 Task: Look for space in Bridgeport, United States from 10th August, 2023 to 20th August, 2023 for 12 adults in price range Rs.10000 to Rs.14000. Place can be entire place or shared room with 6 bedrooms having 12 beds and 6 bathrooms. Property type can be house, flat, guest house. Amenities needed are: wifi, TV, free parkinig on premises, gym, breakfast. Booking option can be shelf check-in. Required host language is English.
Action: Mouse moved to (464, 101)
Screenshot: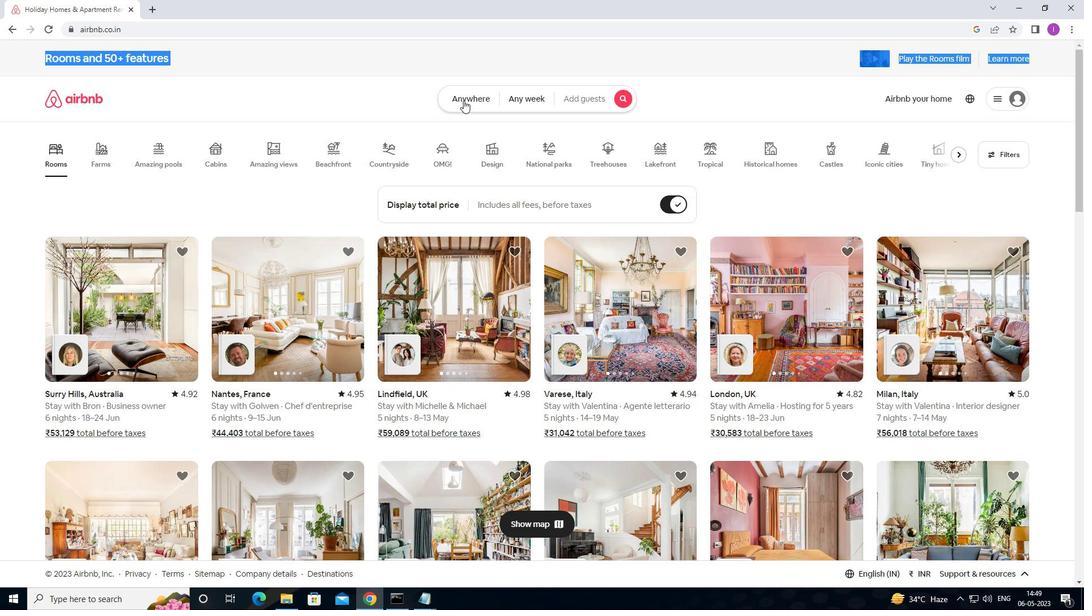 
Action: Mouse pressed left at (464, 101)
Screenshot: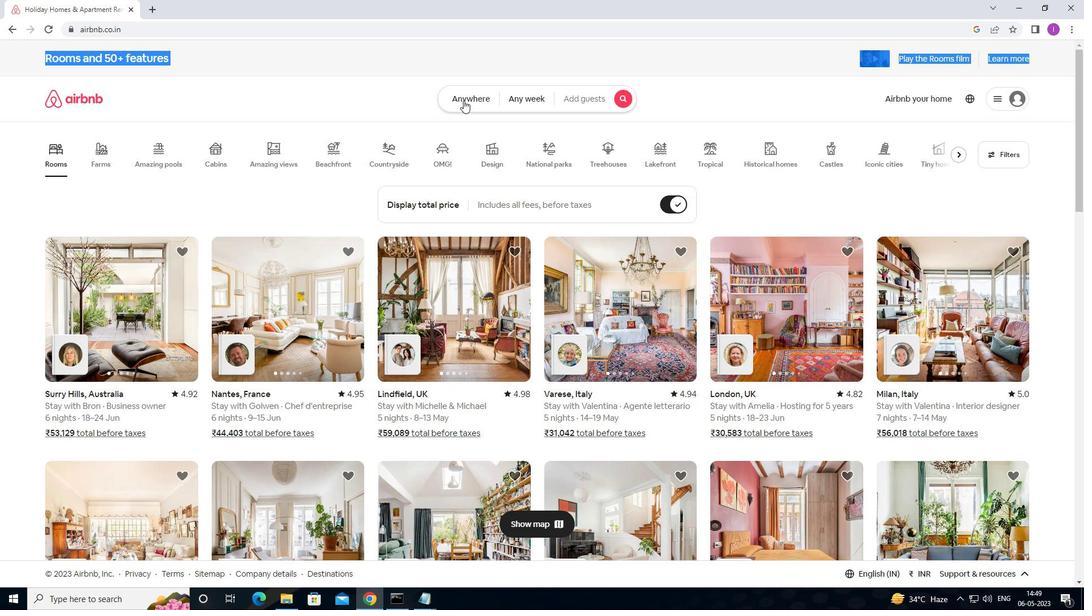 
Action: Mouse moved to (352, 141)
Screenshot: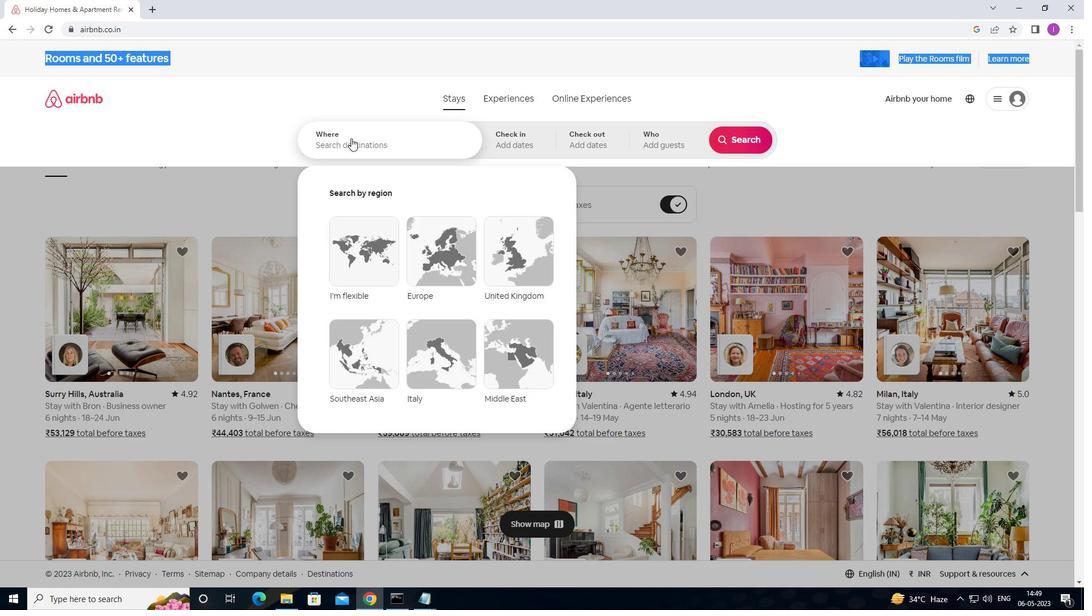 
Action: Mouse pressed left at (352, 141)
Screenshot: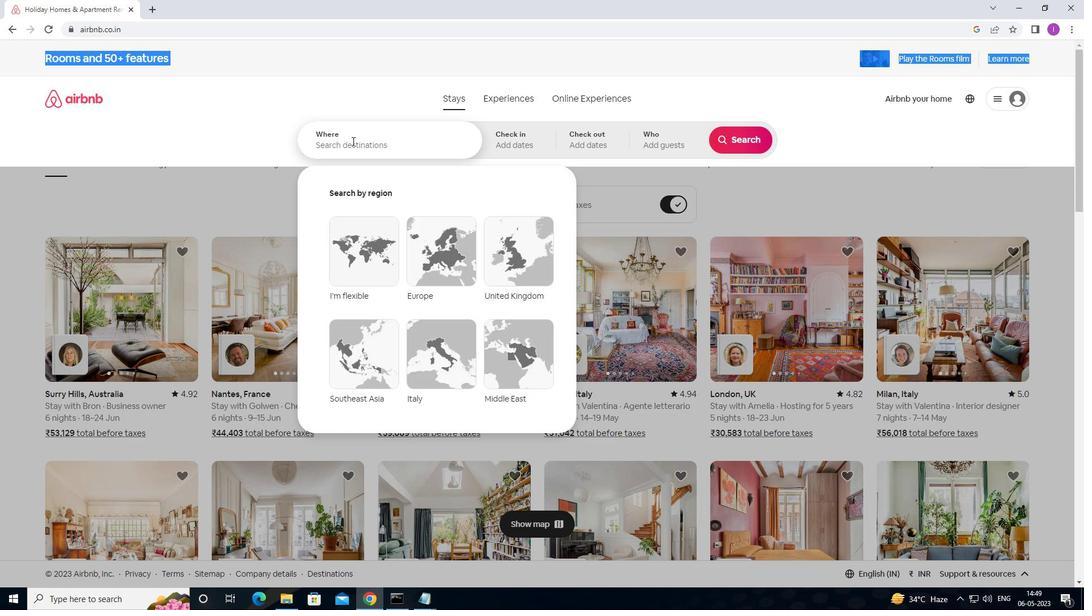 
Action: Mouse moved to (434, 131)
Screenshot: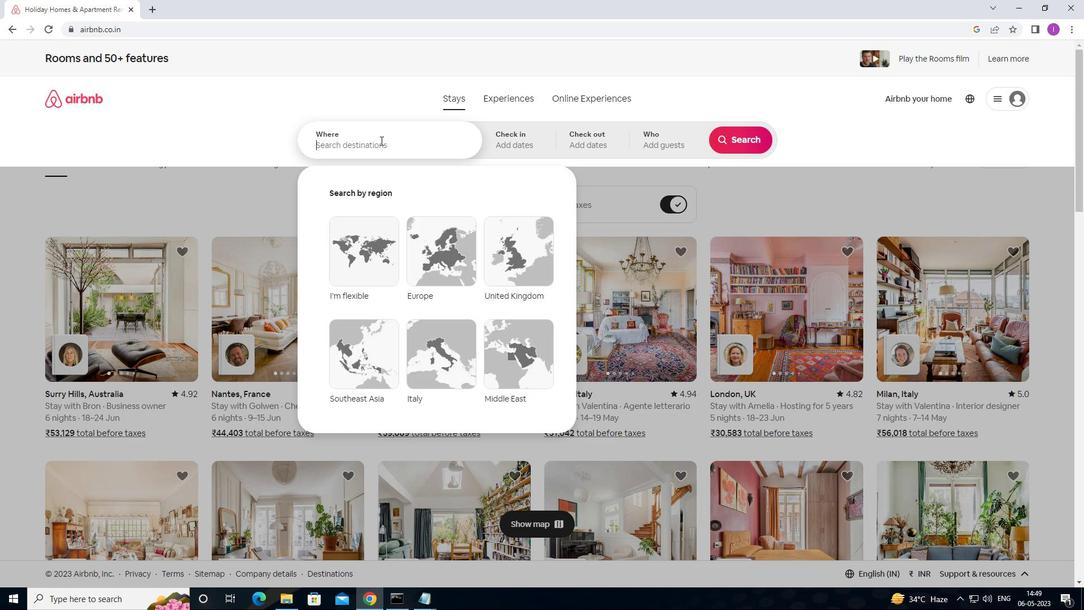 
Action: Key pressed <Key.shift>BRIDGEPORT,<Key.shift>UNITED<Key.space>STATES
Screenshot: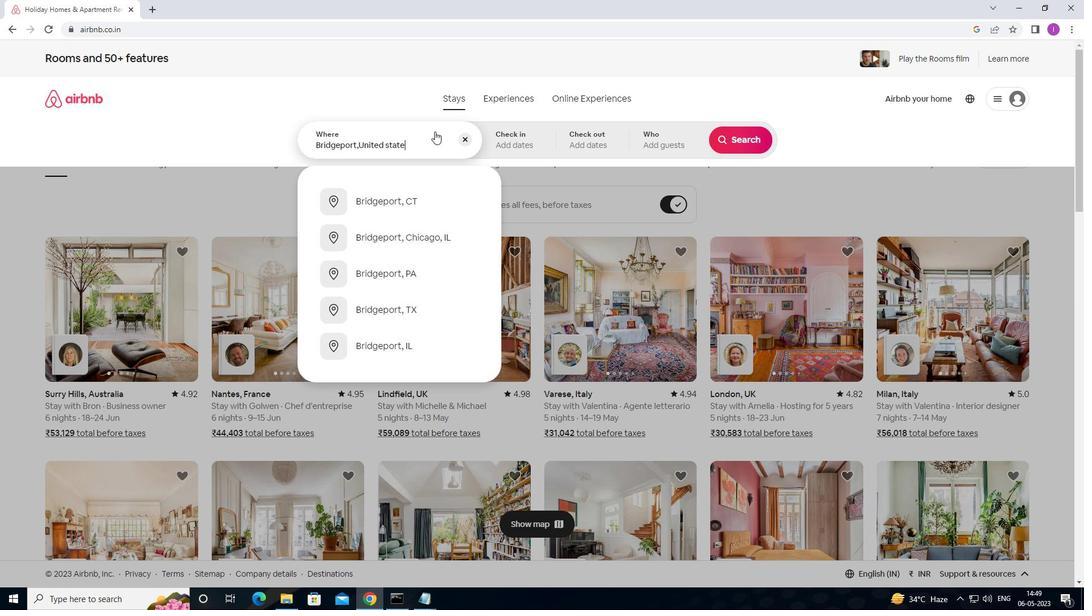 
Action: Mouse moved to (533, 144)
Screenshot: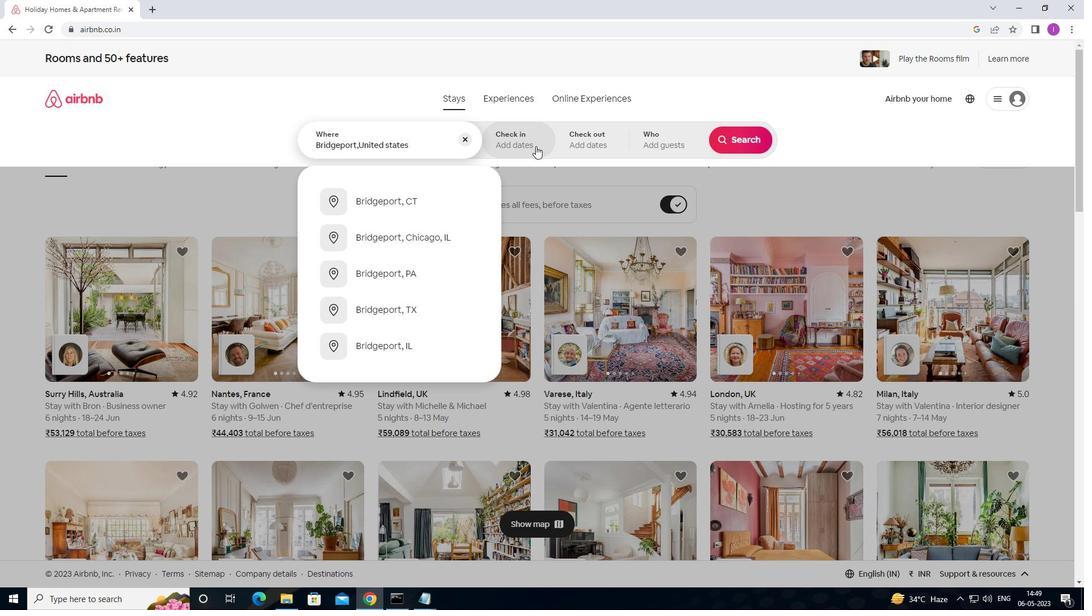 
Action: Mouse pressed left at (533, 144)
Screenshot: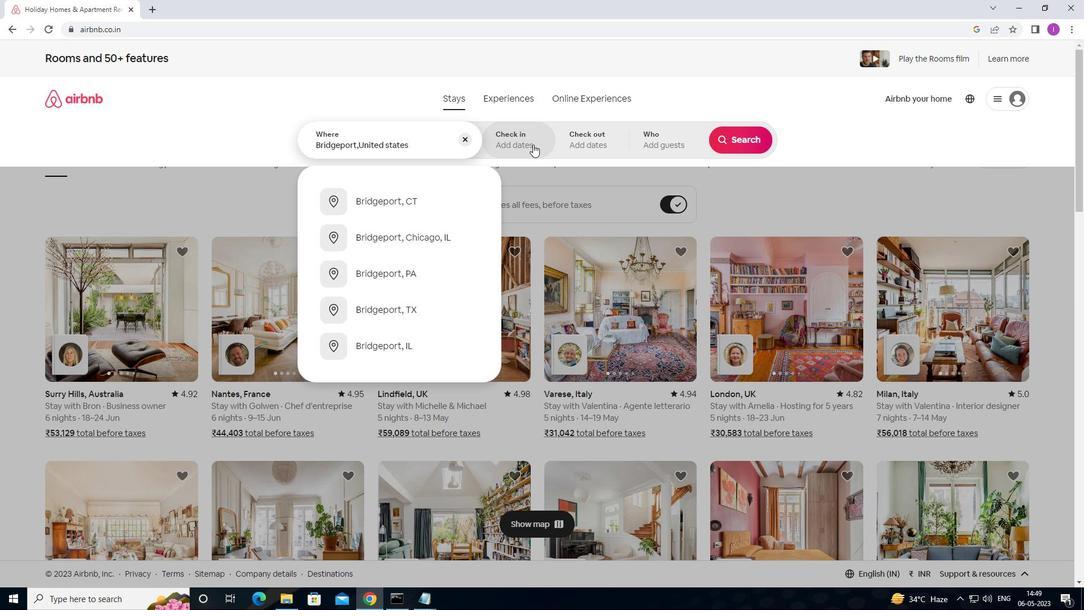 
Action: Mouse moved to (741, 225)
Screenshot: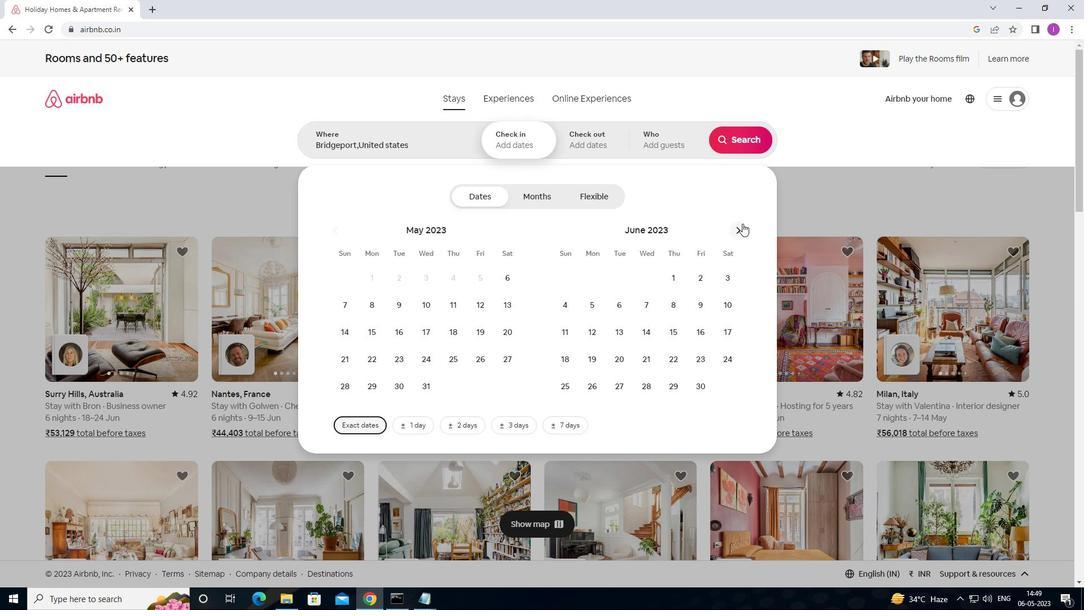 
Action: Mouse pressed left at (741, 225)
Screenshot: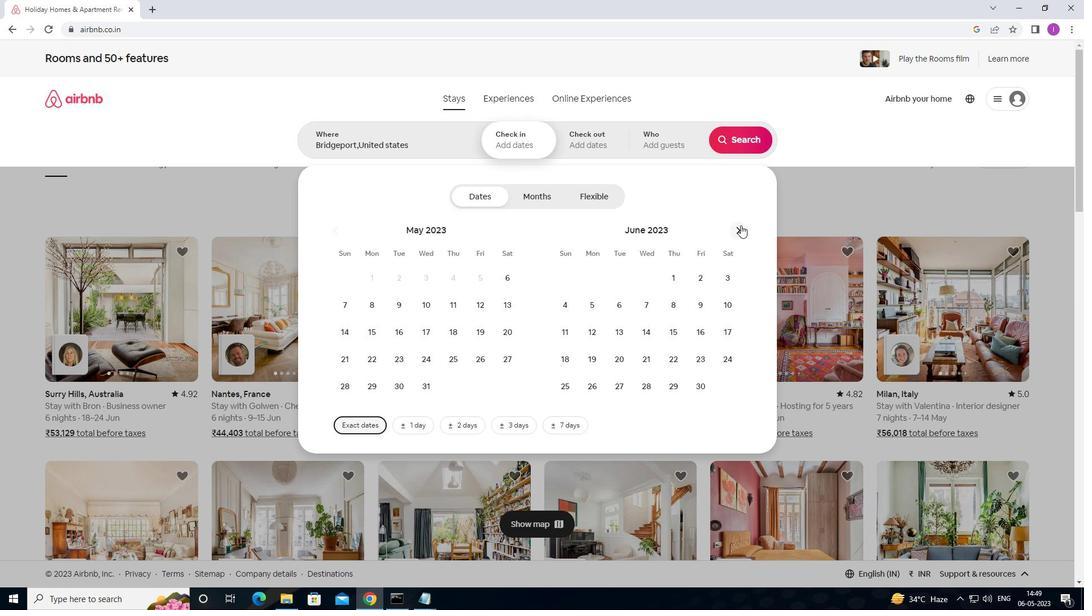 
Action: Mouse moved to (741, 225)
Screenshot: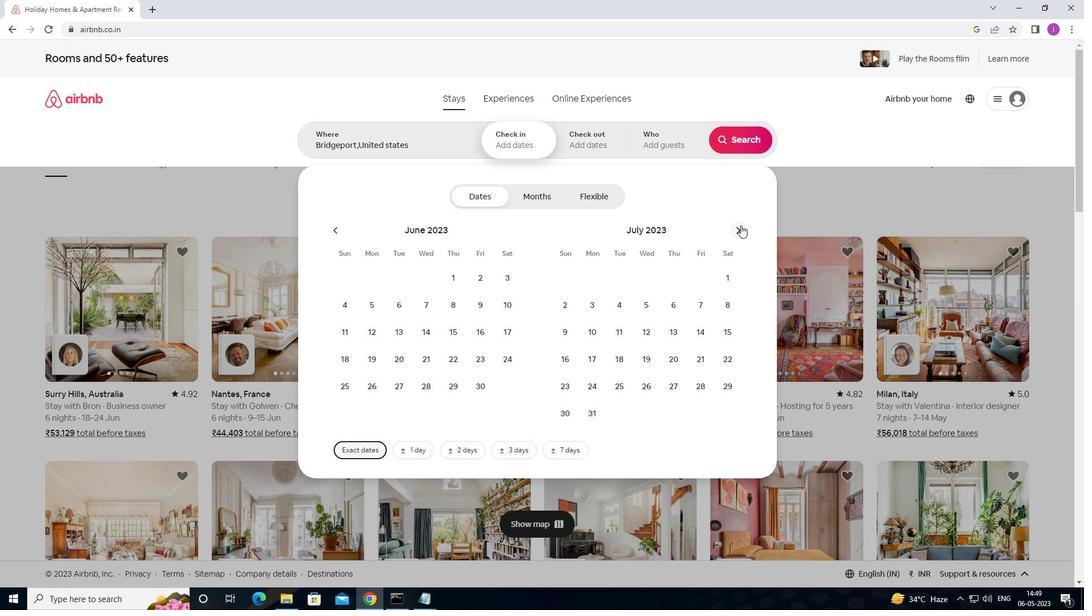 
Action: Mouse pressed left at (741, 225)
Screenshot: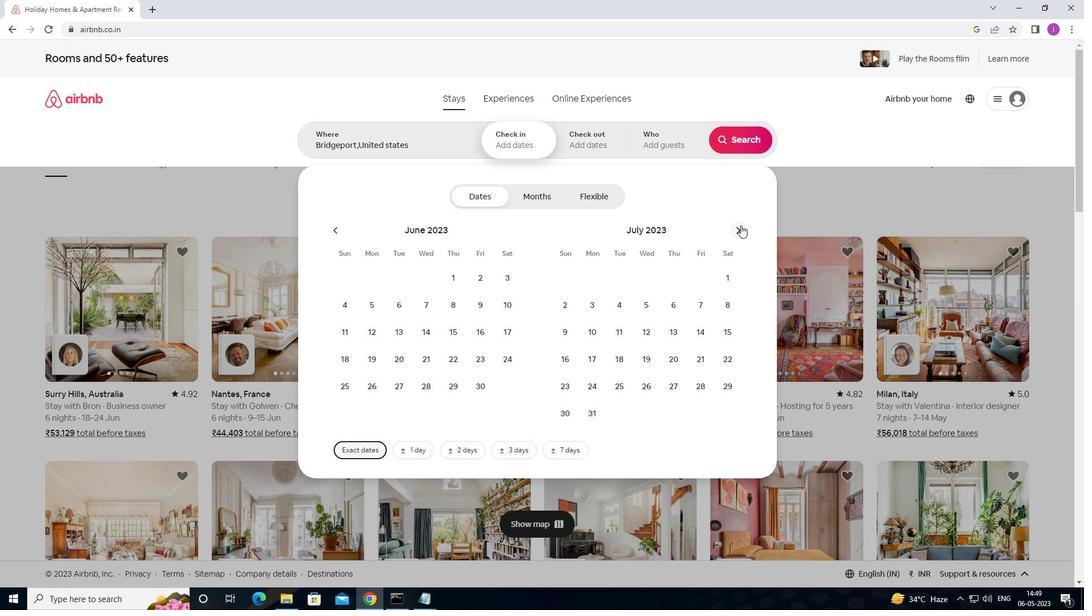 
Action: Mouse moved to (680, 301)
Screenshot: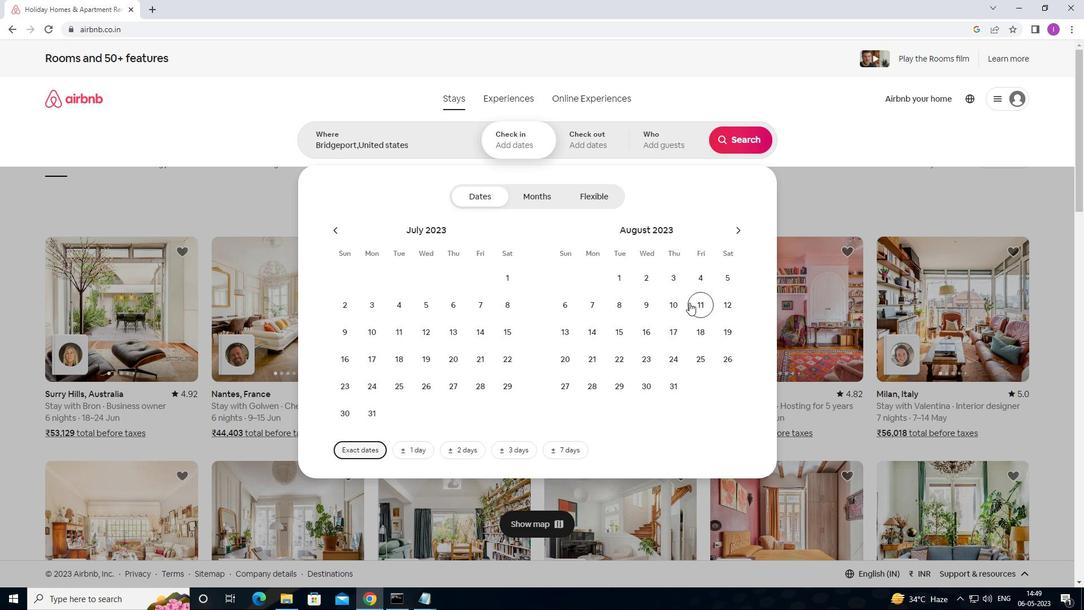 
Action: Mouse pressed left at (680, 301)
Screenshot: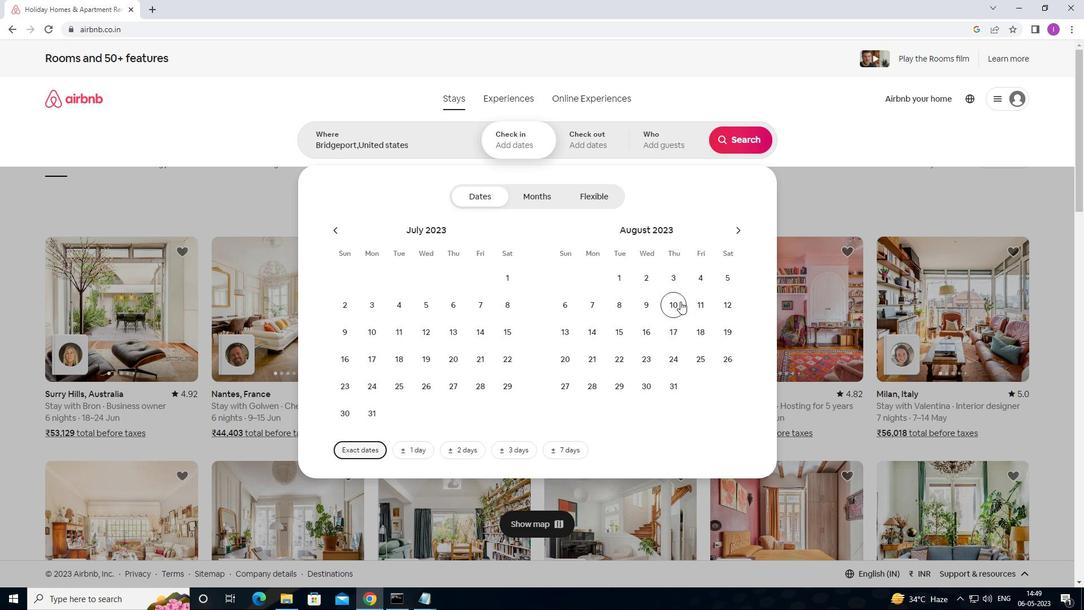 
Action: Mouse moved to (571, 362)
Screenshot: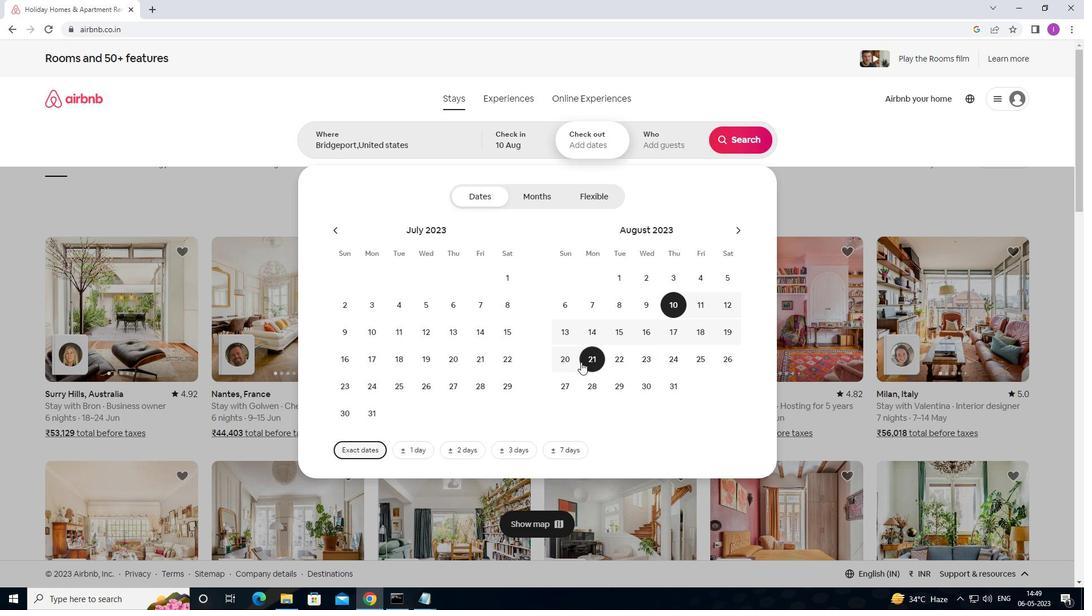 
Action: Mouse pressed left at (571, 362)
Screenshot: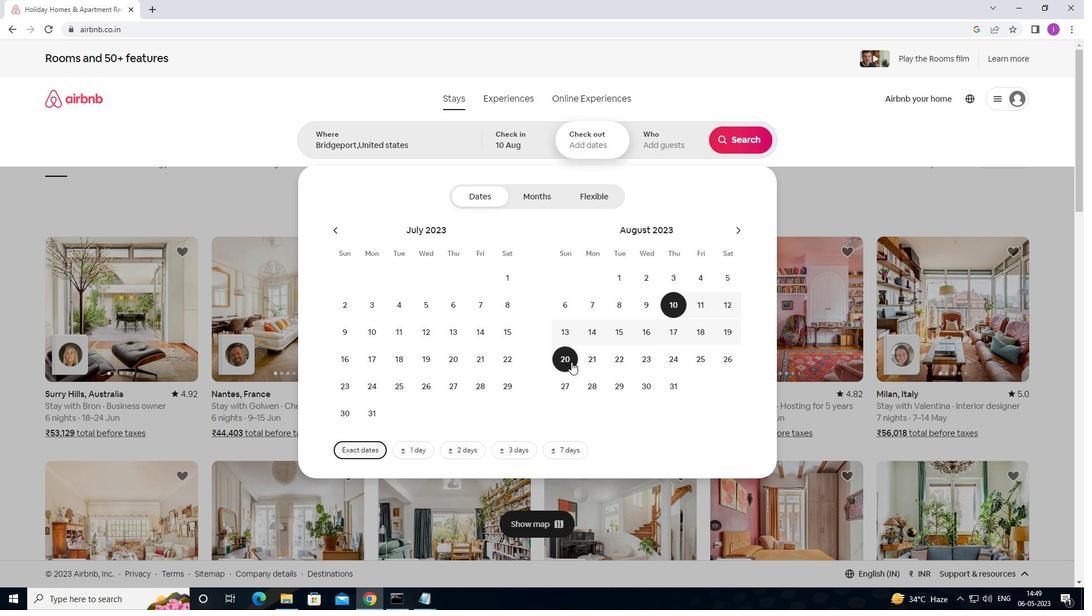 
Action: Mouse moved to (689, 151)
Screenshot: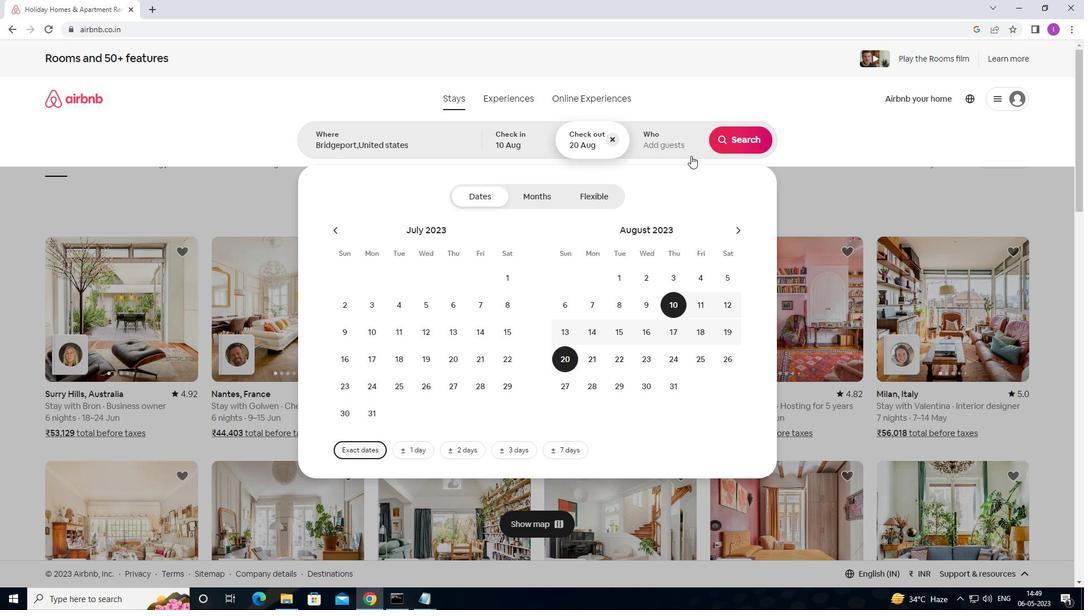 
Action: Mouse pressed left at (689, 151)
Screenshot: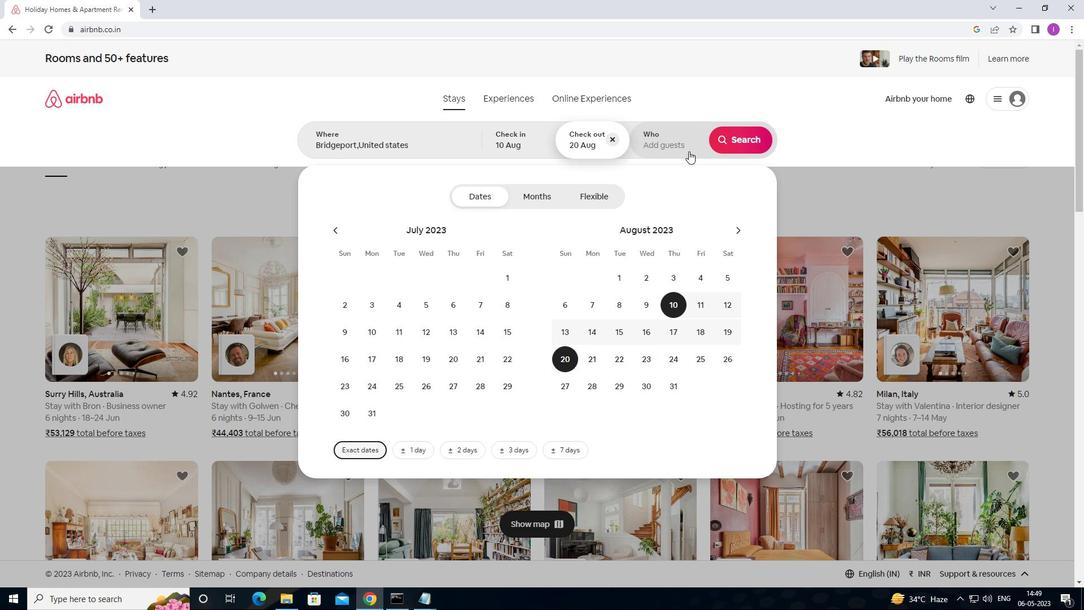 
Action: Mouse moved to (743, 207)
Screenshot: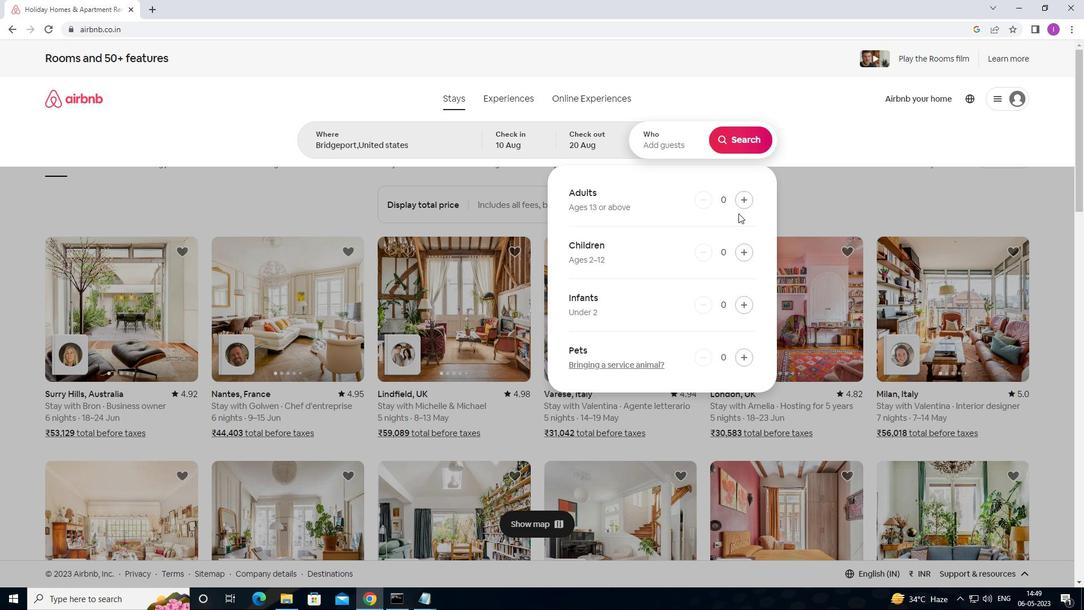 
Action: Mouse pressed left at (743, 207)
Screenshot: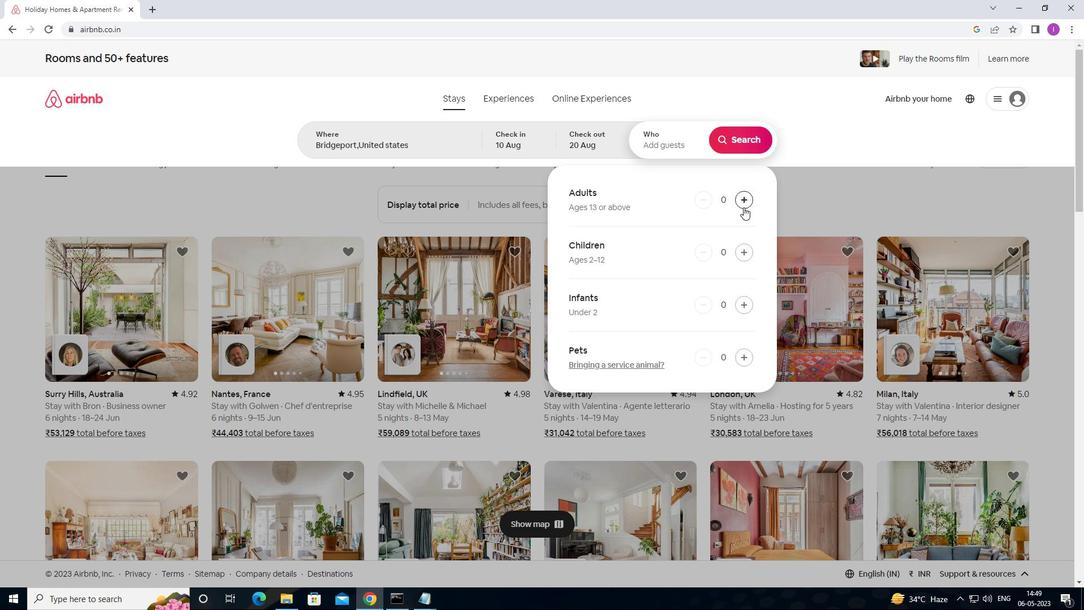 
Action: Mouse pressed left at (743, 207)
Screenshot: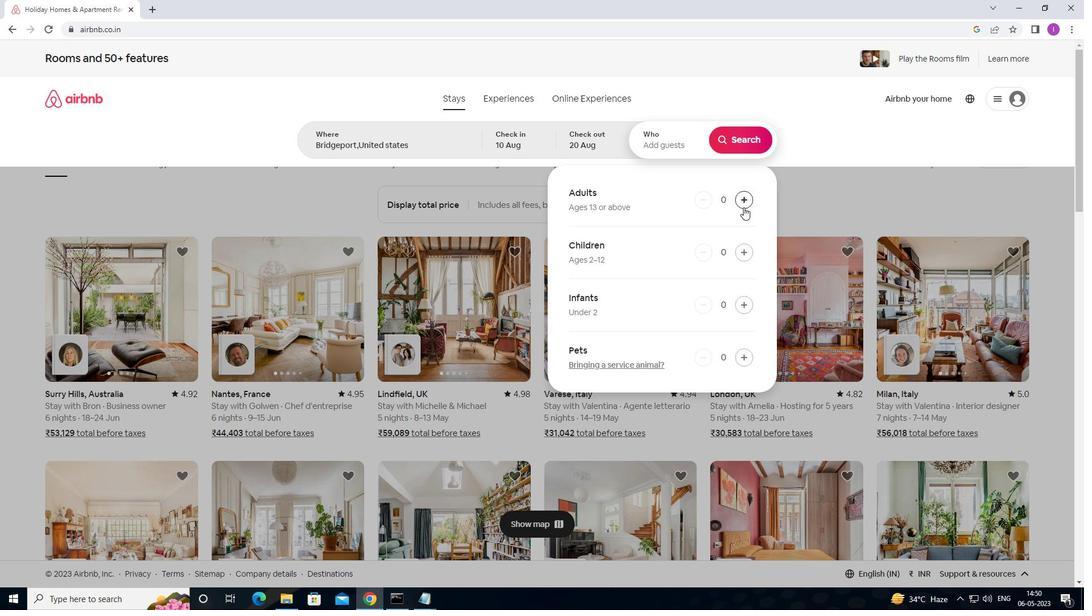 
Action: Mouse pressed left at (743, 207)
Screenshot: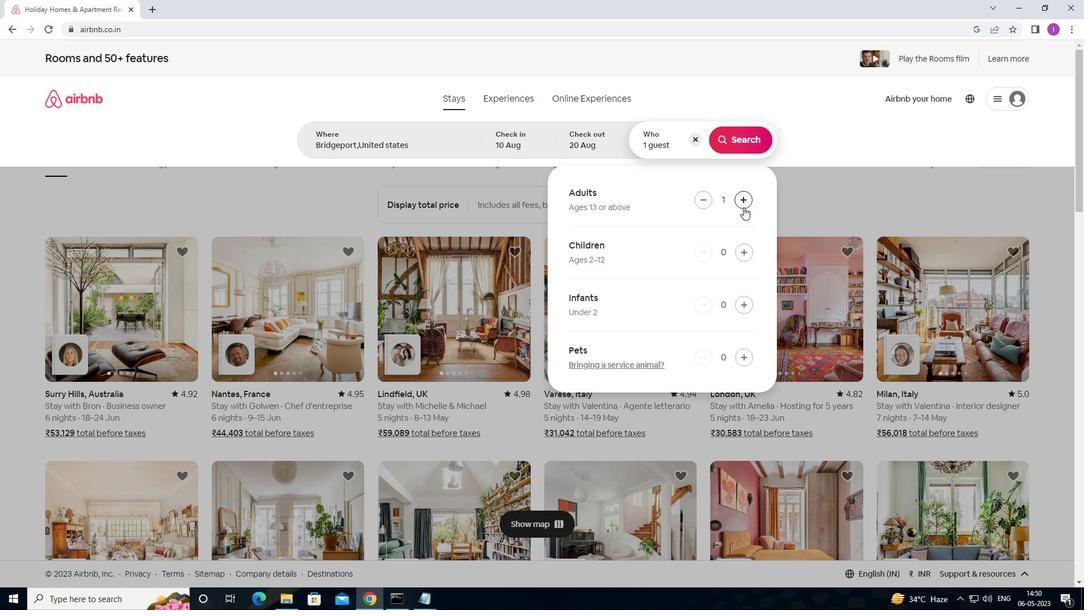 
Action: Mouse pressed left at (743, 207)
Screenshot: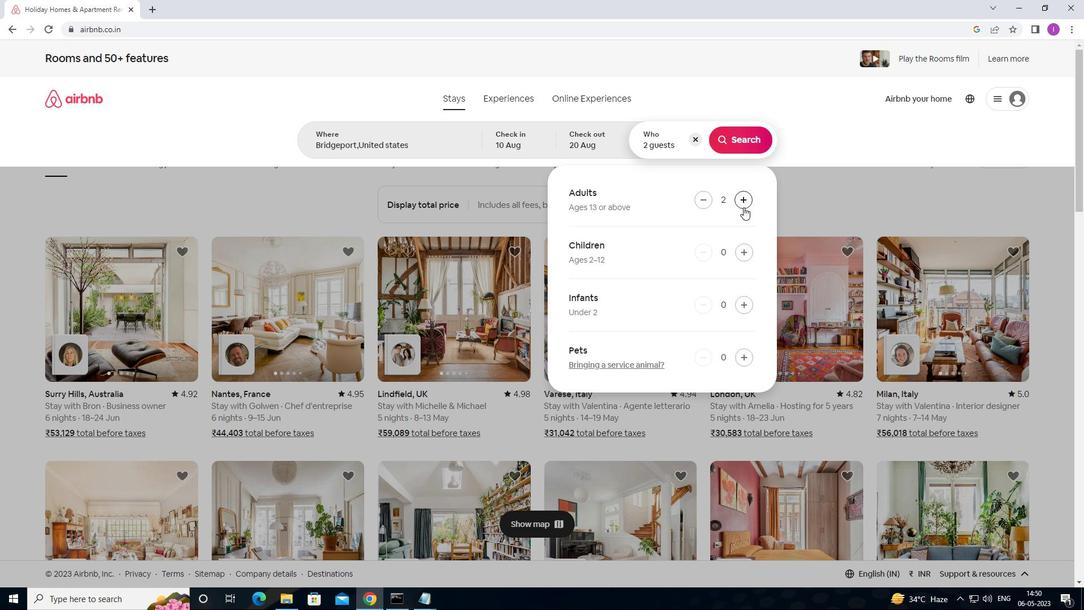 
Action: Mouse pressed left at (743, 207)
Screenshot: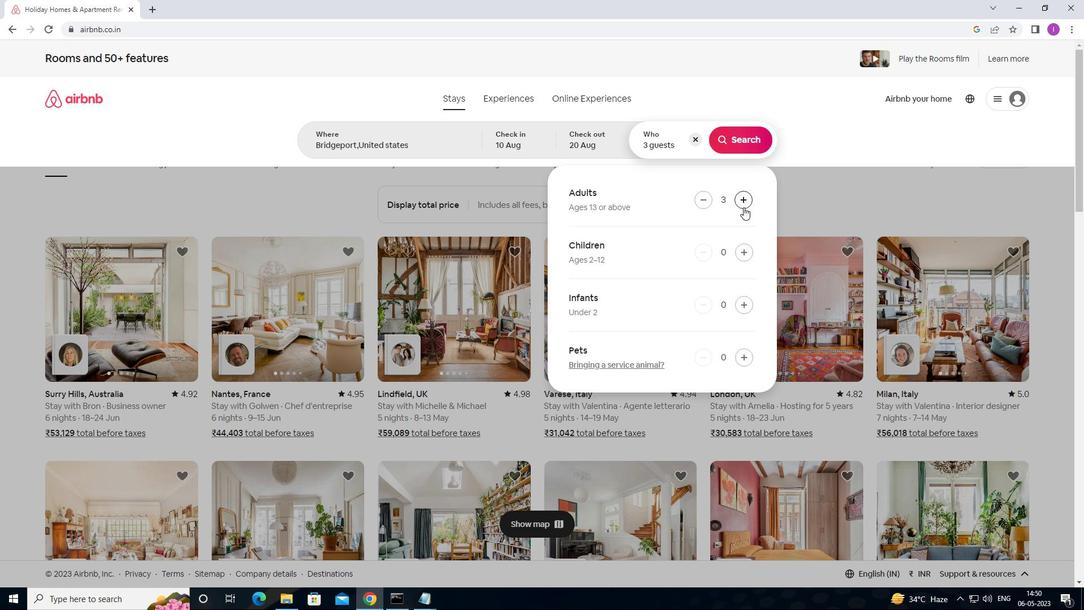 
Action: Mouse pressed left at (743, 207)
Screenshot: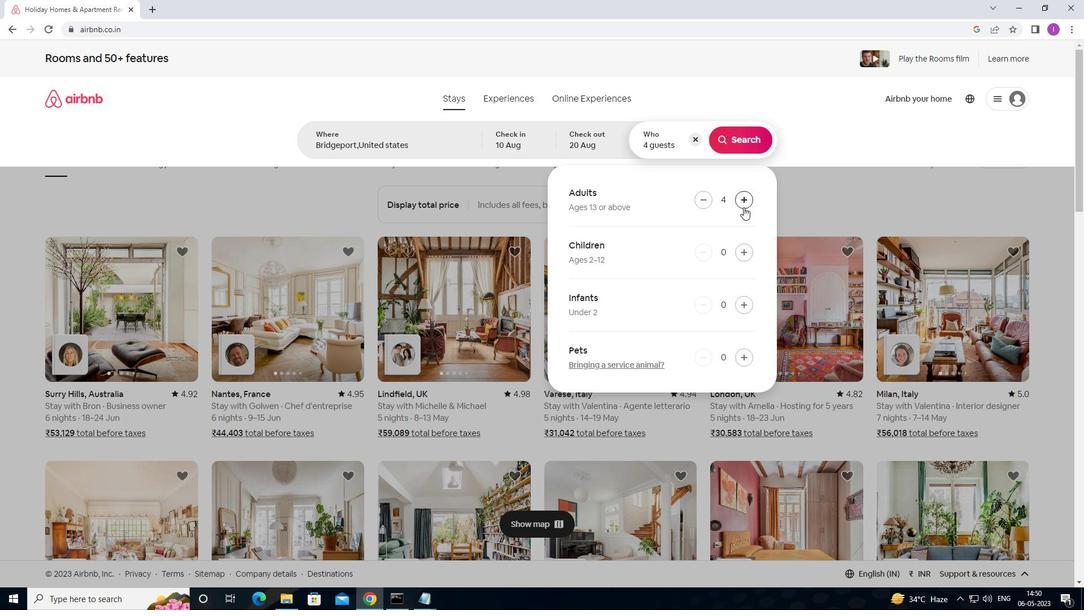 
Action: Mouse pressed left at (743, 207)
Screenshot: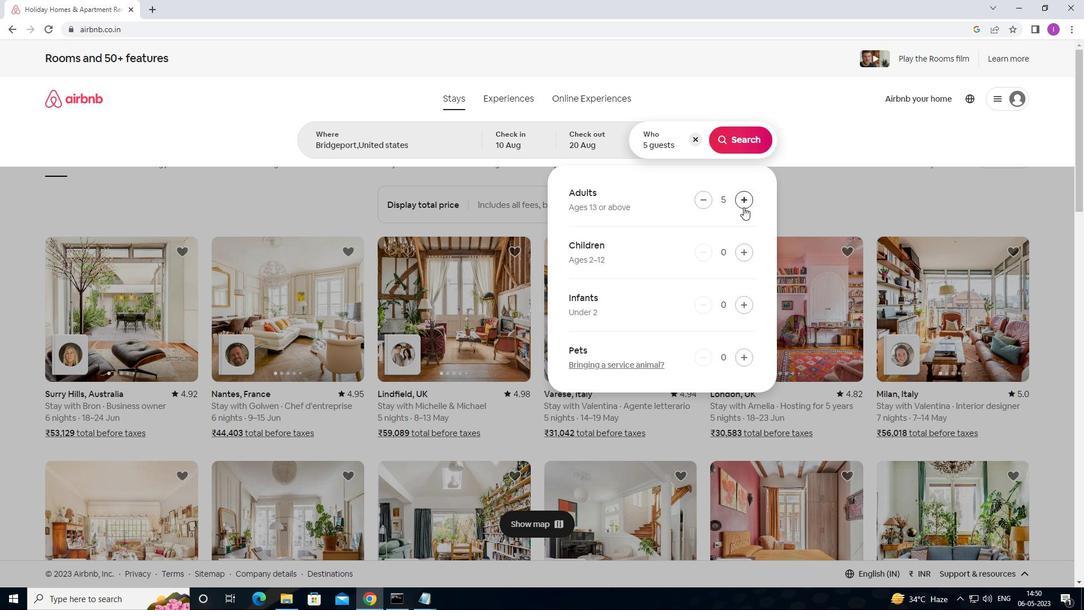 
Action: Mouse pressed left at (743, 207)
Screenshot: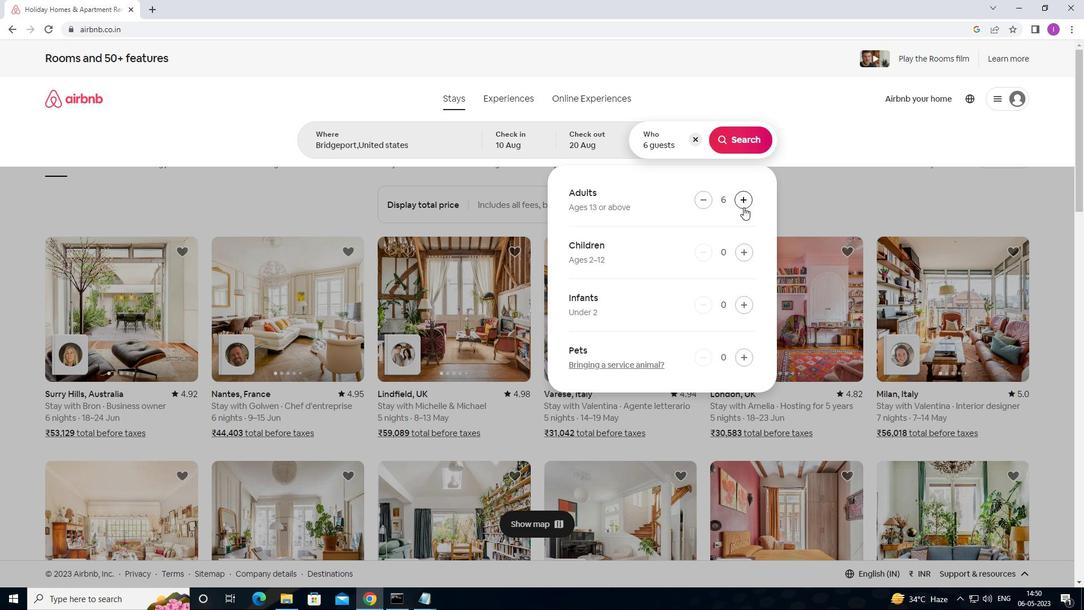 
Action: Mouse pressed left at (743, 207)
Screenshot: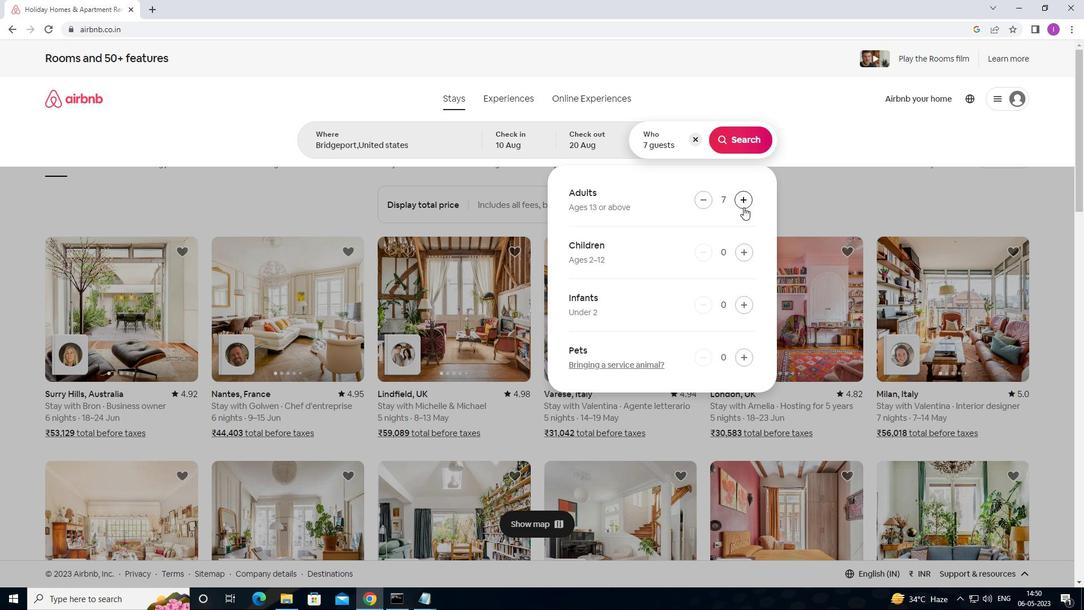 
Action: Mouse pressed left at (743, 207)
Screenshot: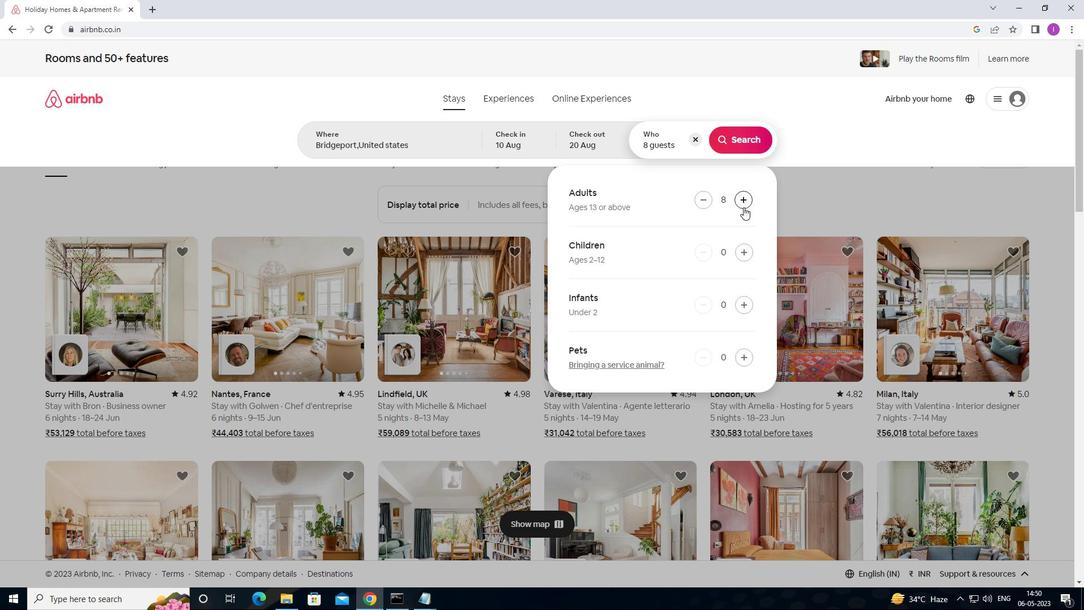 
Action: Mouse pressed left at (743, 207)
Screenshot: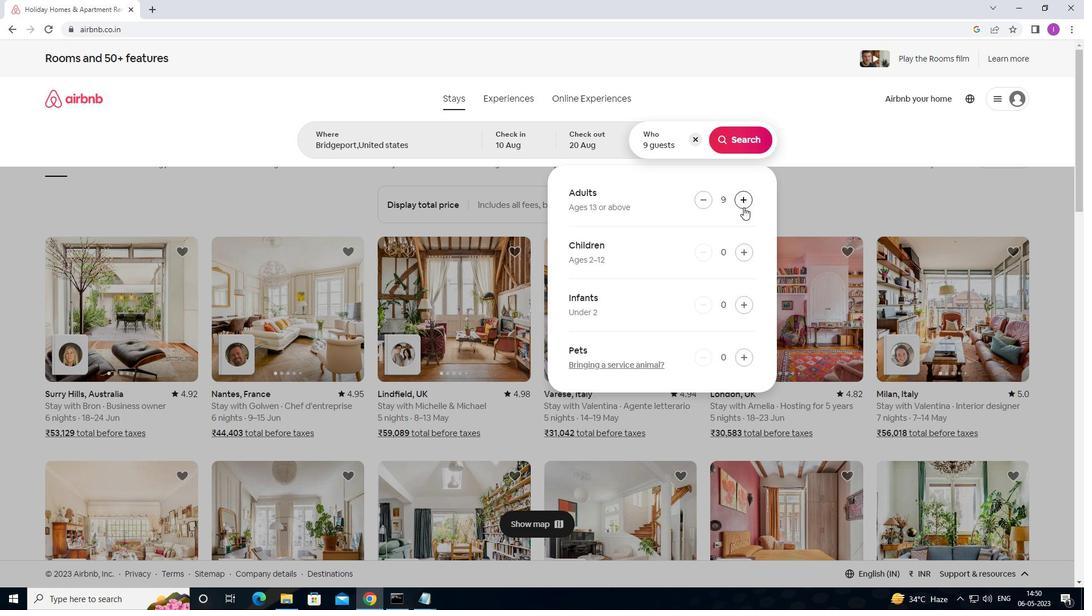 
Action: Mouse pressed left at (743, 207)
Screenshot: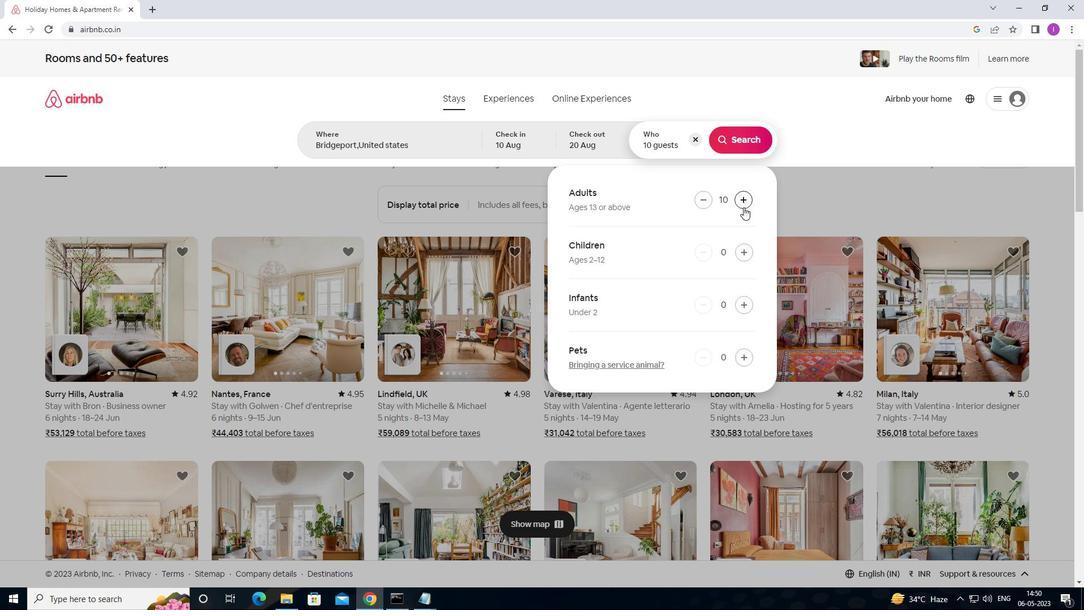 
Action: Mouse moved to (733, 140)
Screenshot: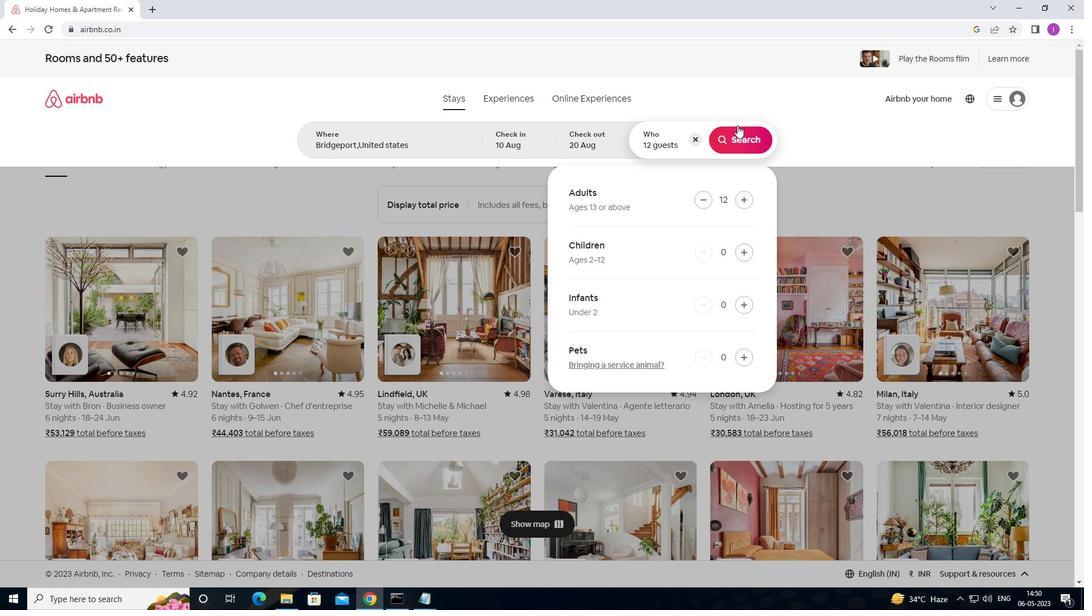 
Action: Mouse pressed left at (733, 140)
Screenshot: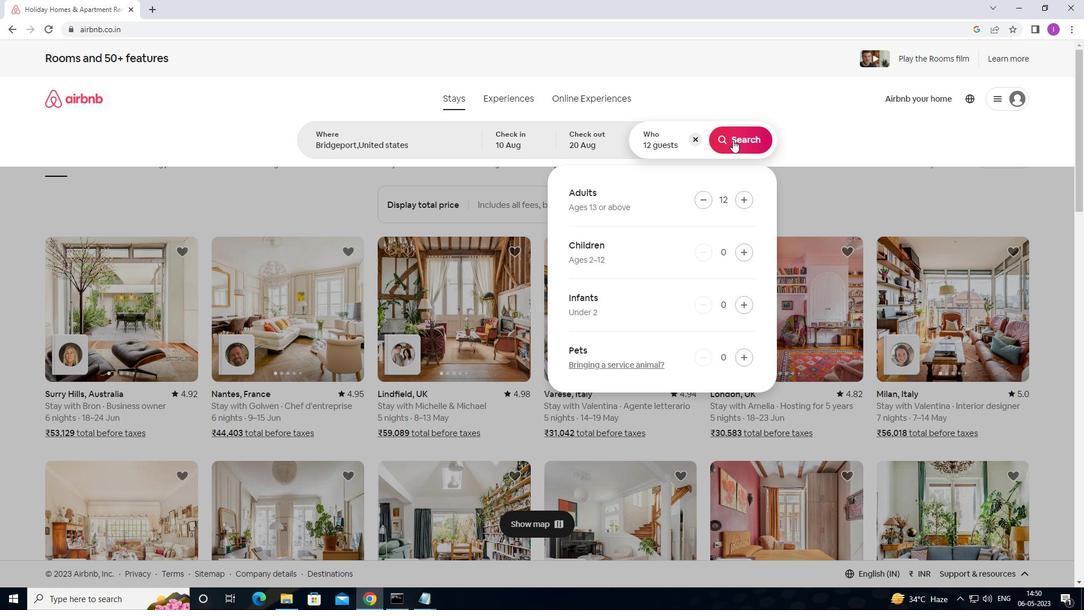 
Action: Mouse moved to (1048, 107)
Screenshot: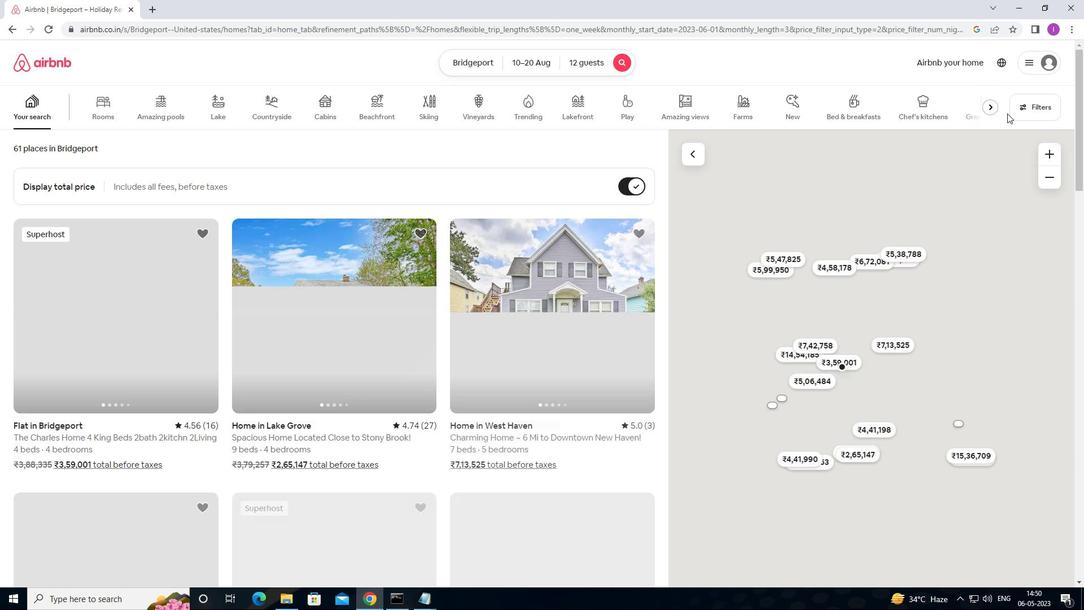 
Action: Mouse pressed left at (1048, 107)
Screenshot: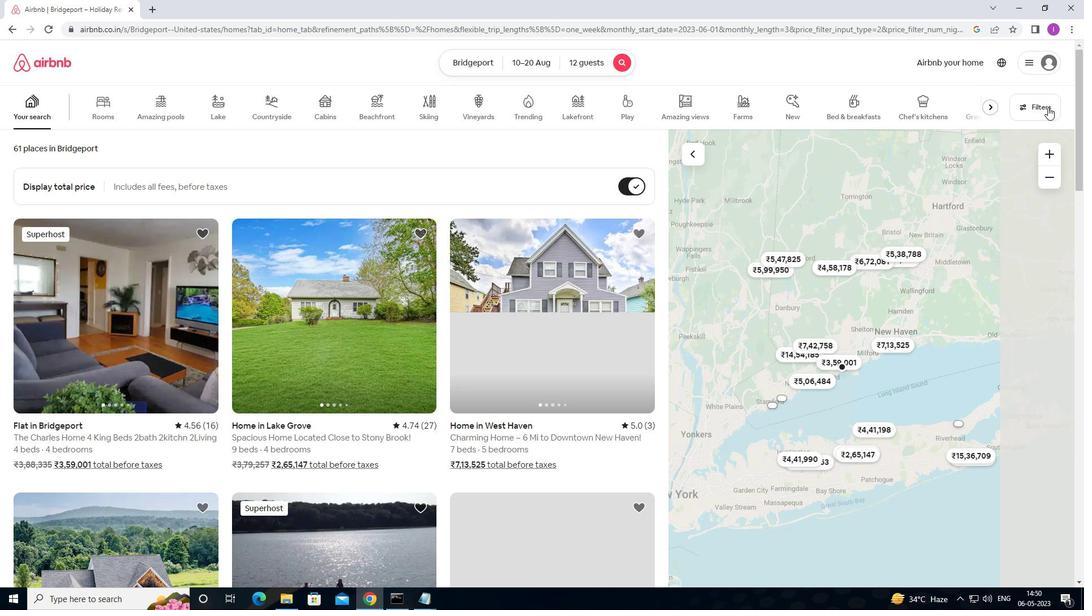 
Action: Mouse moved to (440, 390)
Screenshot: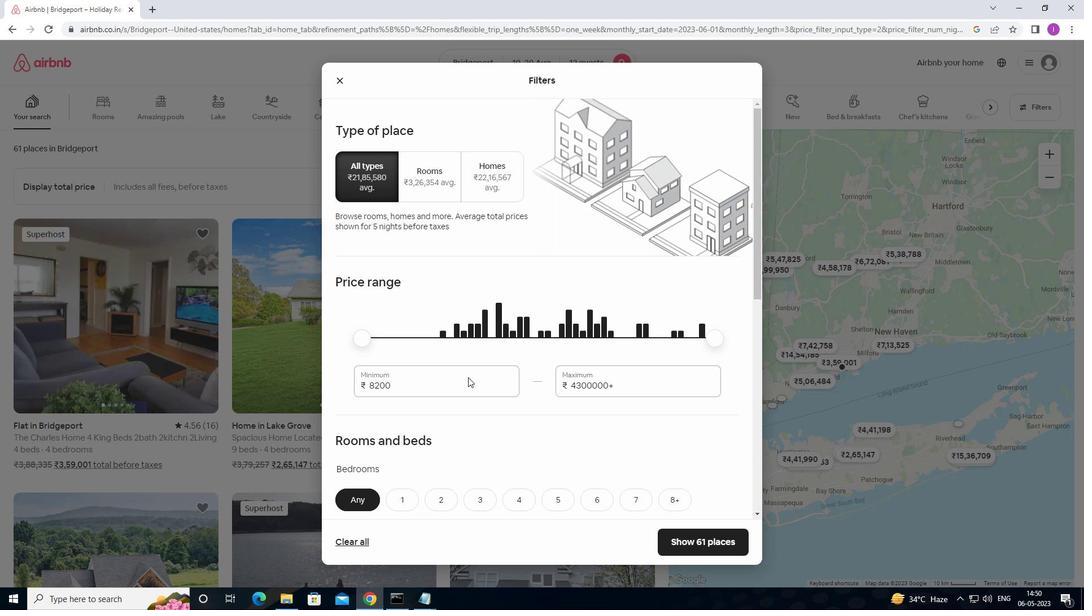
Action: Mouse pressed left at (440, 390)
Screenshot: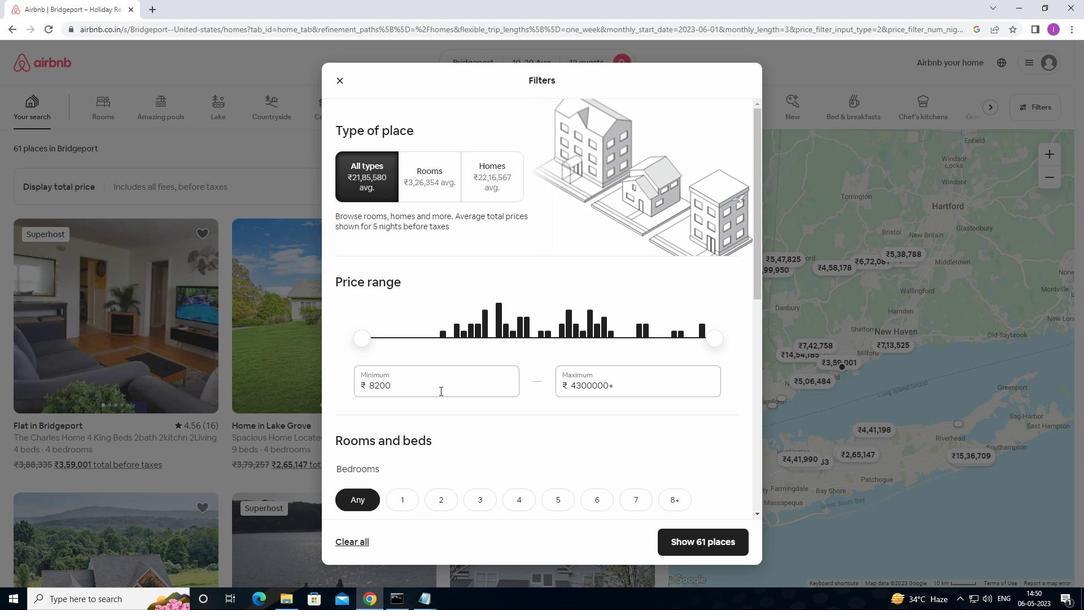 
Action: Mouse moved to (385, 377)
Screenshot: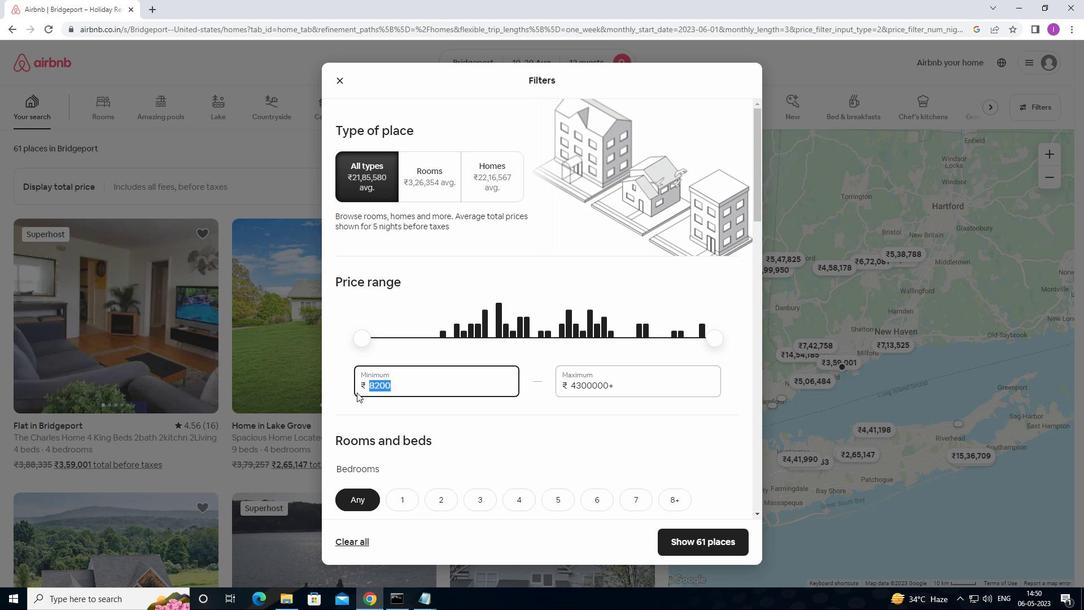 
Action: Key pressed 100
Screenshot: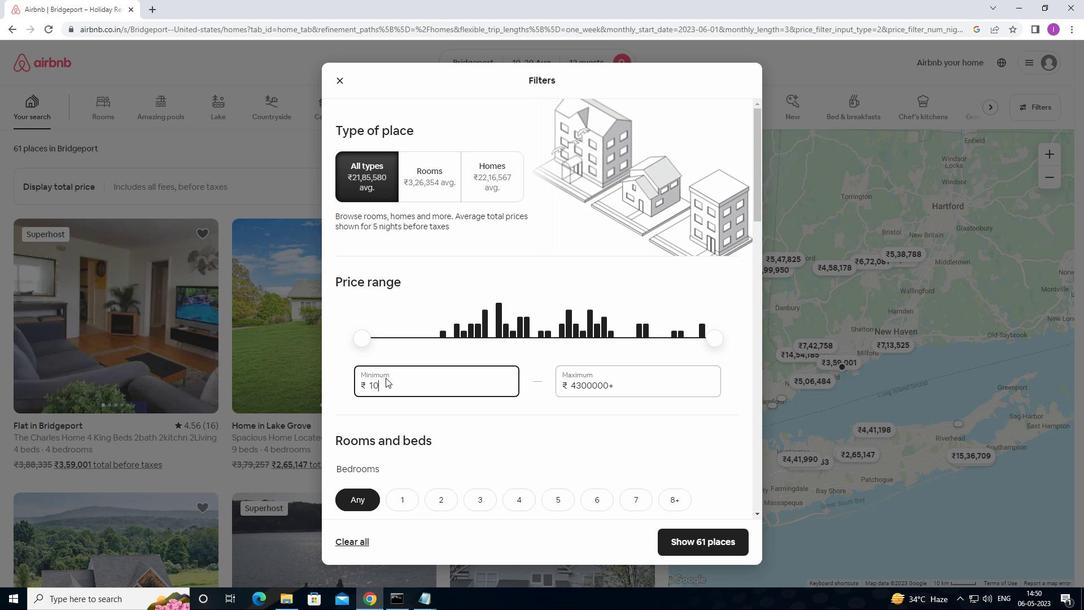 
Action: Mouse moved to (386, 375)
Screenshot: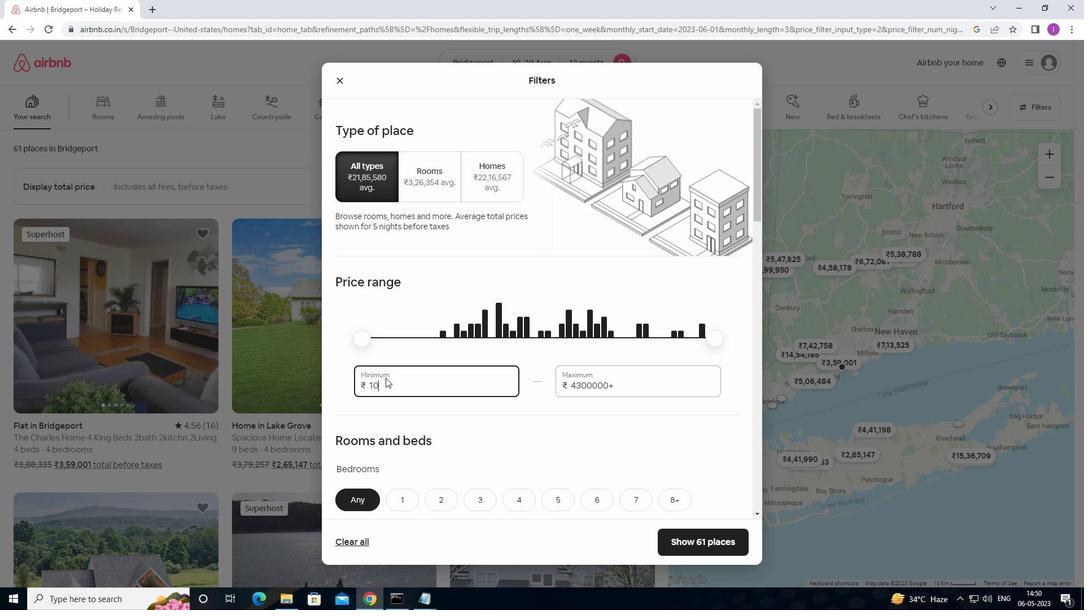
Action: Key pressed 0
Screenshot: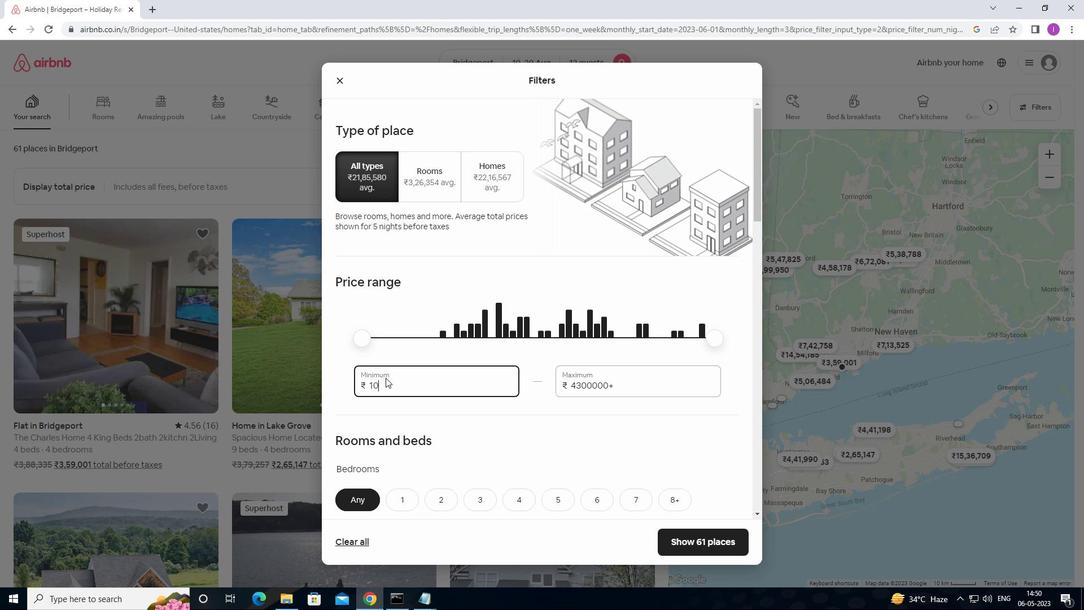 
Action: Mouse moved to (387, 375)
Screenshot: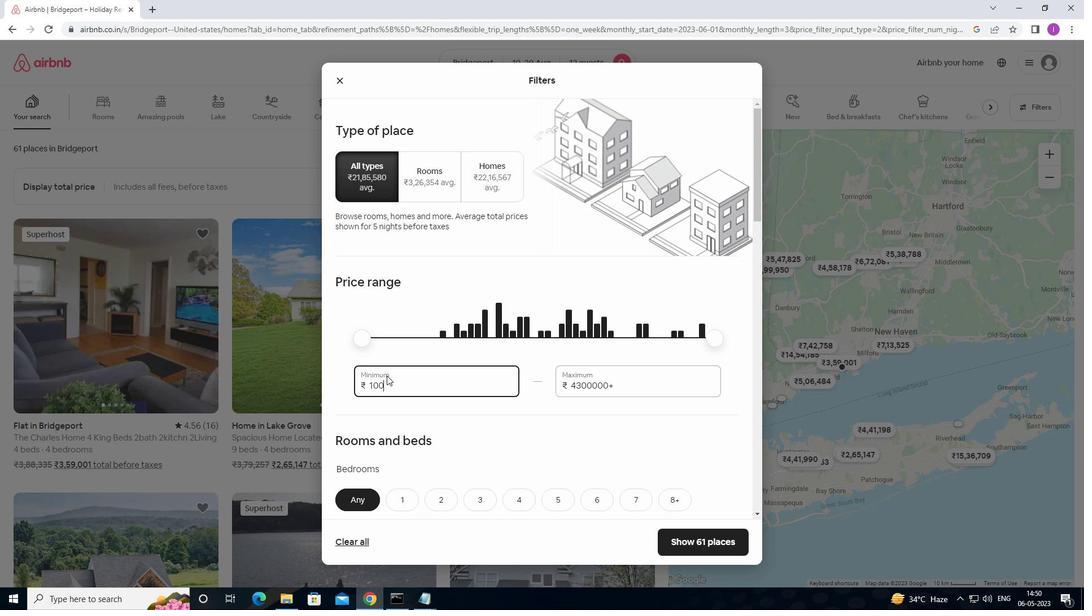 
Action: Key pressed 0
Screenshot: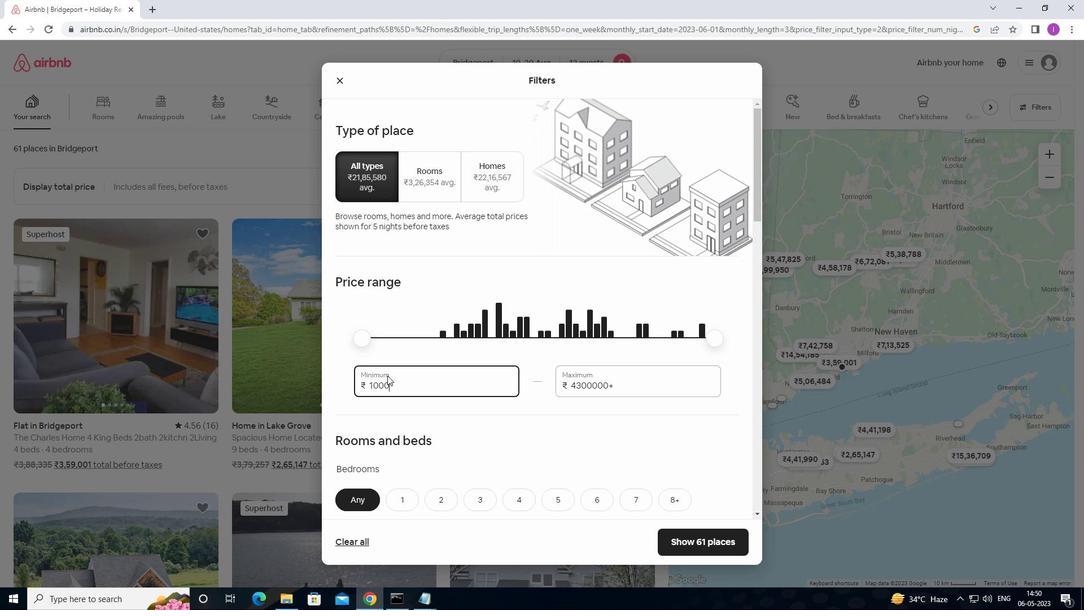 
Action: Mouse moved to (620, 388)
Screenshot: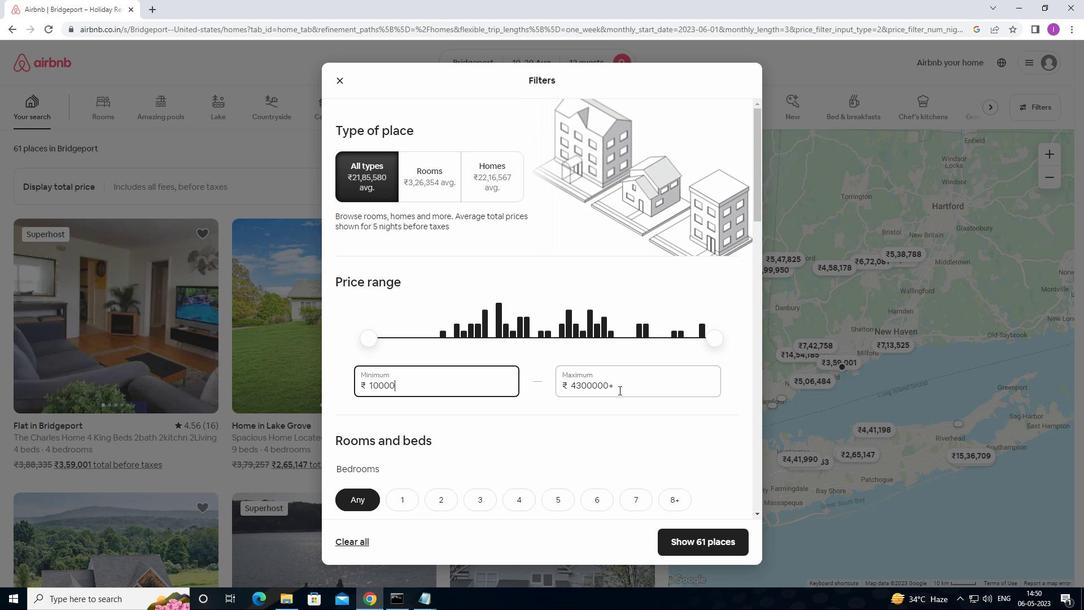 
Action: Mouse pressed left at (620, 388)
Screenshot: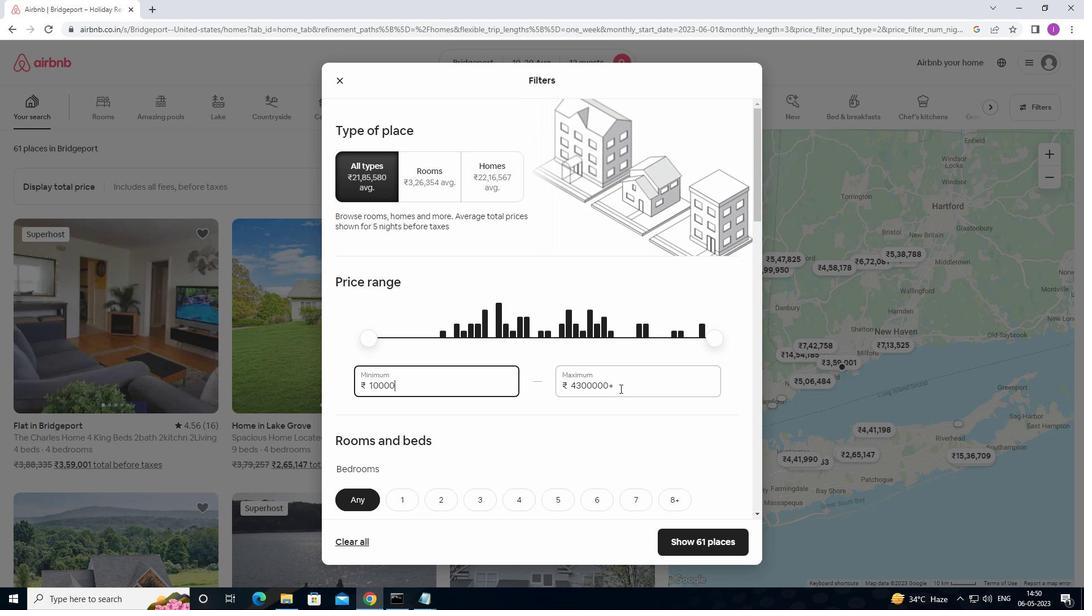 
Action: Mouse moved to (558, 386)
Screenshot: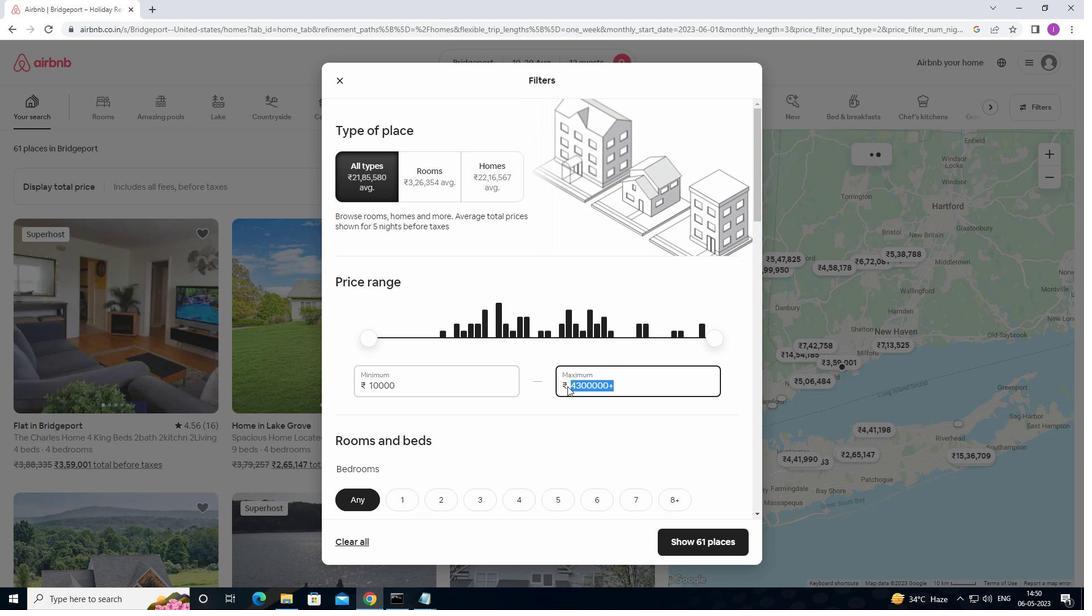 
Action: Mouse pressed left at (558, 386)
Screenshot: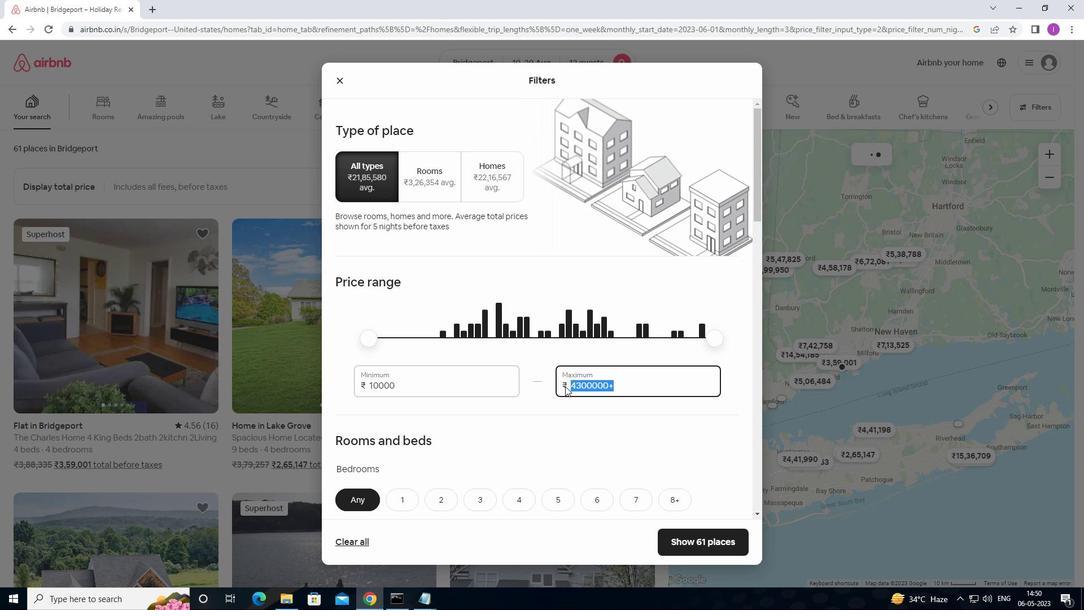 
Action: Mouse moved to (584, 401)
Screenshot: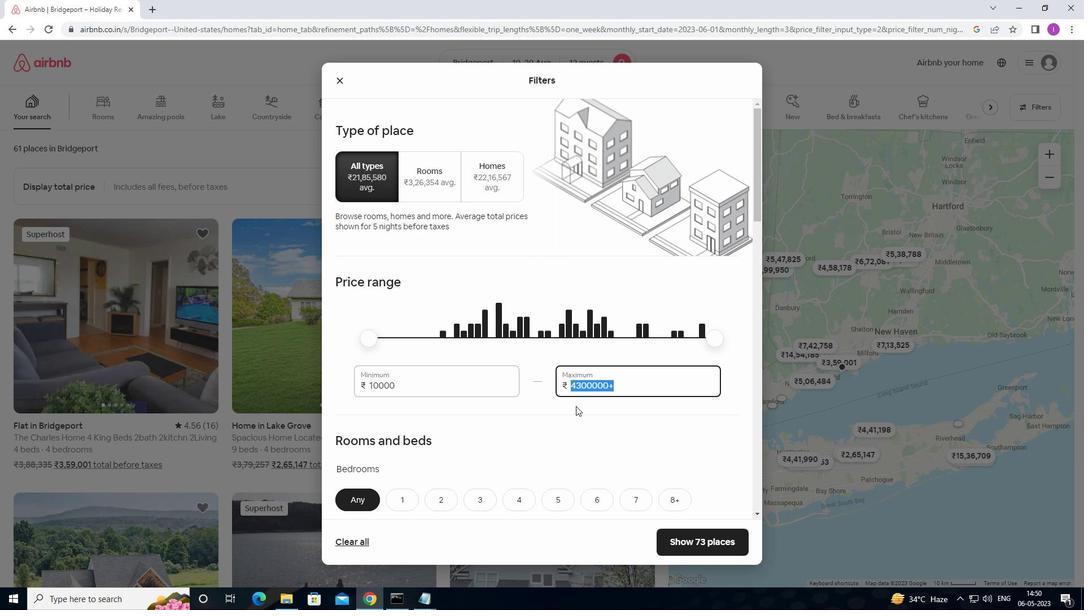 
Action: Key pressed 14000
Screenshot: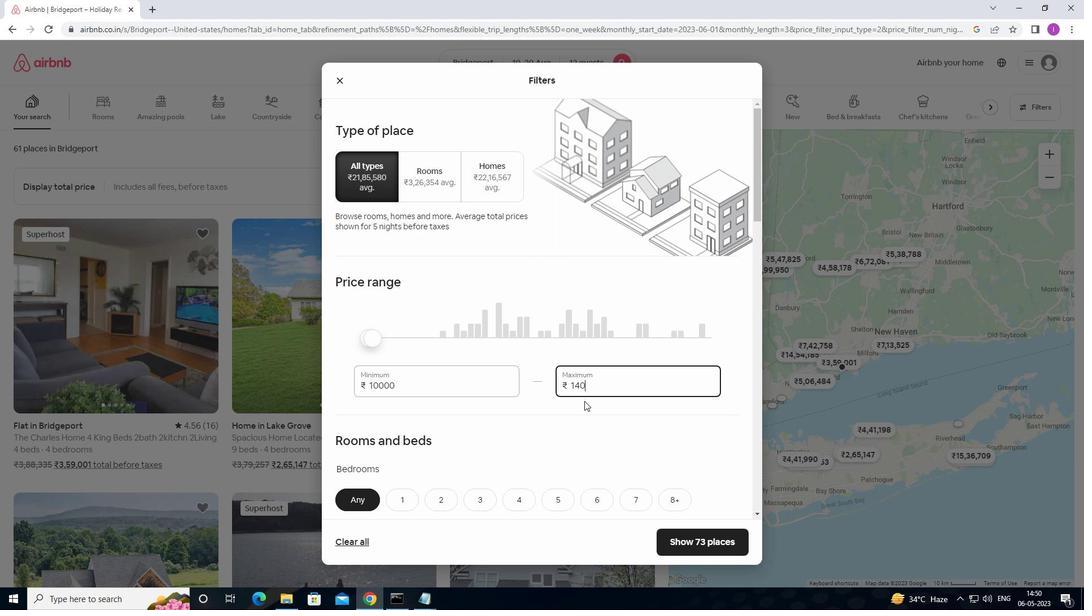 
Action: Mouse moved to (676, 370)
Screenshot: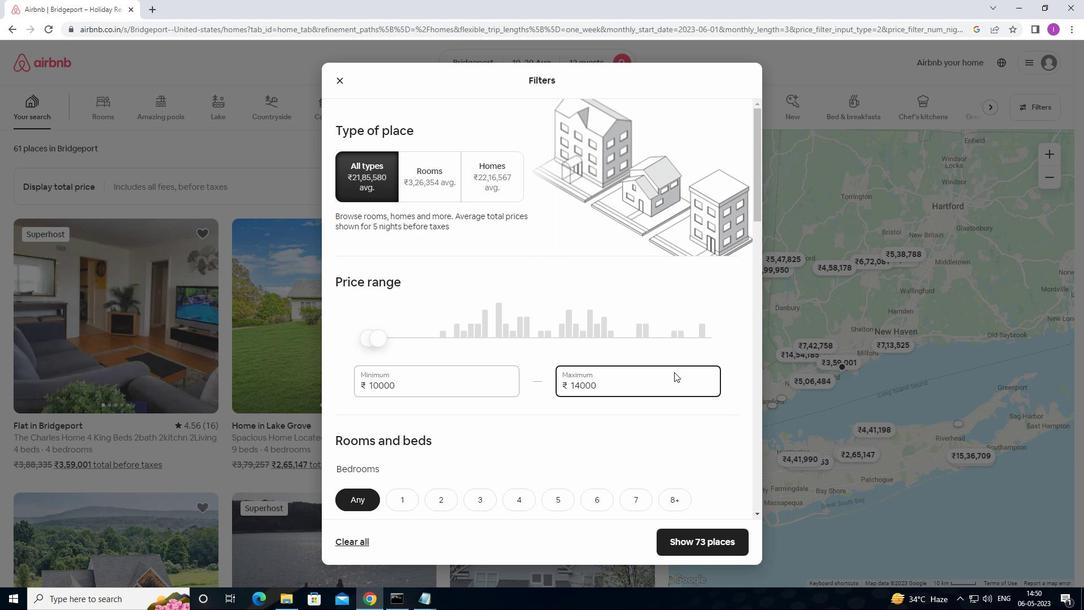 
Action: Mouse scrolled (676, 369) with delta (0, 0)
Screenshot: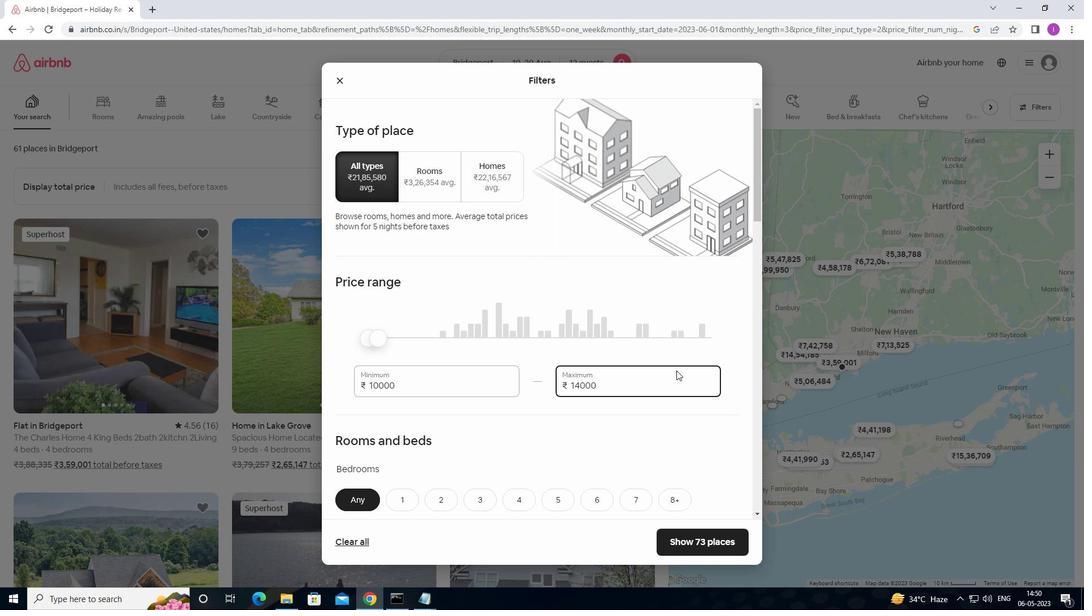 
Action: Mouse moved to (446, 436)
Screenshot: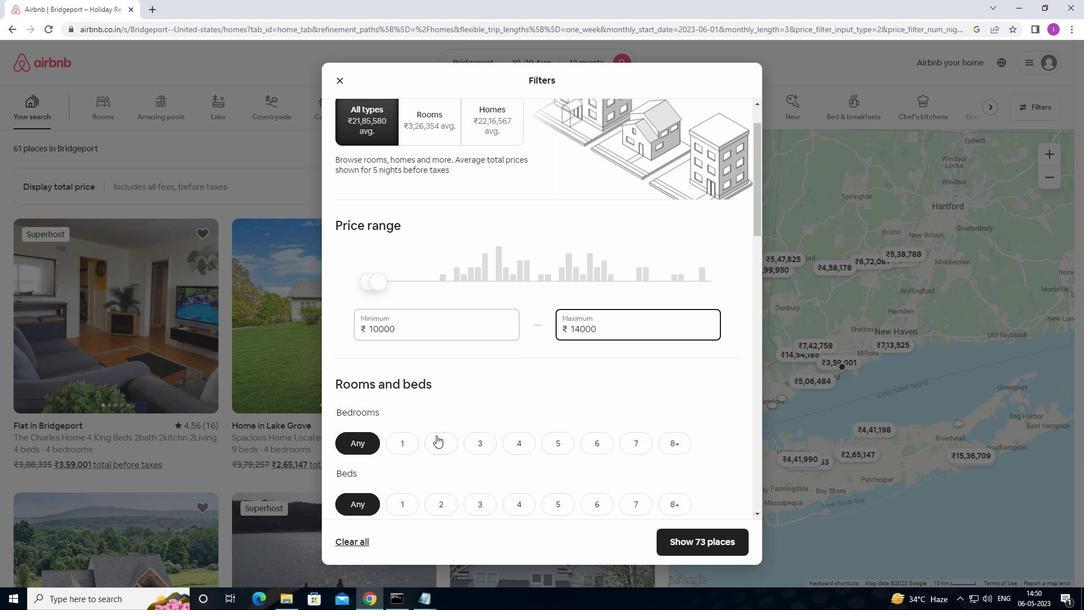 
Action: Mouse scrolled (446, 435) with delta (0, 0)
Screenshot: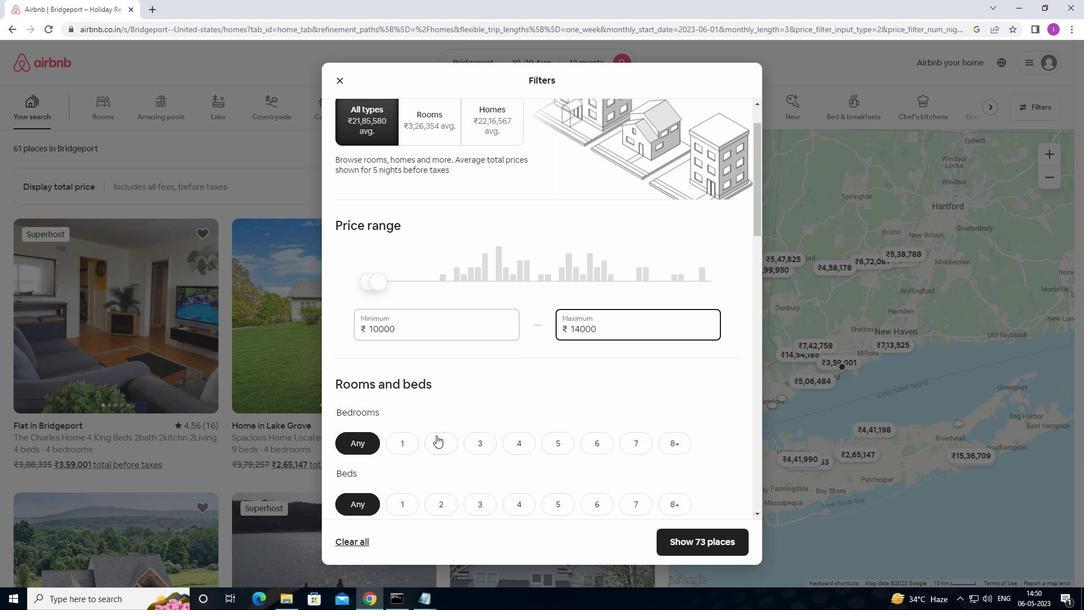 
Action: Mouse moved to (446, 437)
Screenshot: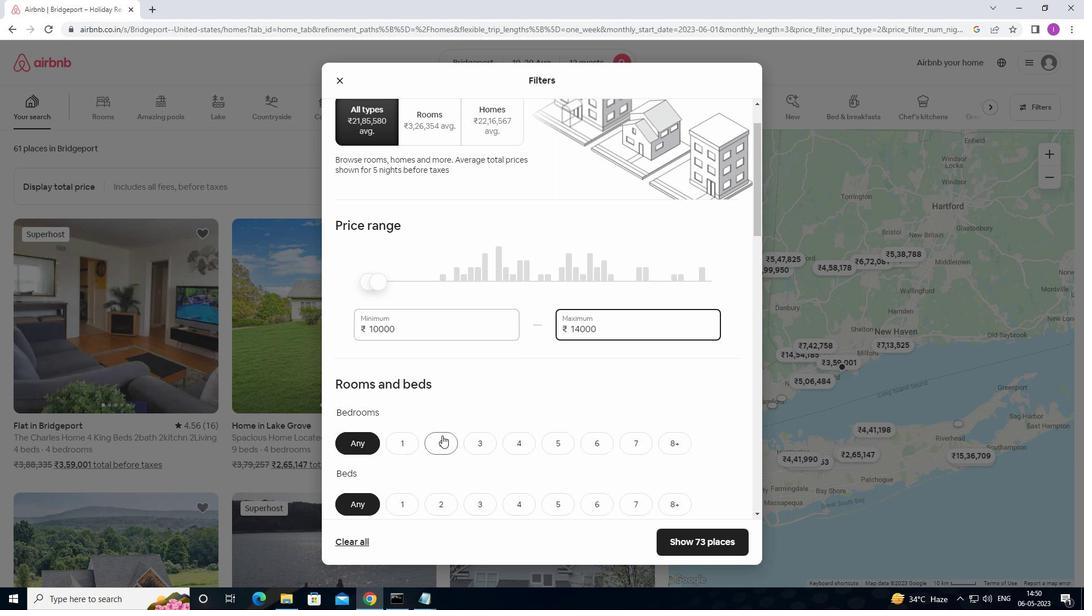 
Action: Mouse scrolled (446, 436) with delta (0, 0)
Screenshot: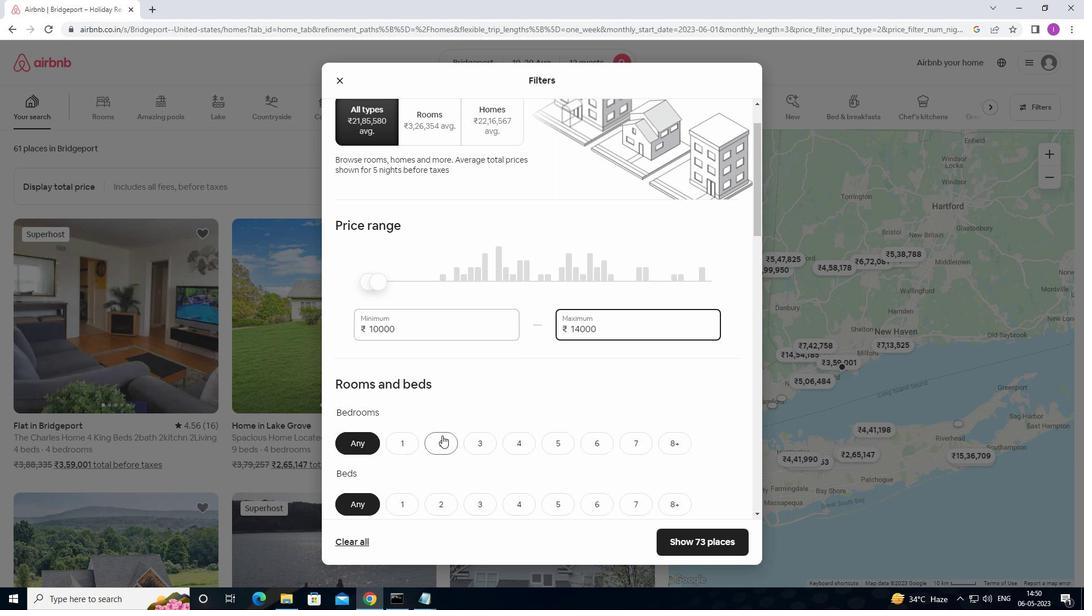 
Action: Mouse moved to (600, 329)
Screenshot: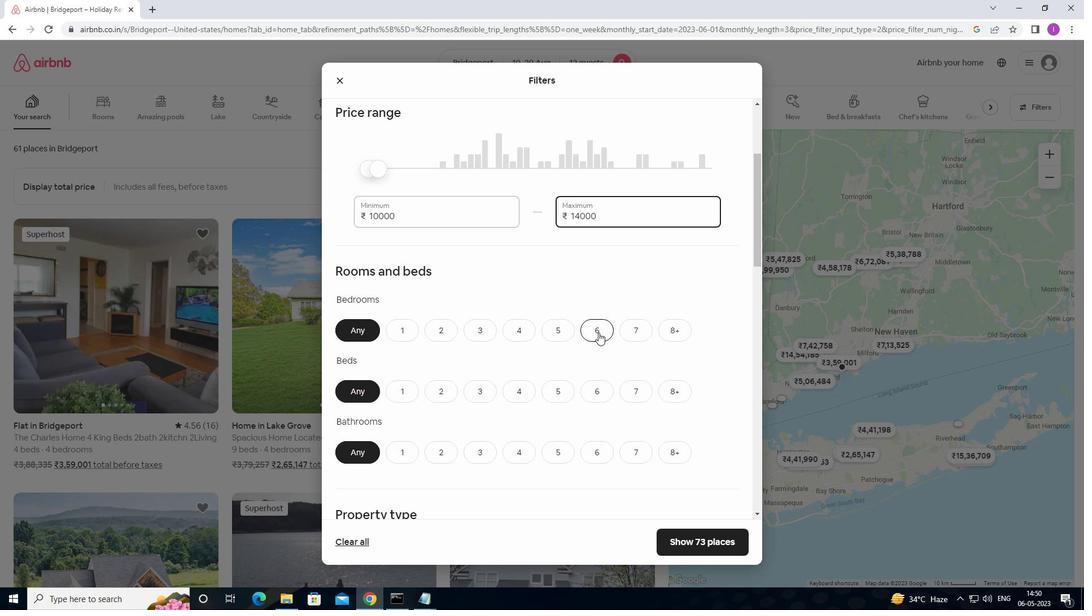 
Action: Mouse pressed left at (600, 329)
Screenshot: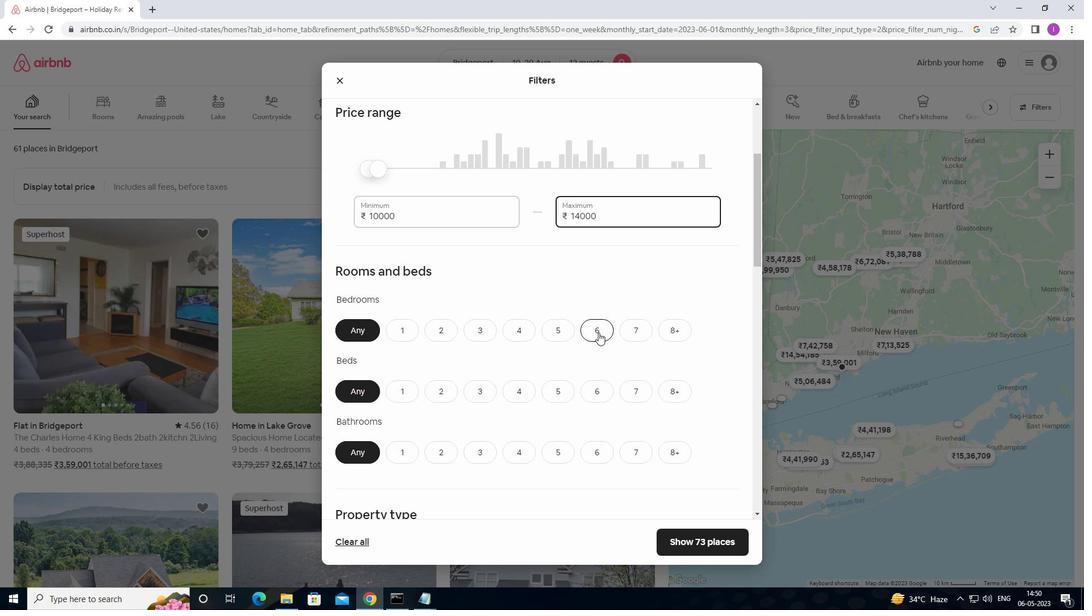 
Action: Mouse moved to (680, 389)
Screenshot: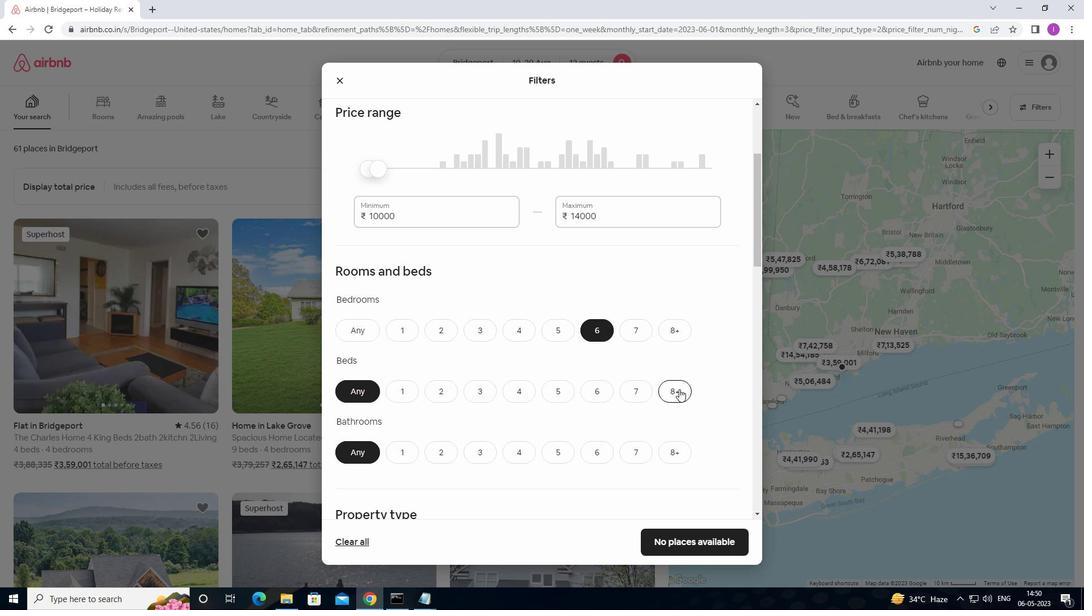 
Action: Mouse pressed left at (680, 389)
Screenshot: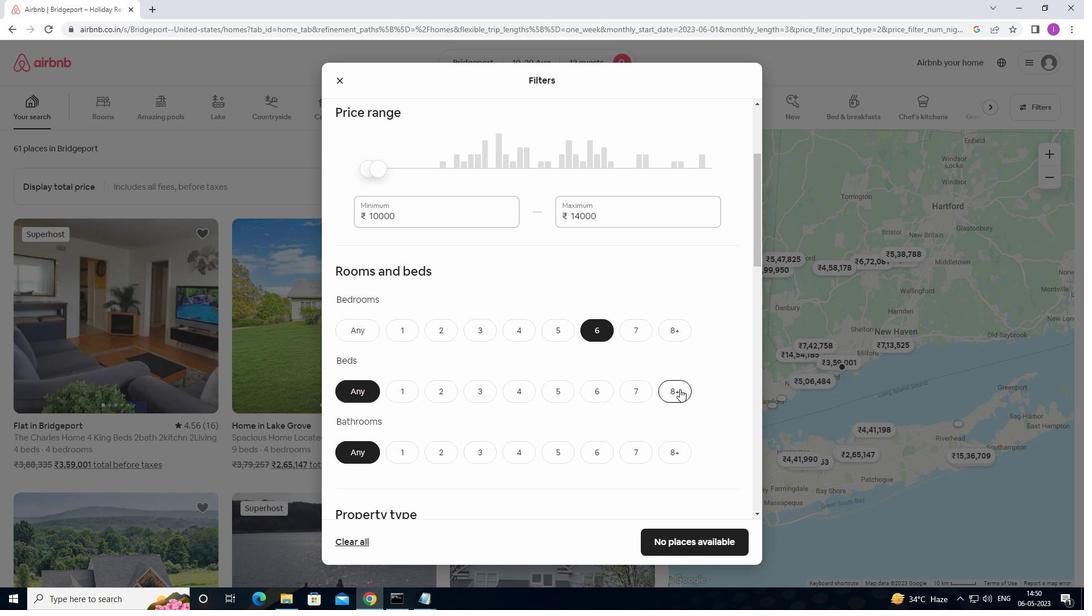
Action: Mouse moved to (600, 451)
Screenshot: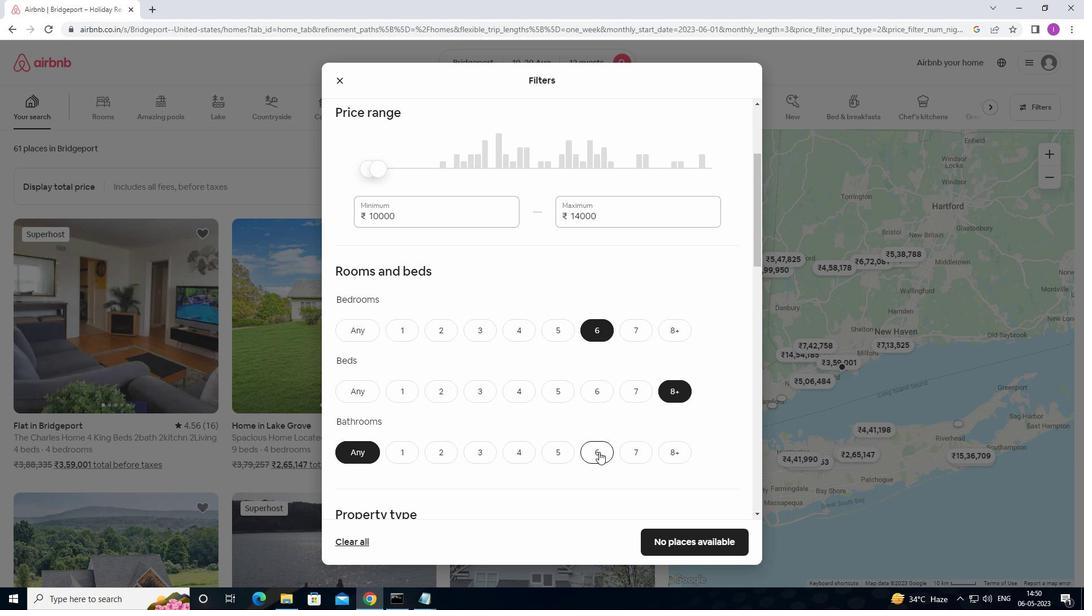 
Action: Mouse pressed left at (600, 451)
Screenshot: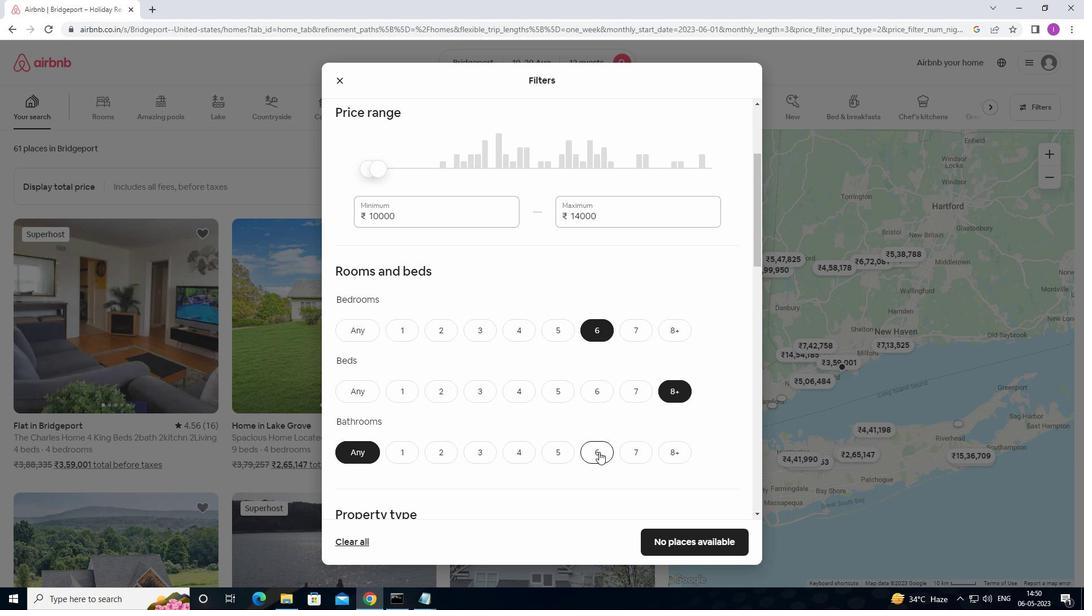 
Action: Mouse moved to (598, 308)
Screenshot: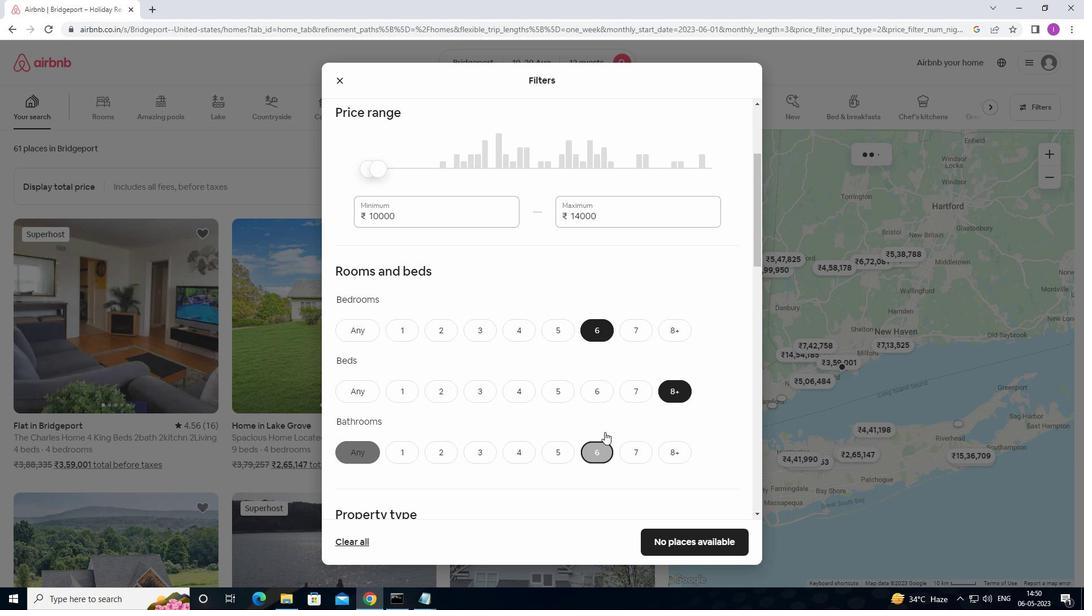 
Action: Mouse scrolled (598, 308) with delta (0, 0)
Screenshot: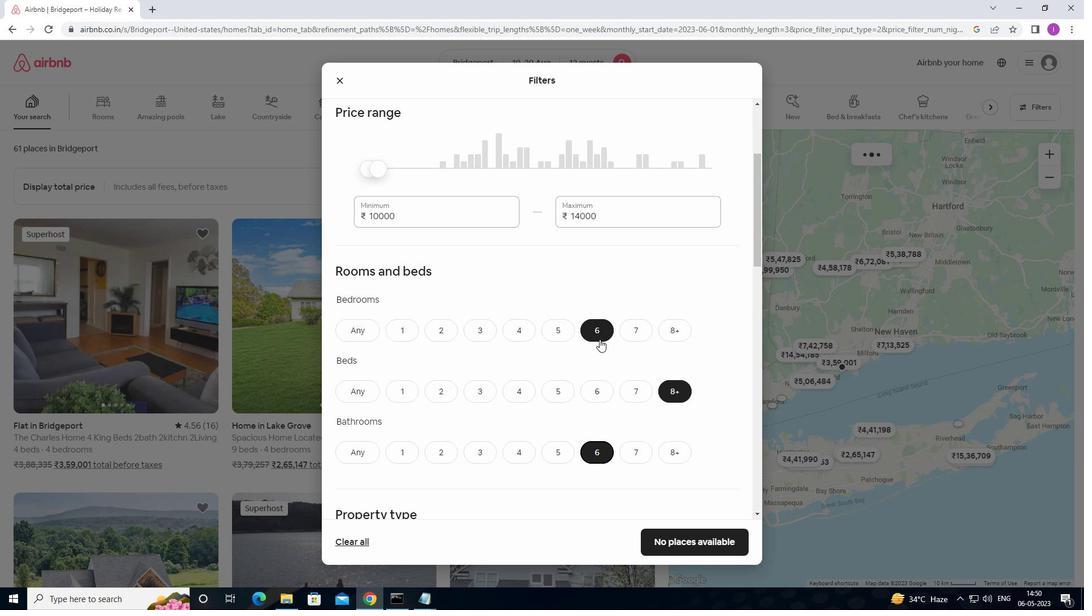 
Action: Mouse scrolled (598, 308) with delta (0, 0)
Screenshot: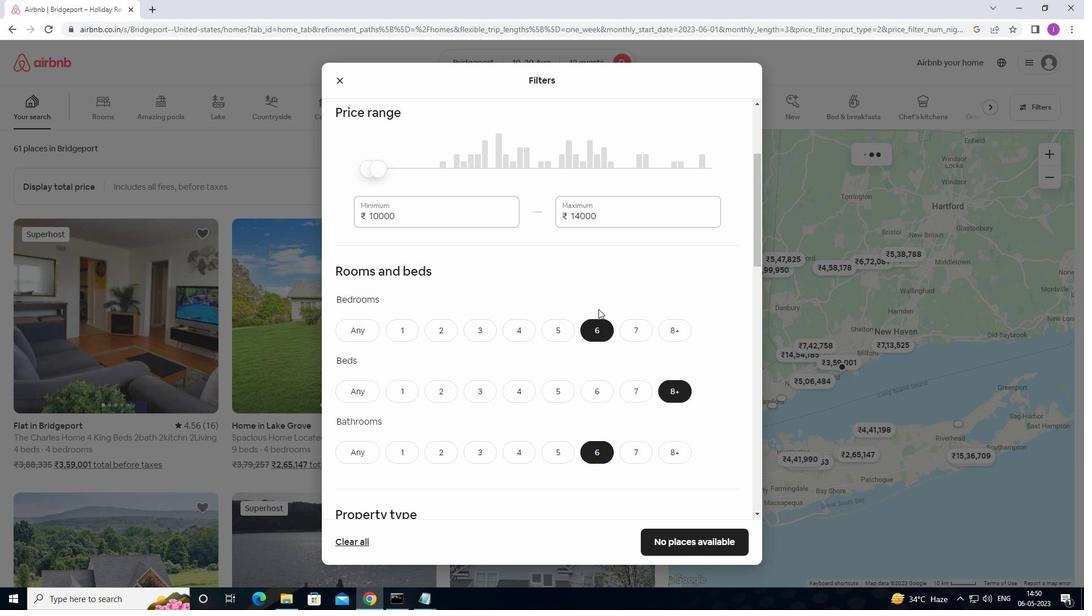 
Action: Mouse moved to (598, 308)
Screenshot: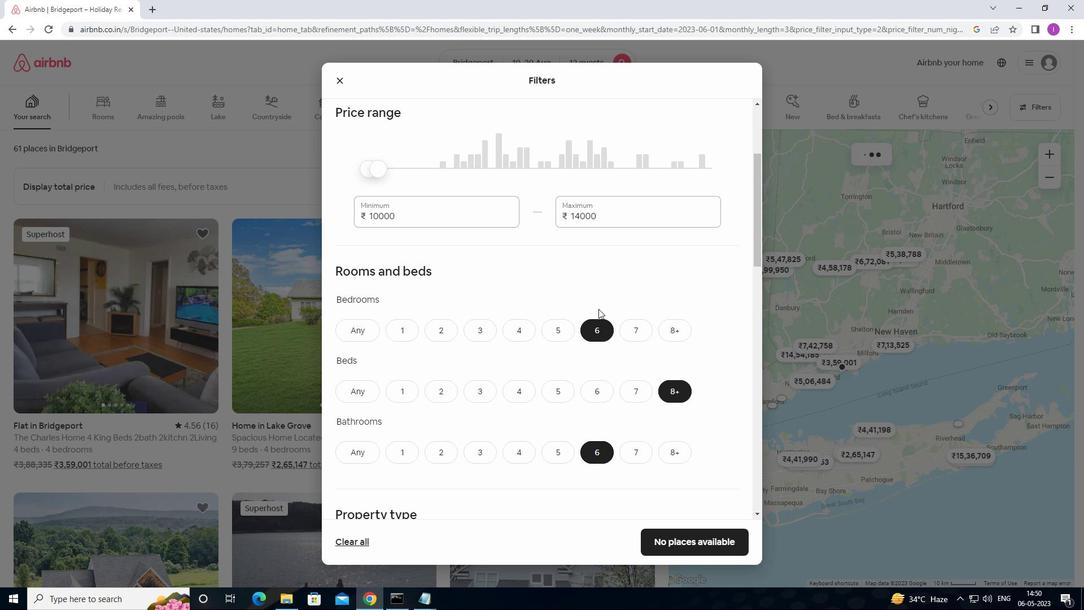 
Action: Mouse scrolled (598, 307) with delta (0, 0)
Screenshot: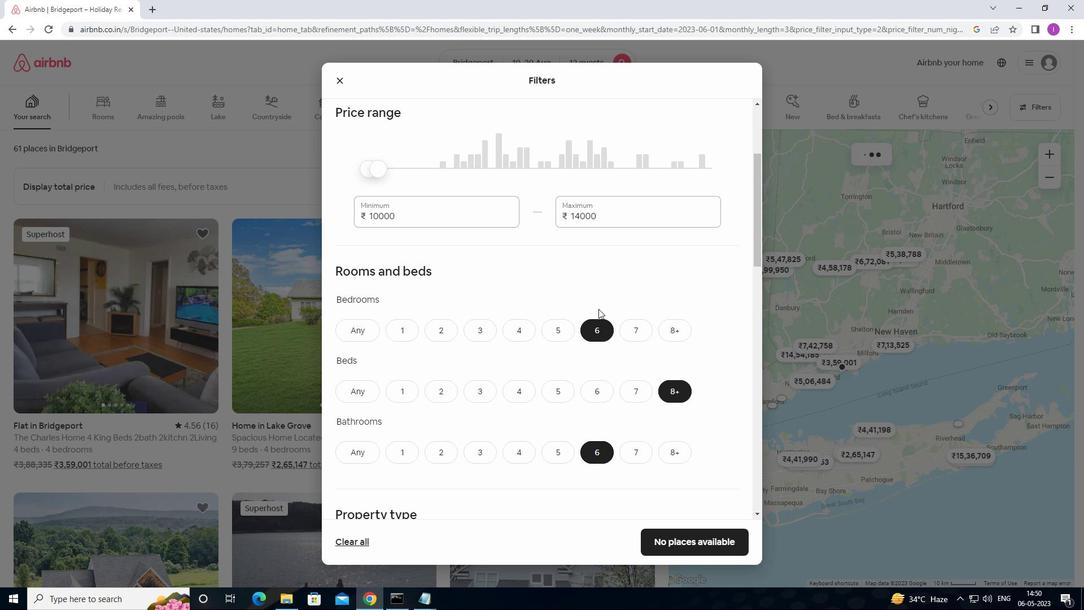 
Action: Mouse moved to (351, 408)
Screenshot: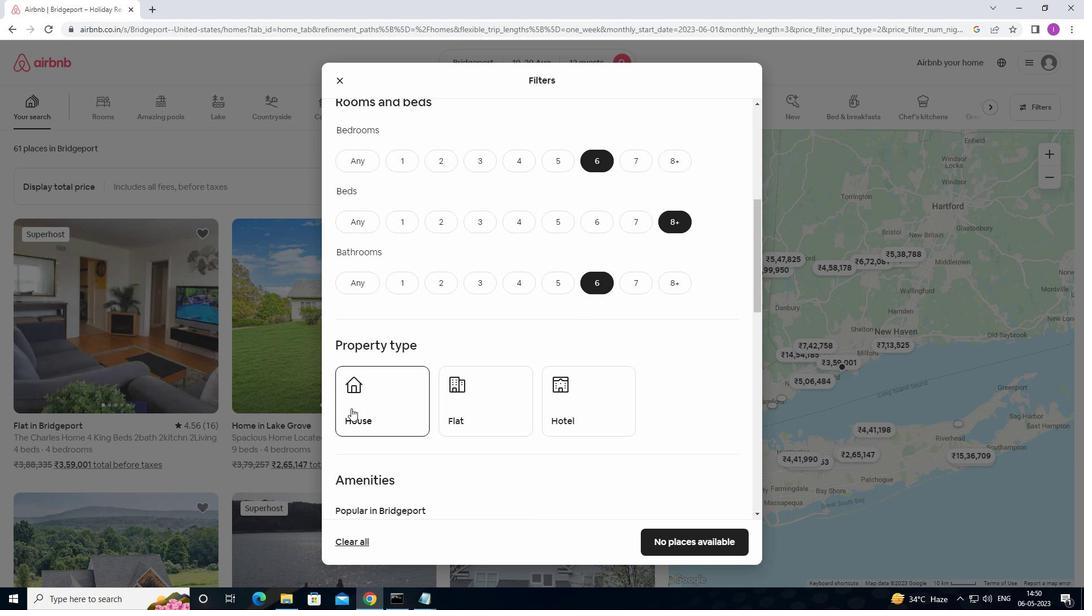 
Action: Mouse pressed left at (351, 408)
Screenshot: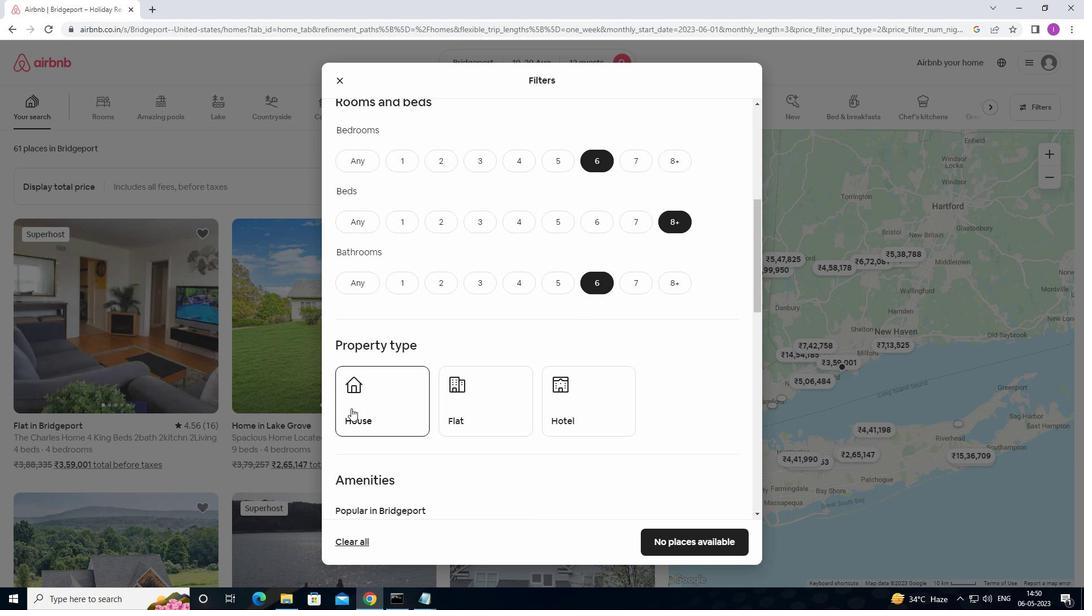 
Action: Mouse moved to (506, 416)
Screenshot: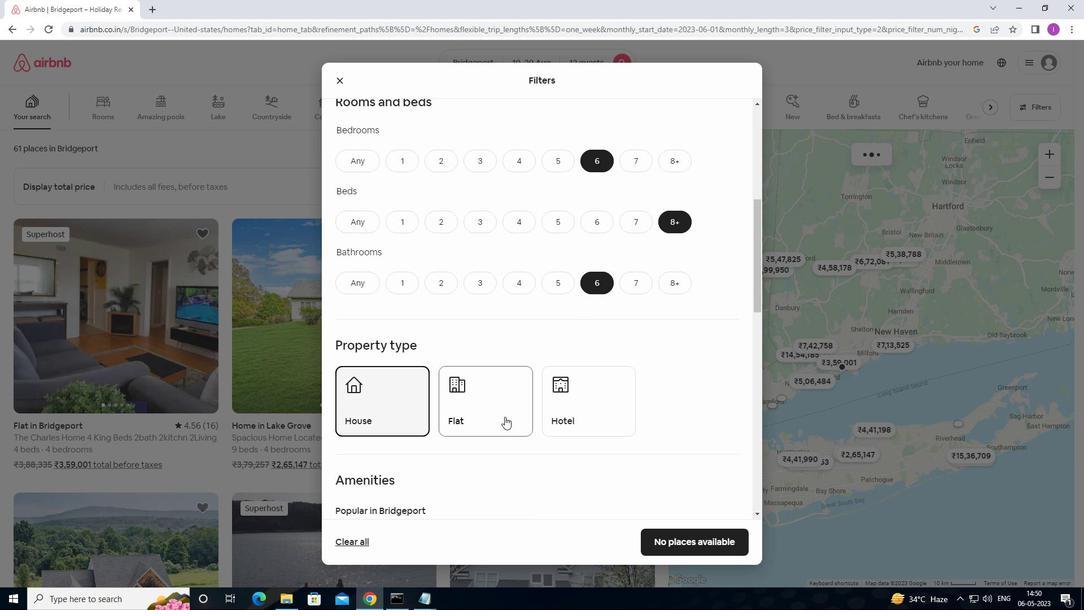 
Action: Mouse pressed left at (506, 416)
Screenshot: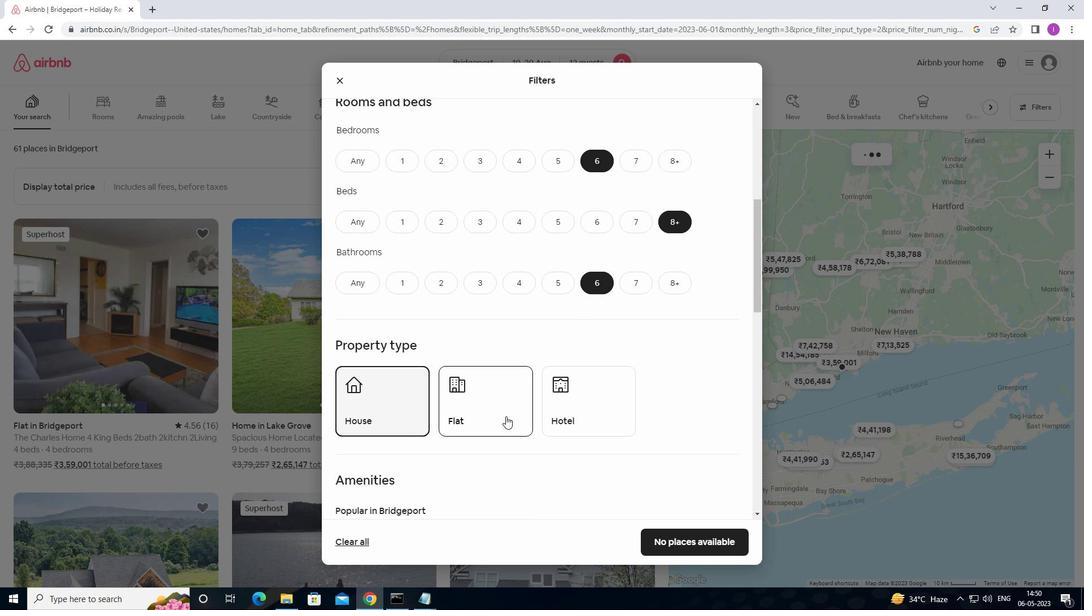 
Action: Mouse moved to (465, 423)
Screenshot: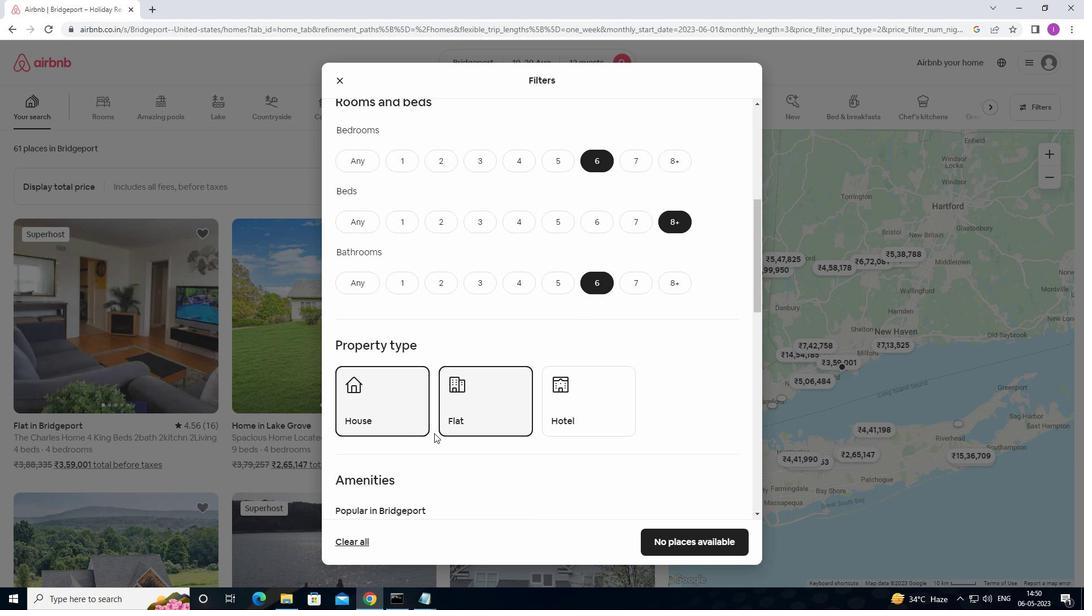 
Action: Mouse scrolled (465, 422) with delta (0, 0)
Screenshot: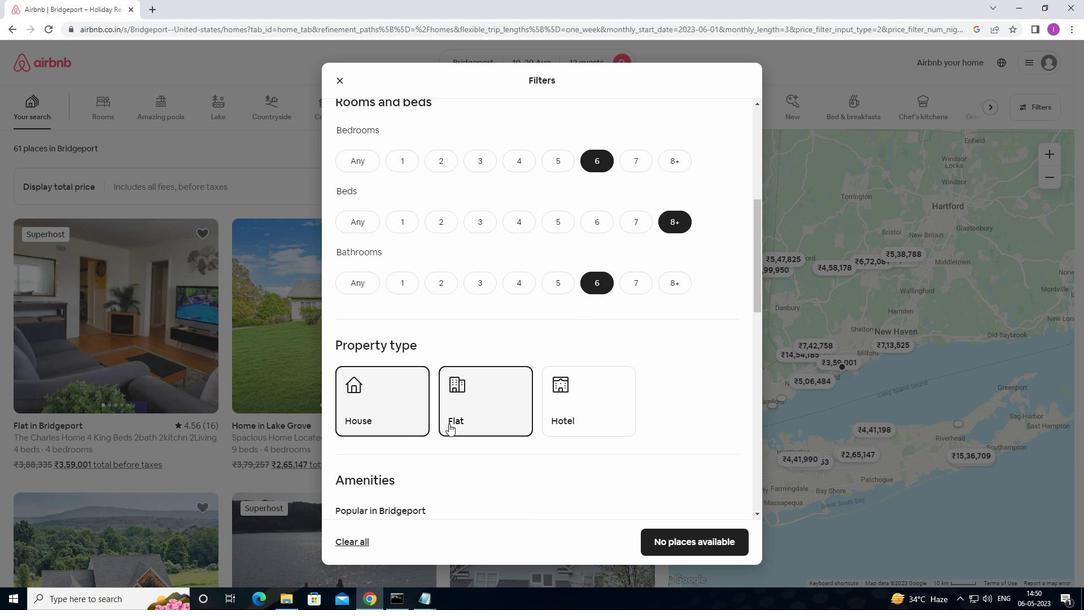 
Action: Mouse moved to (466, 424)
Screenshot: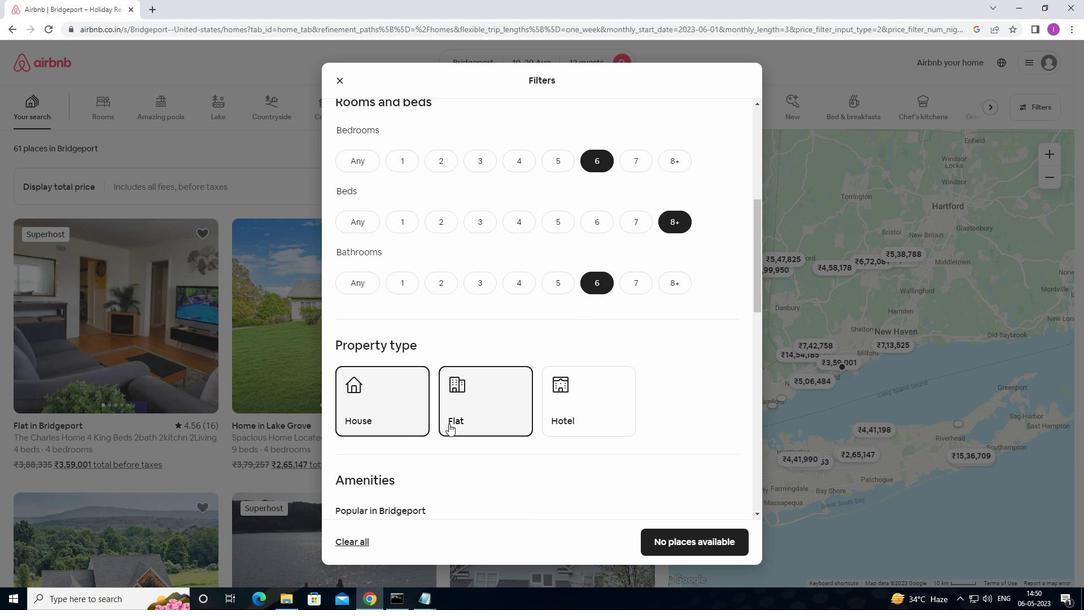 
Action: Mouse scrolled (466, 424) with delta (0, 0)
Screenshot: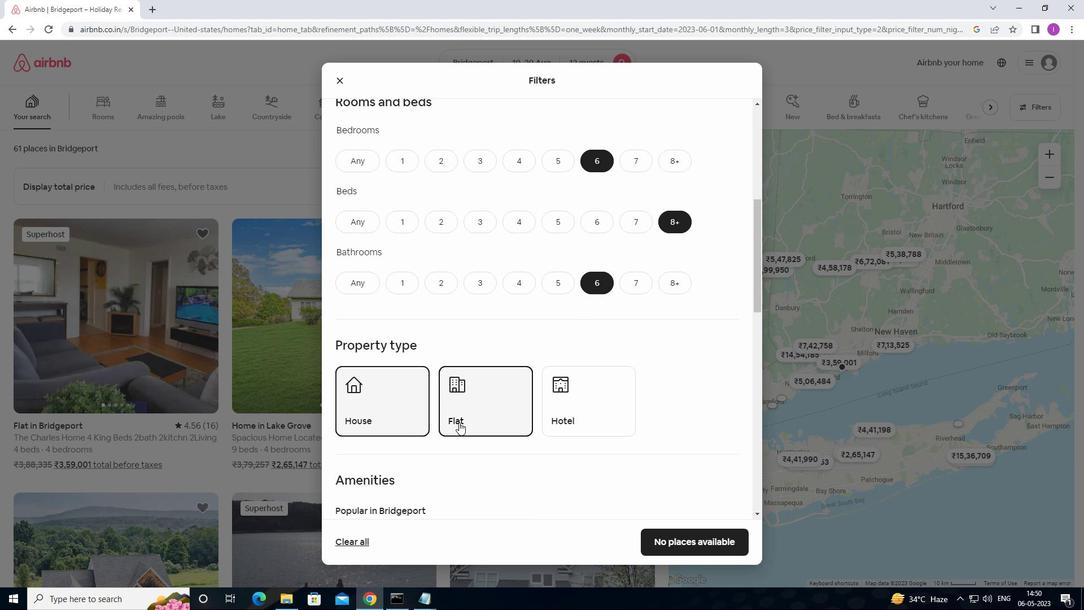 
Action: Mouse scrolled (466, 424) with delta (0, 0)
Screenshot: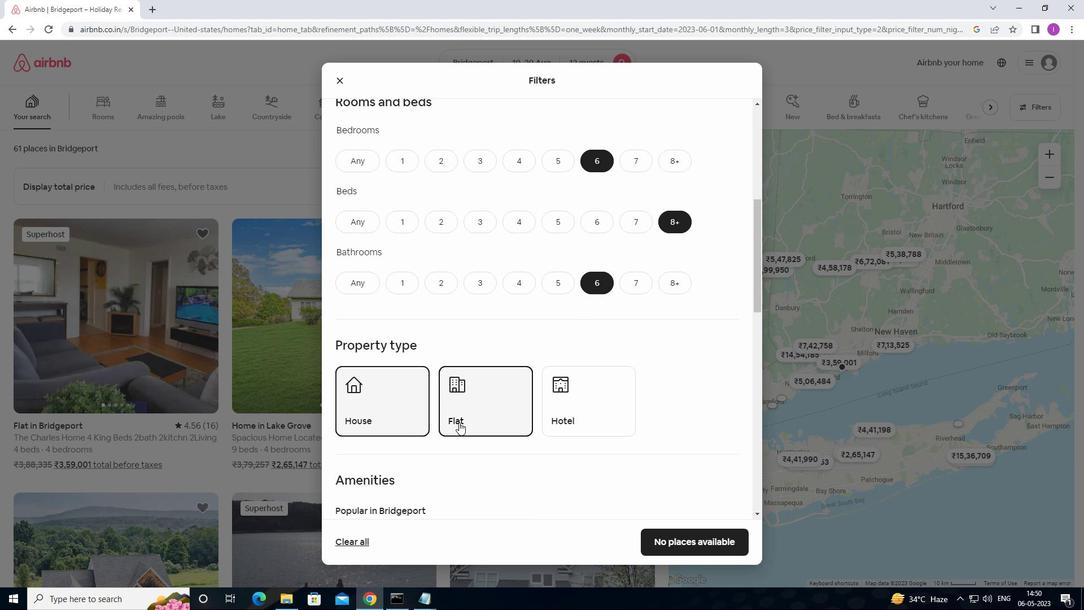 
Action: Mouse scrolled (466, 424) with delta (0, 0)
Screenshot: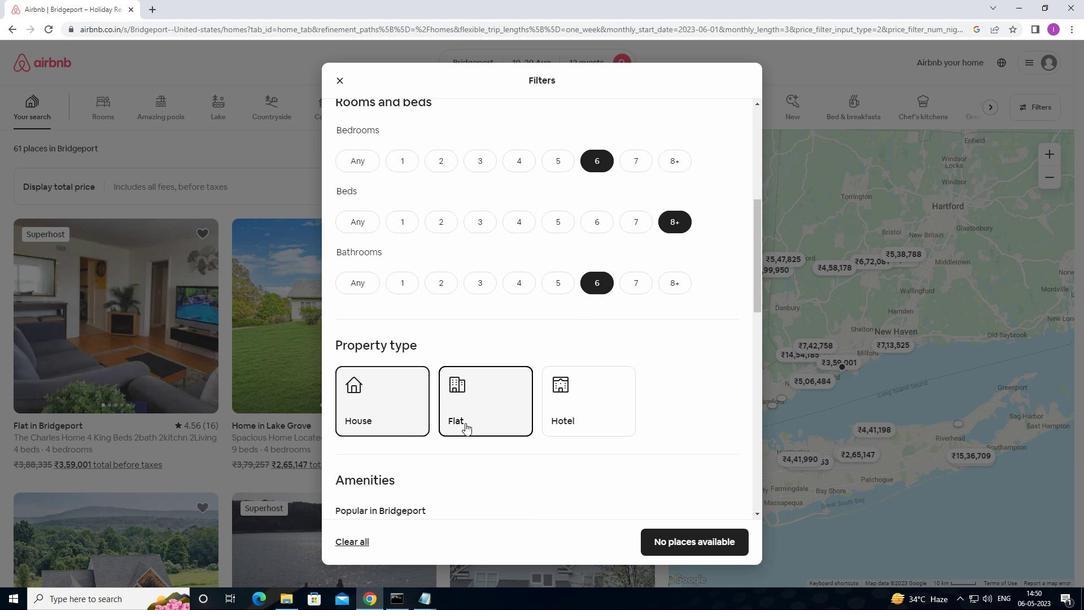 
Action: Mouse moved to (468, 424)
Screenshot: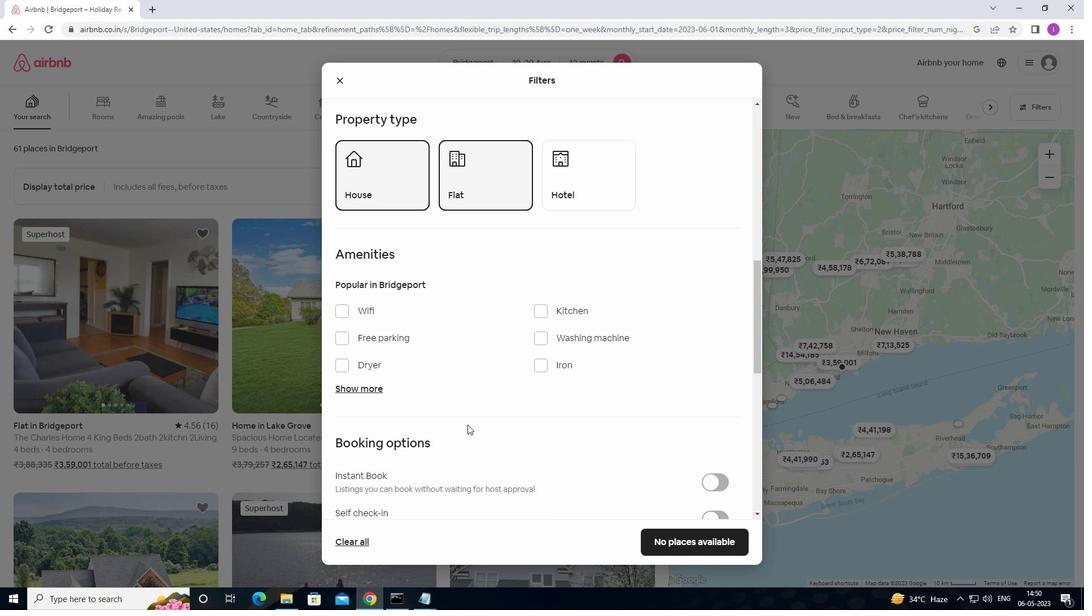 
Action: Mouse scrolled (468, 423) with delta (0, 0)
Screenshot: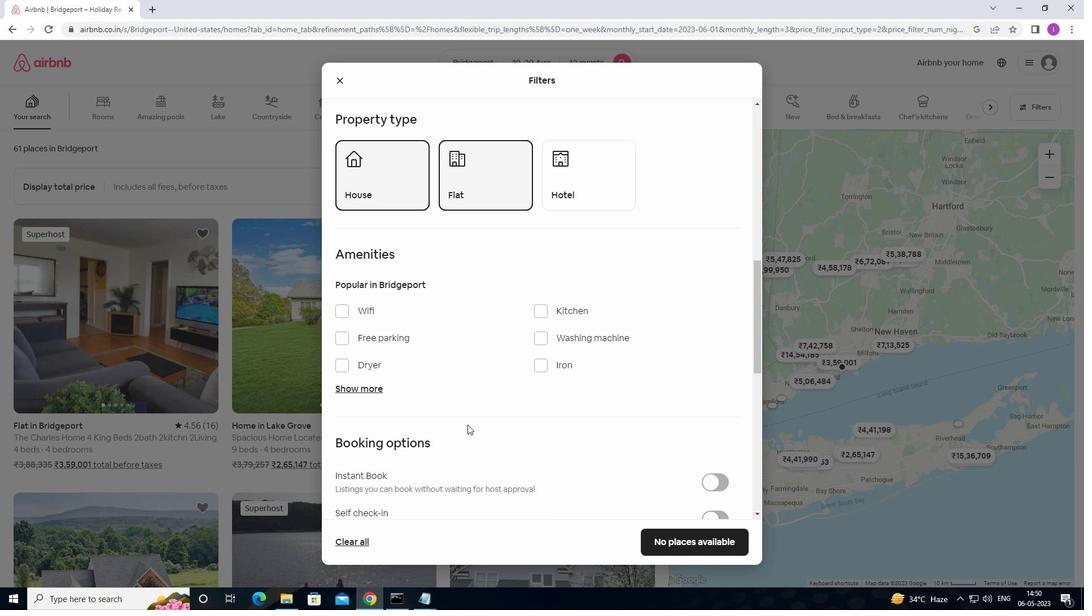 
Action: Mouse moved to (339, 255)
Screenshot: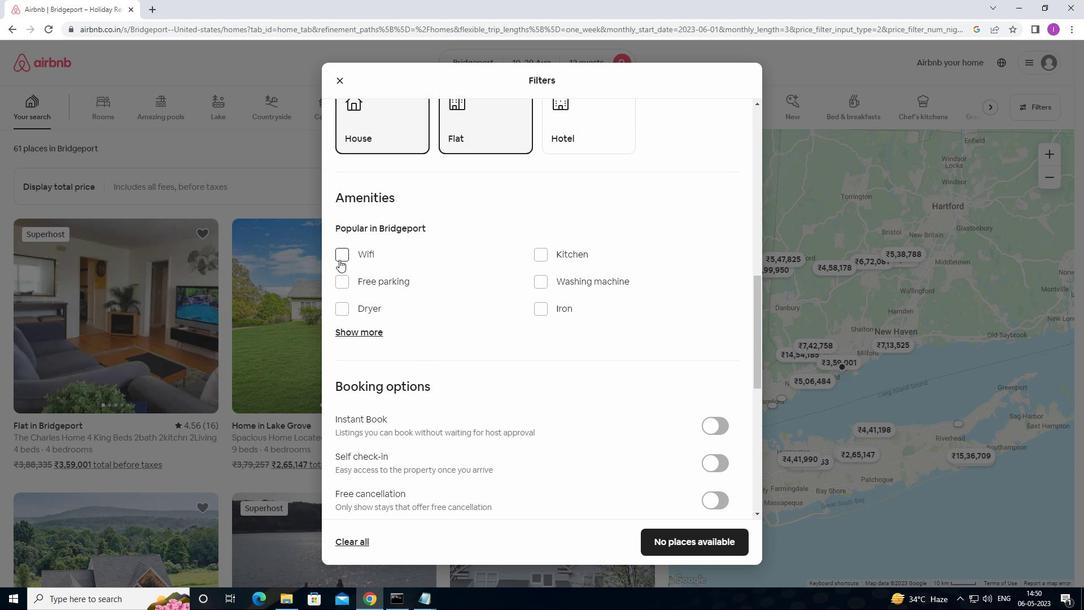 
Action: Mouse pressed left at (339, 255)
Screenshot: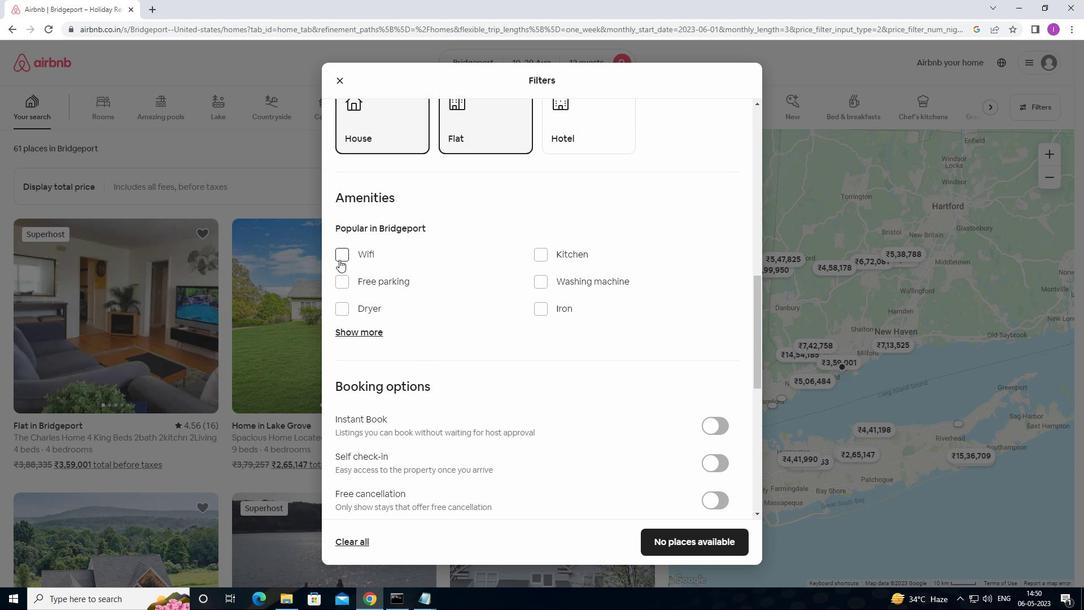 
Action: Mouse moved to (341, 279)
Screenshot: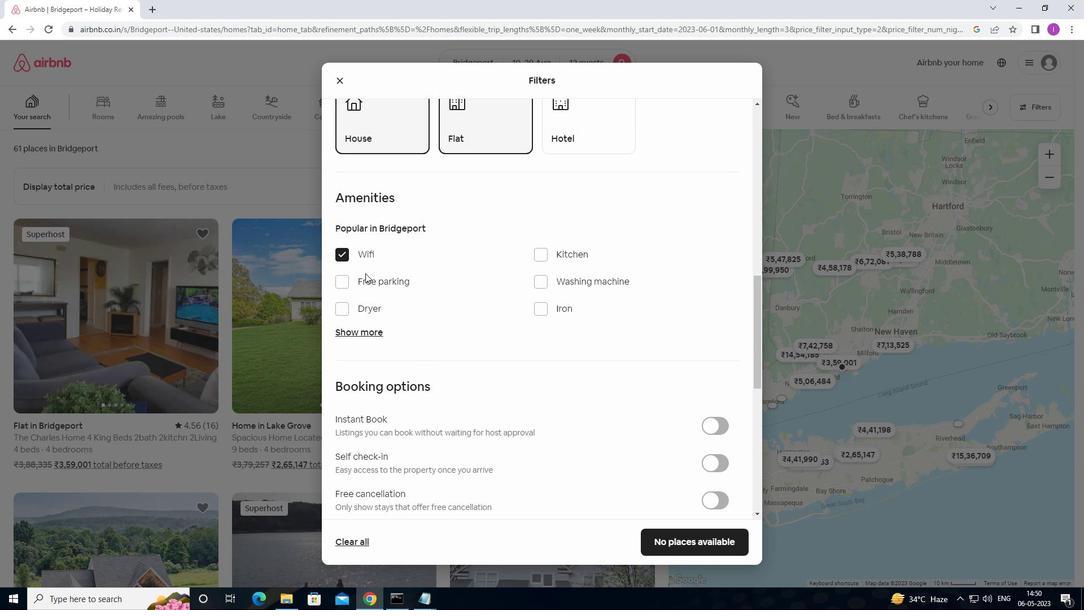 
Action: Mouse pressed left at (341, 279)
Screenshot: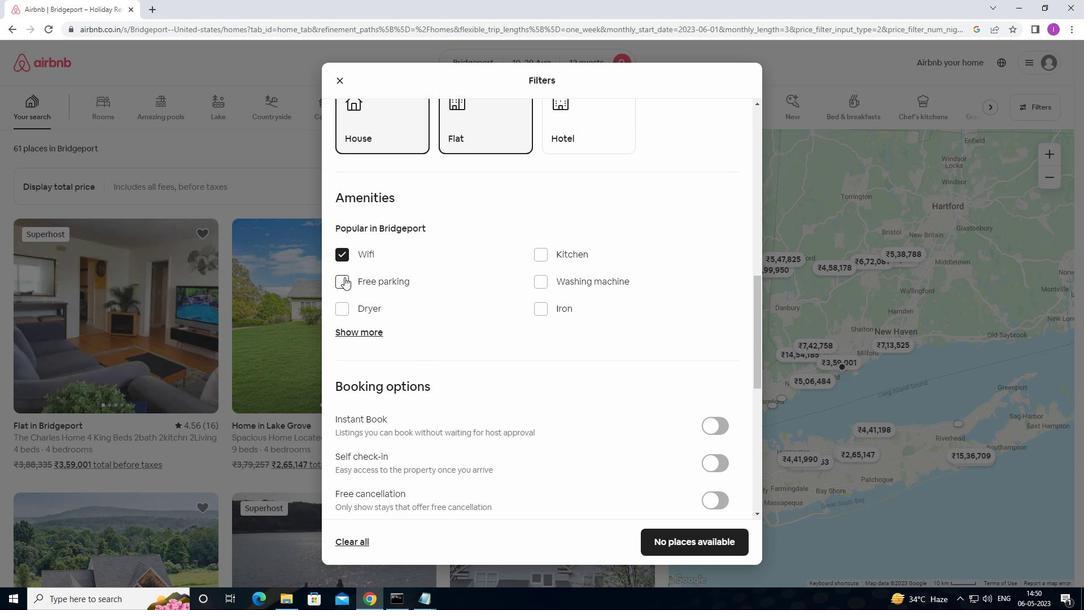 
Action: Mouse moved to (395, 302)
Screenshot: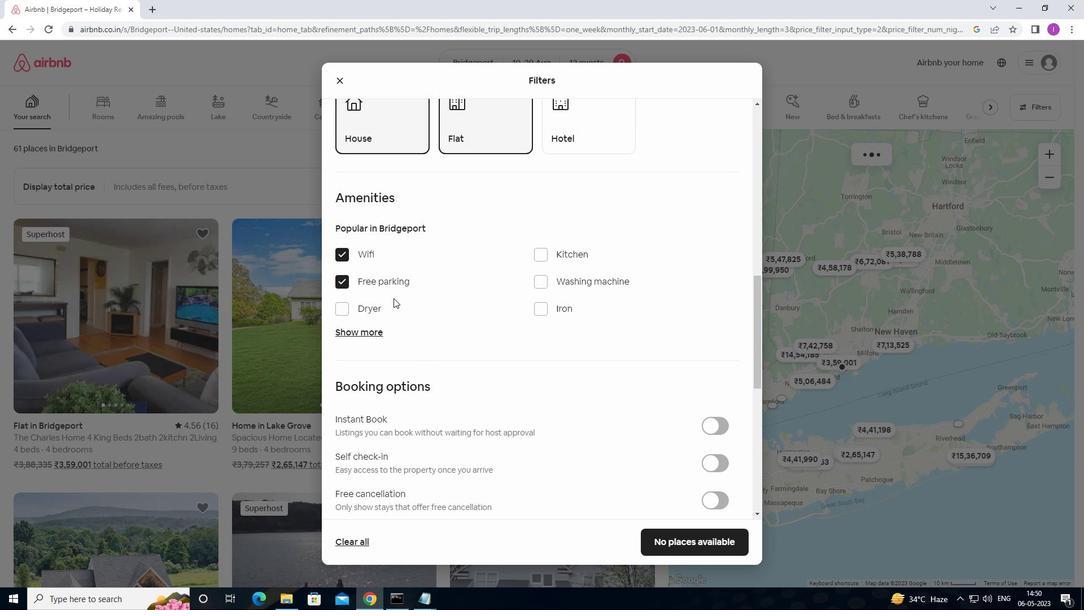 
Action: Mouse scrolled (395, 302) with delta (0, 0)
Screenshot: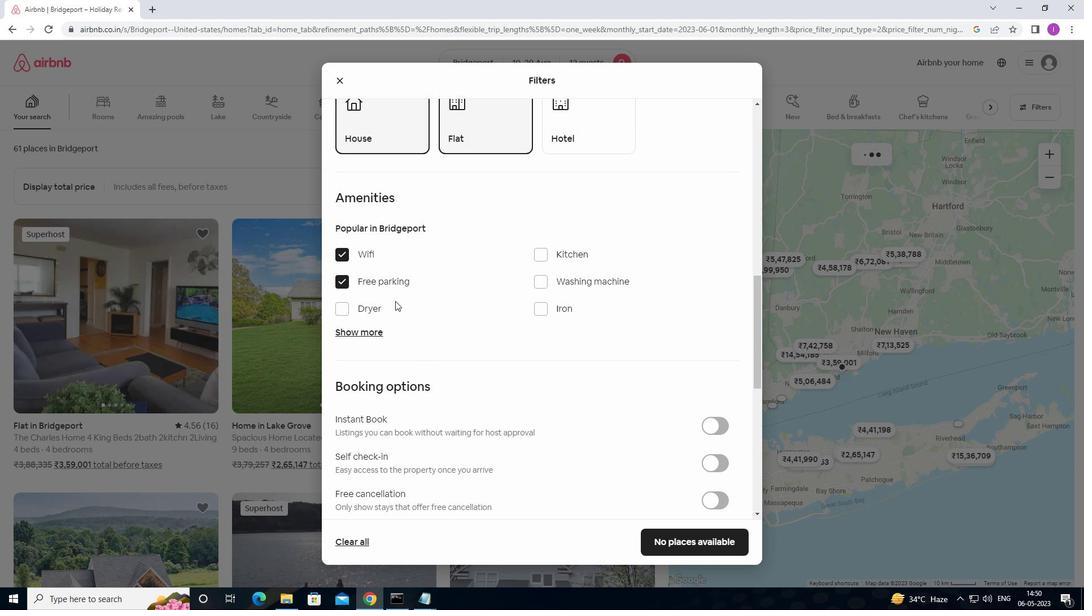
Action: Mouse moved to (348, 273)
Screenshot: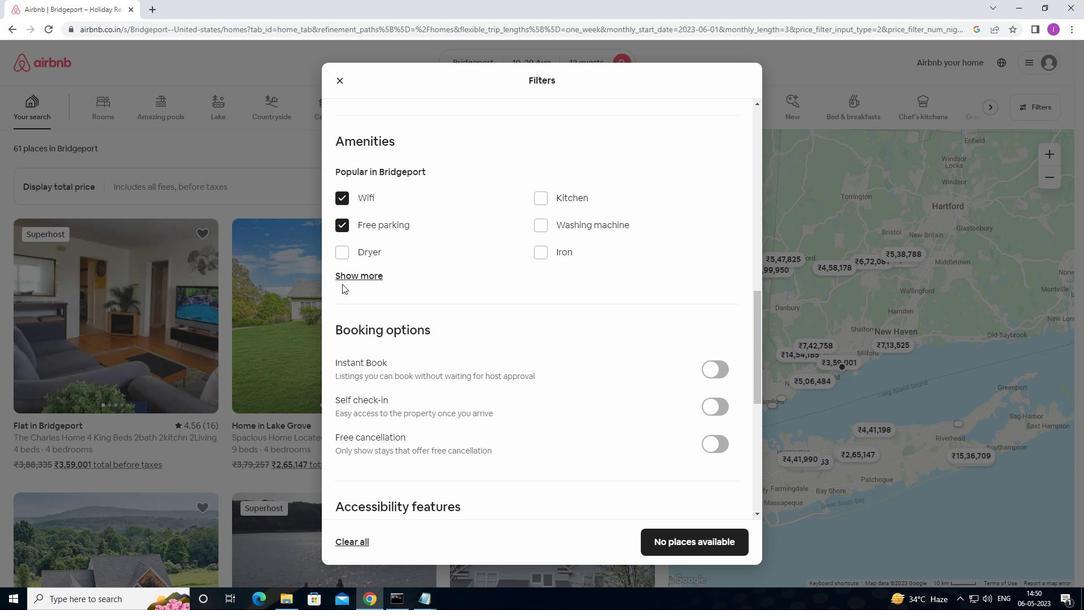 
Action: Mouse pressed left at (348, 273)
Screenshot: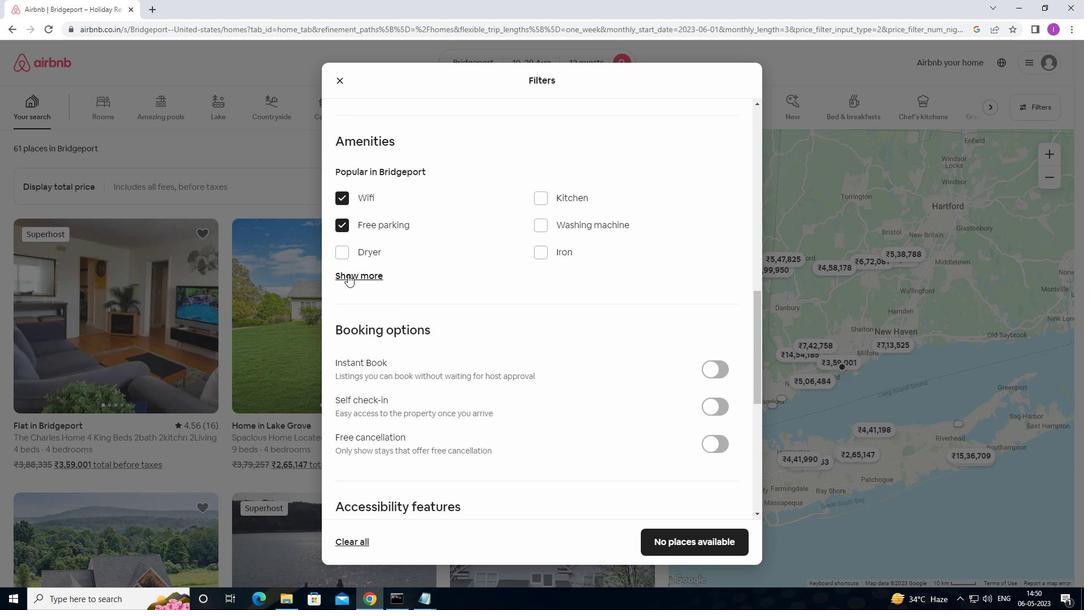 
Action: Mouse moved to (416, 326)
Screenshot: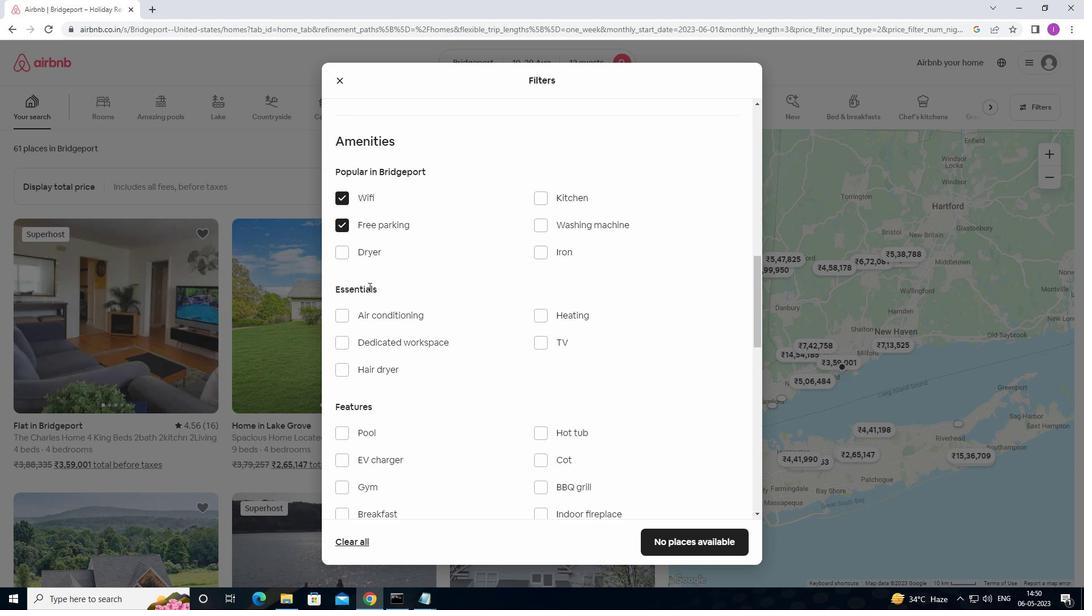 
Action: Mouse scrolled (416, 325) with delta (0, 0)
Screenshot: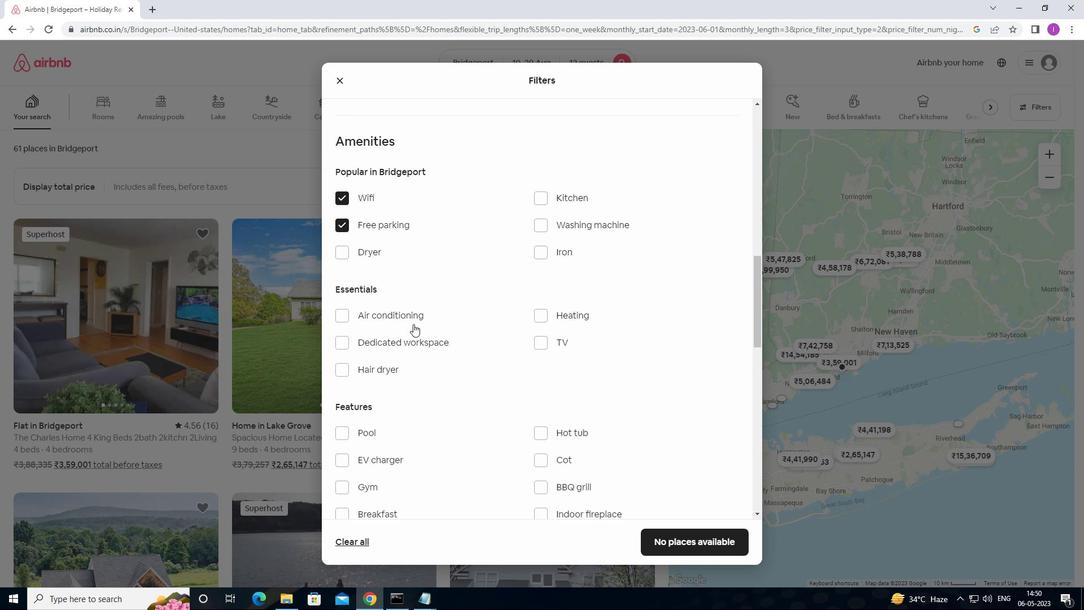 
Action: Mouse moved to (546, 290)
Screenshot: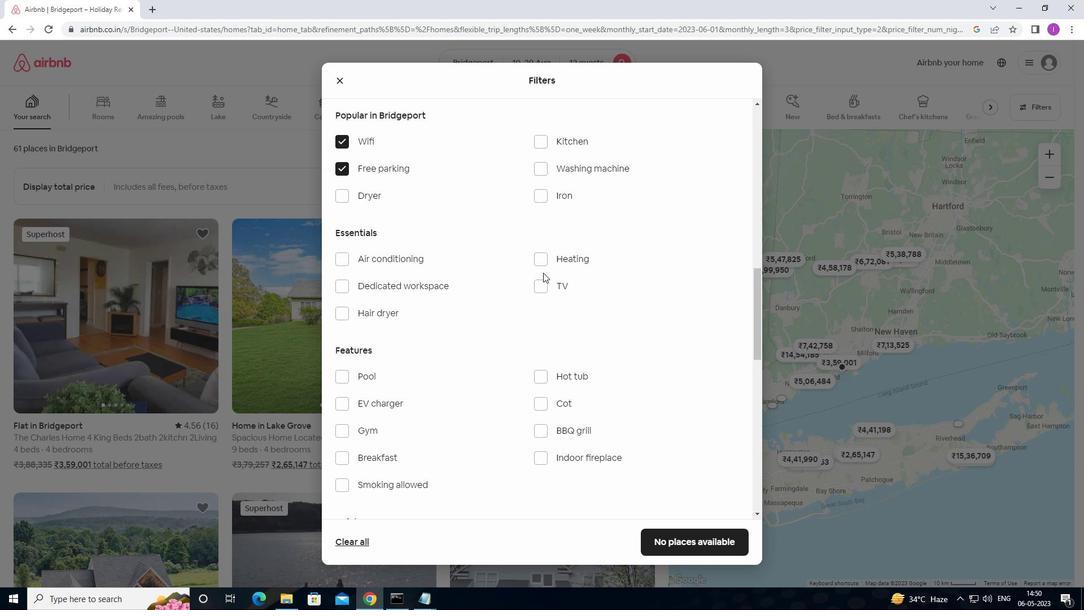 
Action: Mouse pressed left at (546, 290)
Screenshot: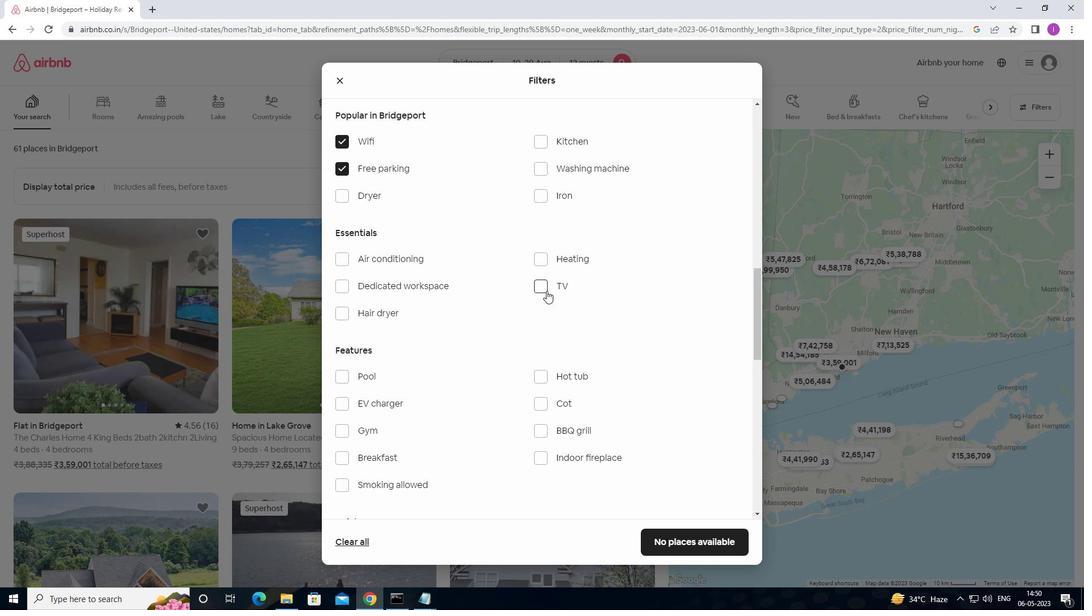 
Action: Mouse moved to (470, 324)
Screenshot: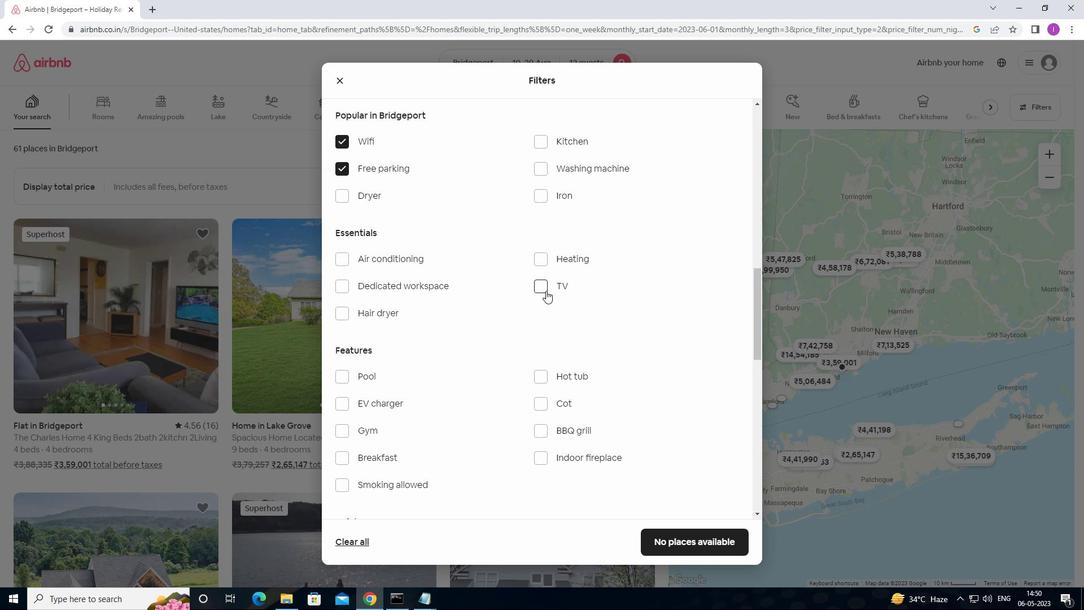 
Action: Mouse scrolled (470, 323) with delta (0, 0)
Screenshot: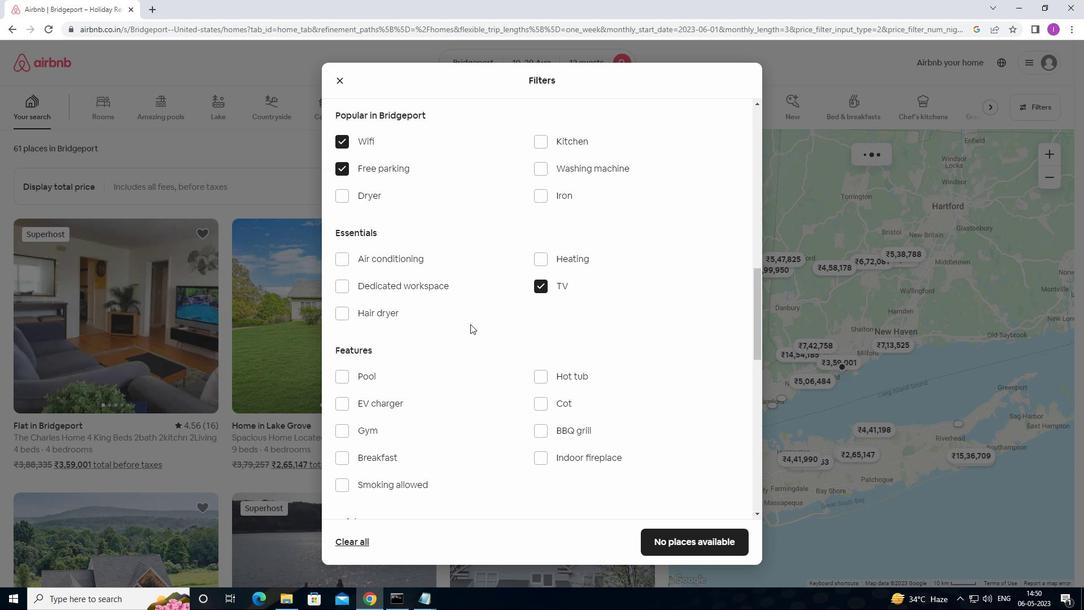 
Action: Mouse scrolled (470, 323) with delta (0, 0)
Screenshot: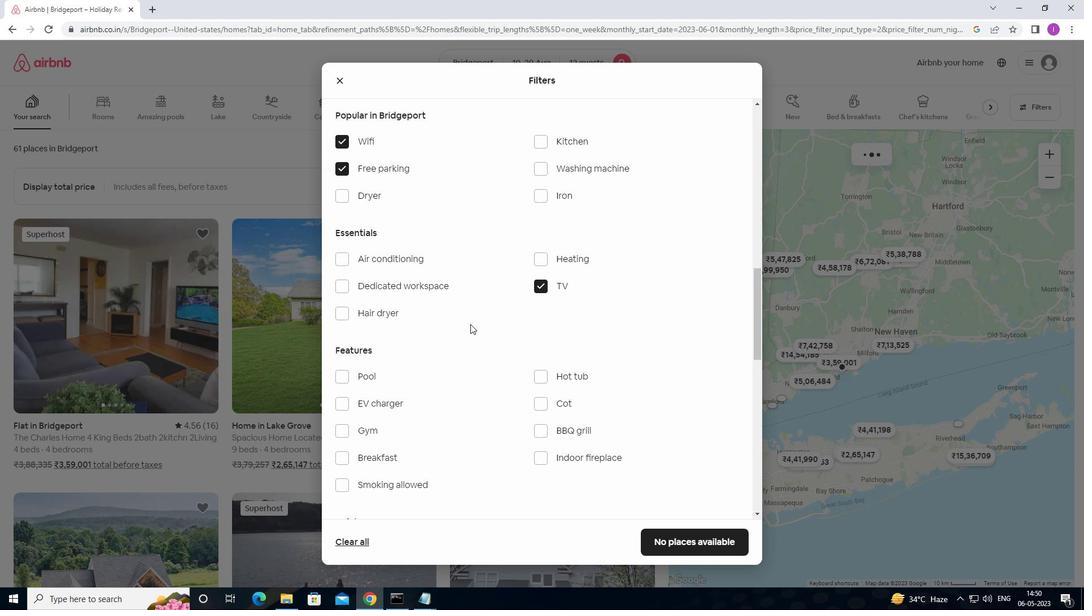 
Action: Mouse scrolled (470, 323) with delta (0, 0)
Screenshot: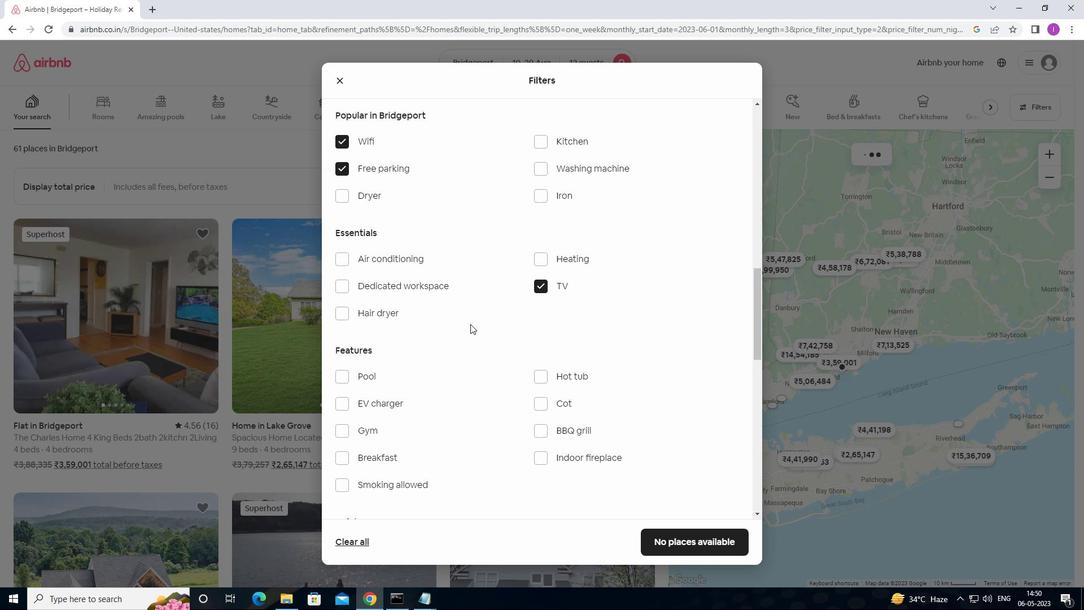 
Action: Mouse scrolled (470, 323) with delta (0, 0)
Screenshot: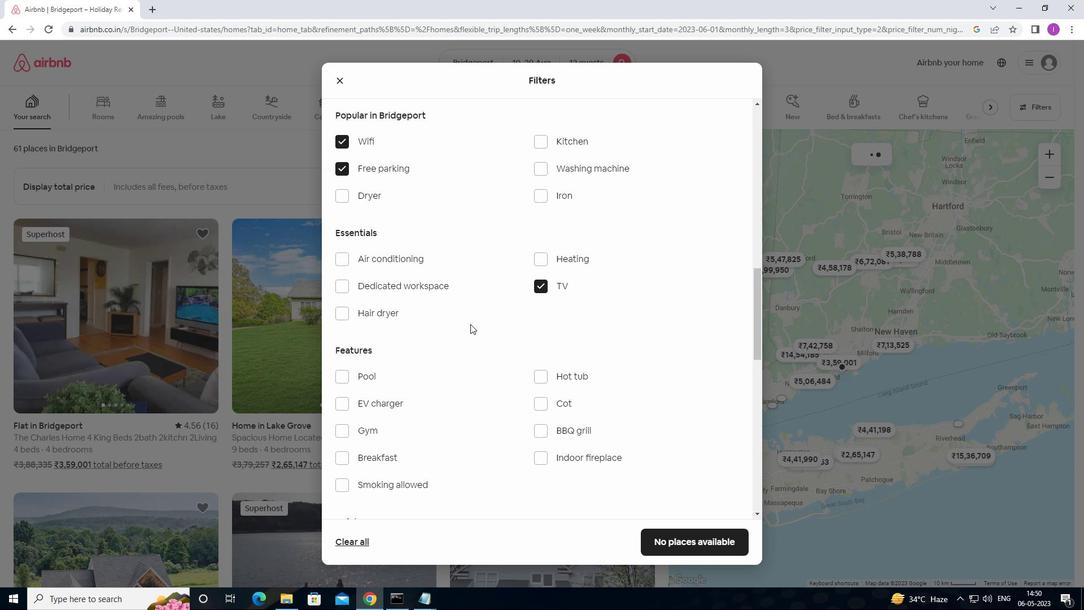 
Action: Mouse moved to (344, 232)
Screenshot: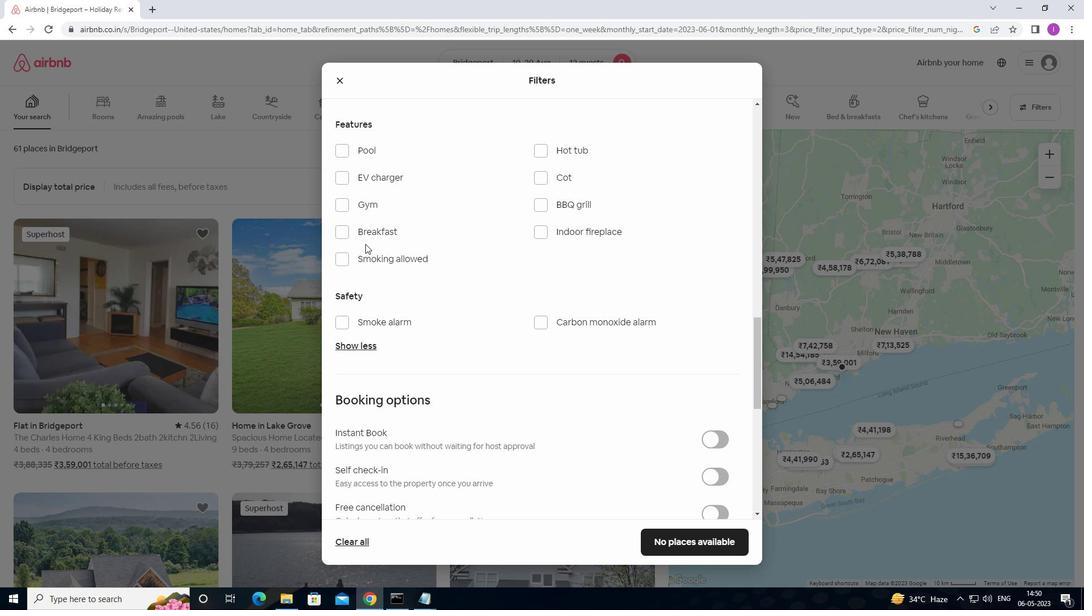 
Action: Mouse pressed left at (344, 232)
Screenshot: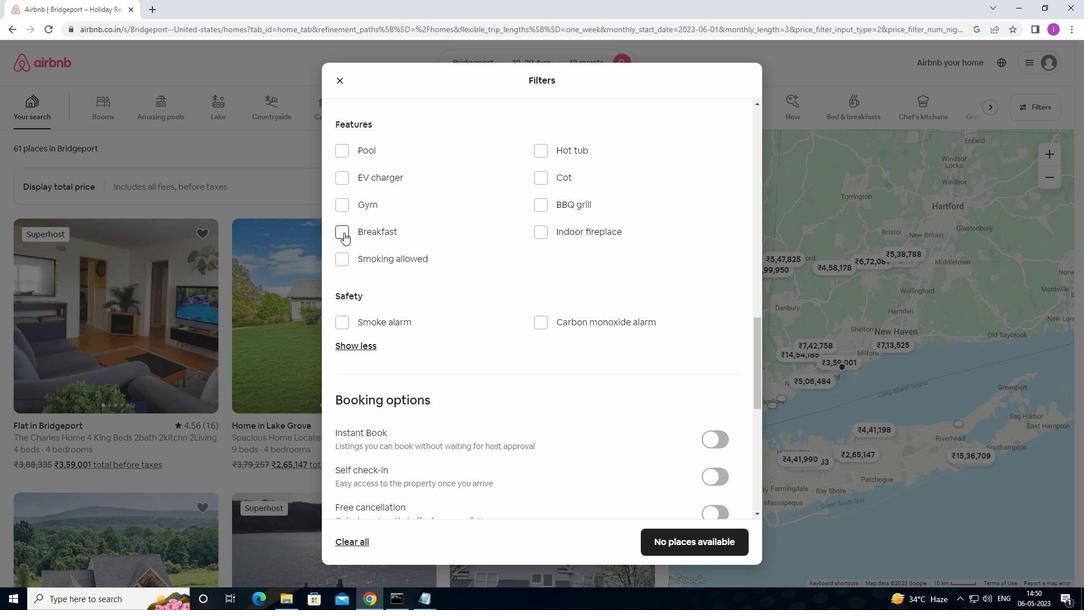 
Action: Mouse moved to (344, 204)
Screenshot: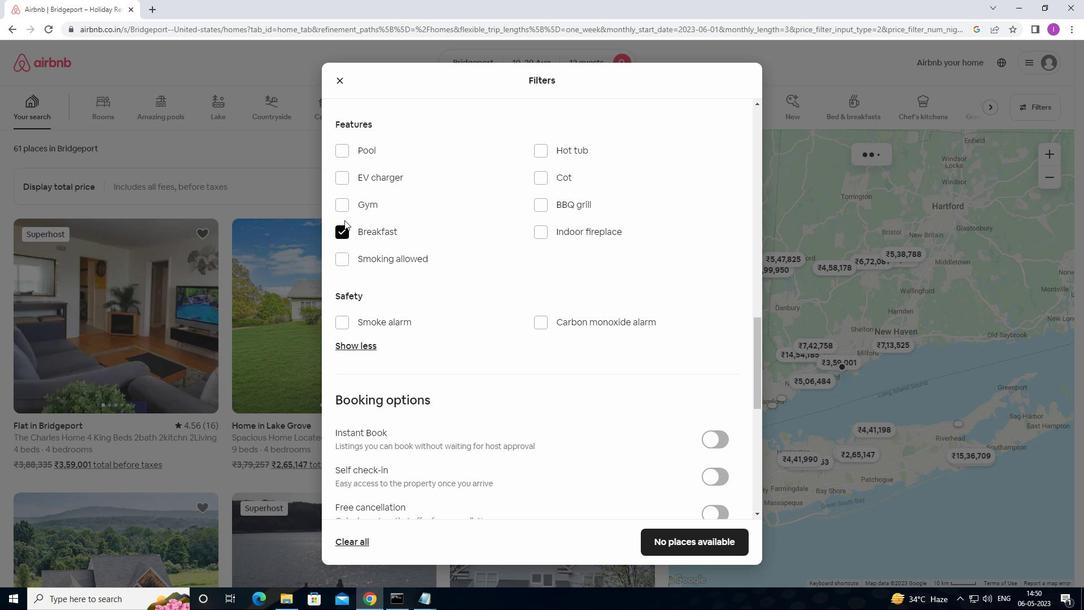 
Action: Mouse pressed left at (344, 204)
Screenshot: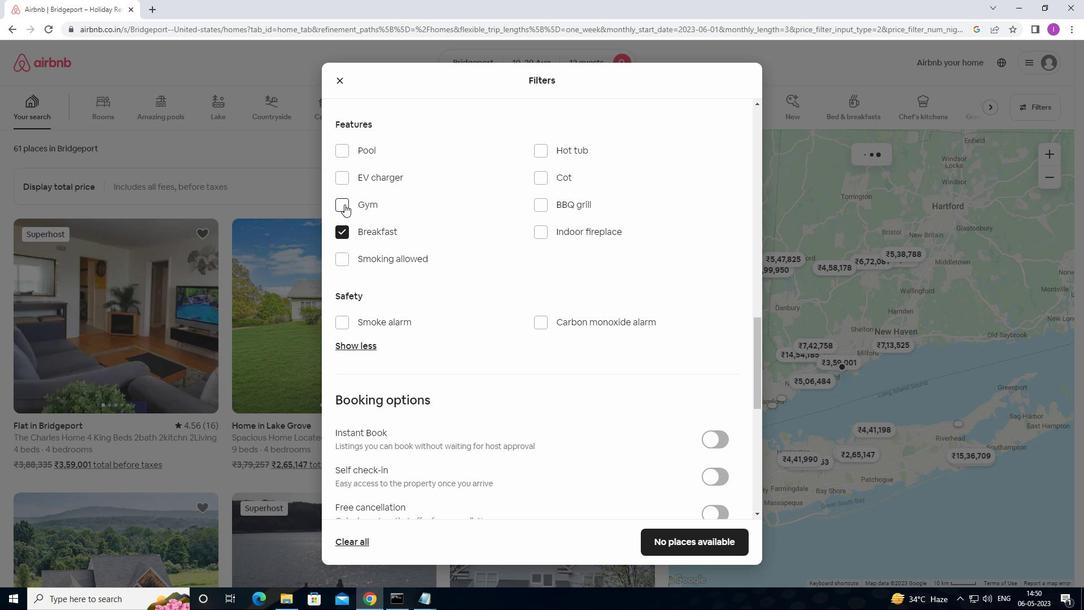 
Action: Mouse moved to (442, 330)
Screenshot: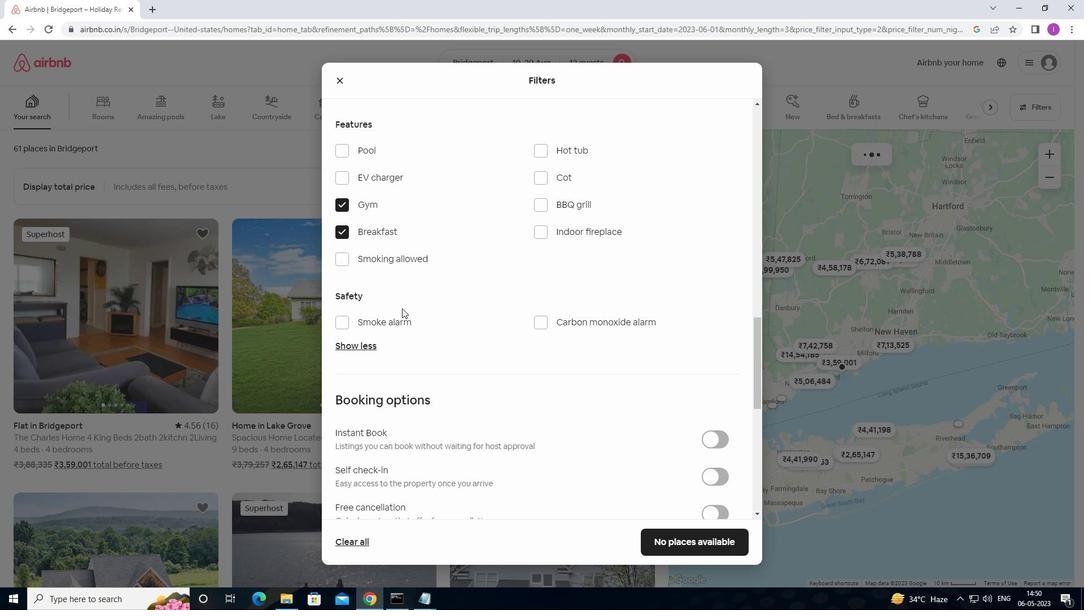 
Action: Mouse scrolled (442, 329) with delta (0, 0)
Screenshot: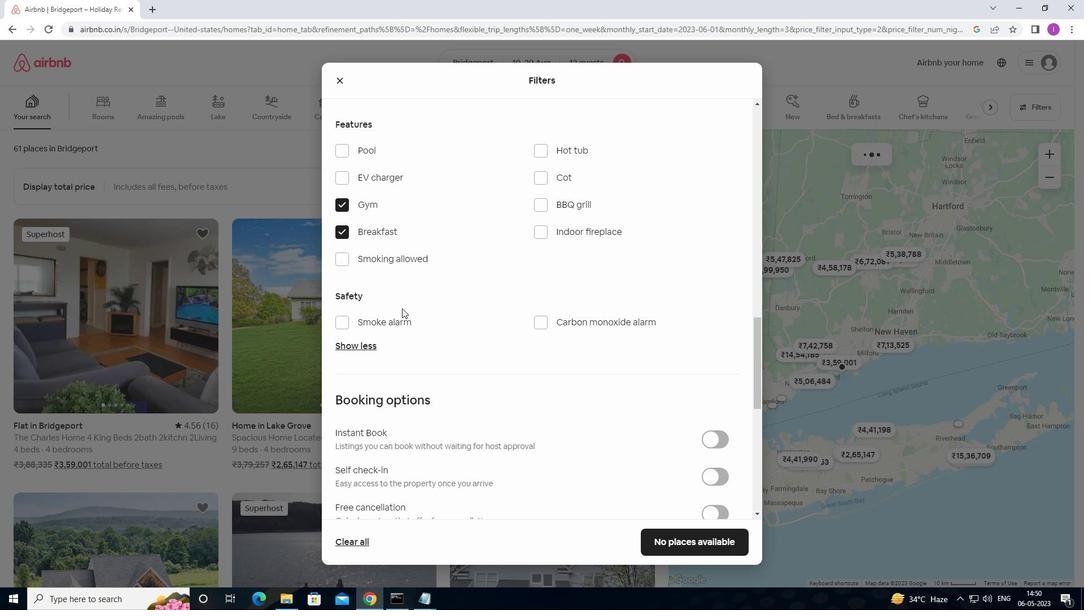 
Action: Mouse moved to (451, 334)
Screenshot: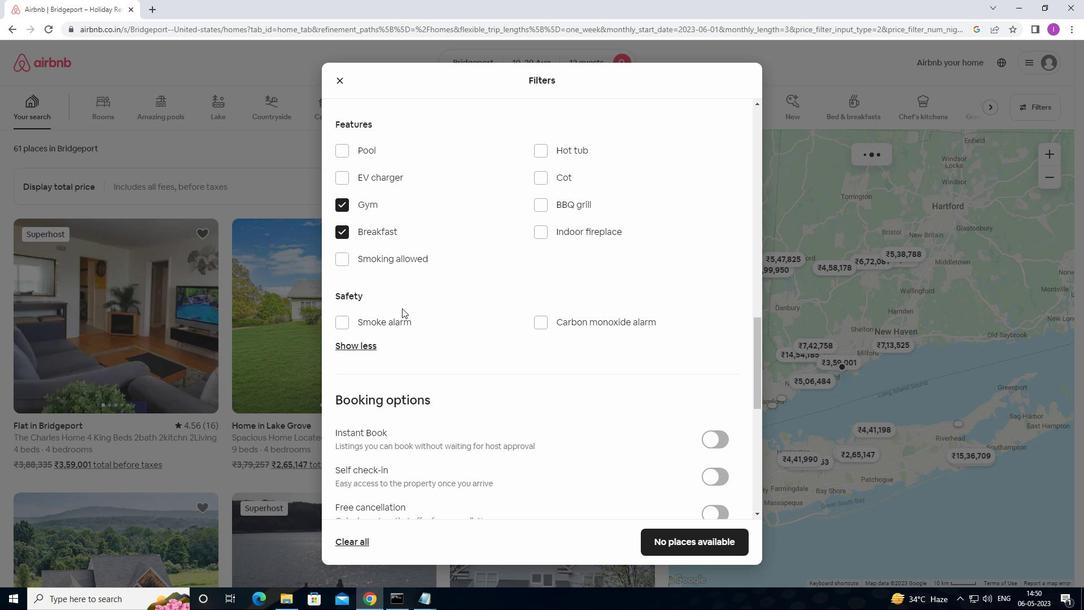 
Action: Mouse scrolled (451, 334) with delta (0, 0)
Screenshot: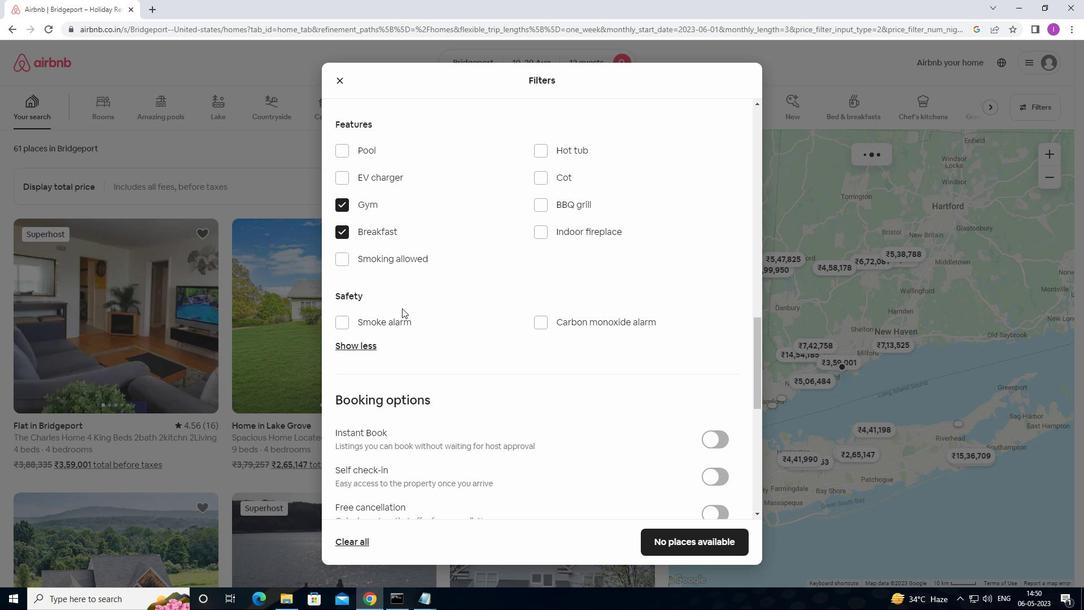 
Action: Mouse moved to (470, 338)
Screenshot: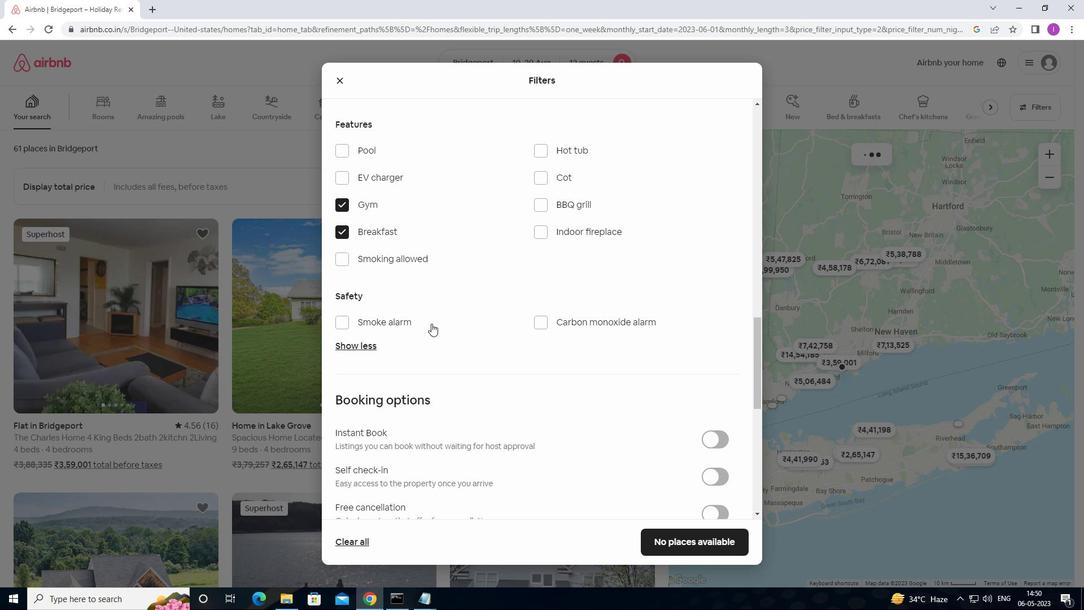 
Action: Mouse scrolled (470, 338) with delta (0, 0)
Screenshot: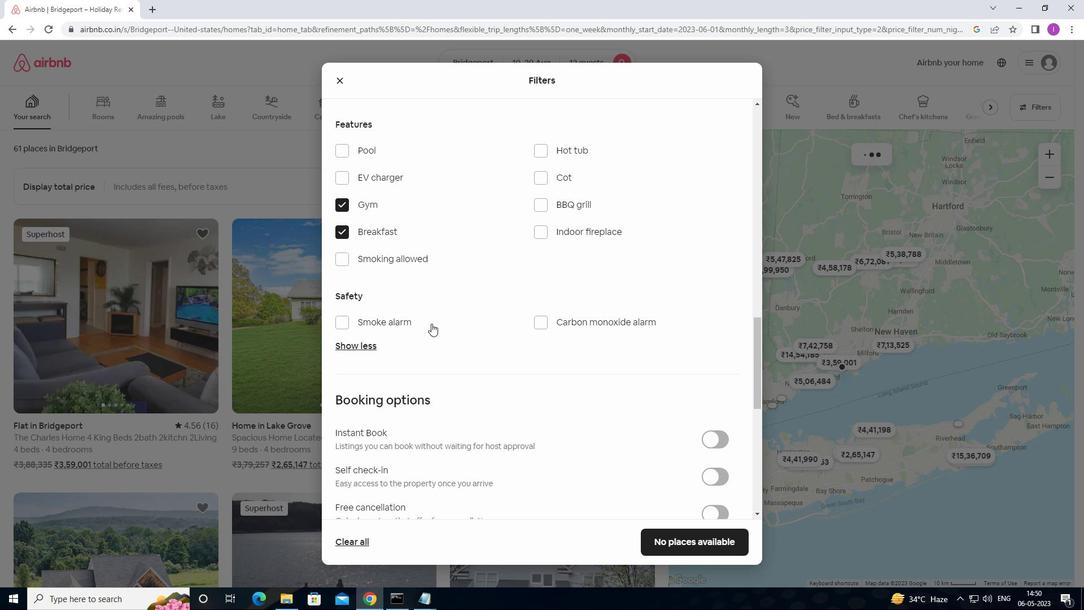 
Action: Mouse moved to (720, 308)
Screenshot: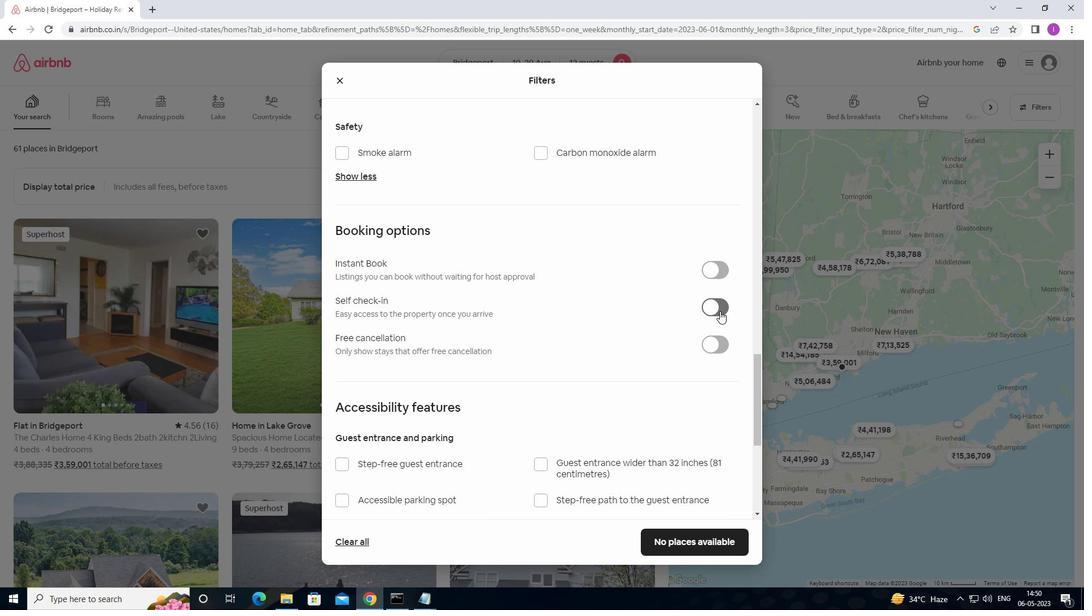 
Action: Mouse pressed left at (720, 308)
Screenshot: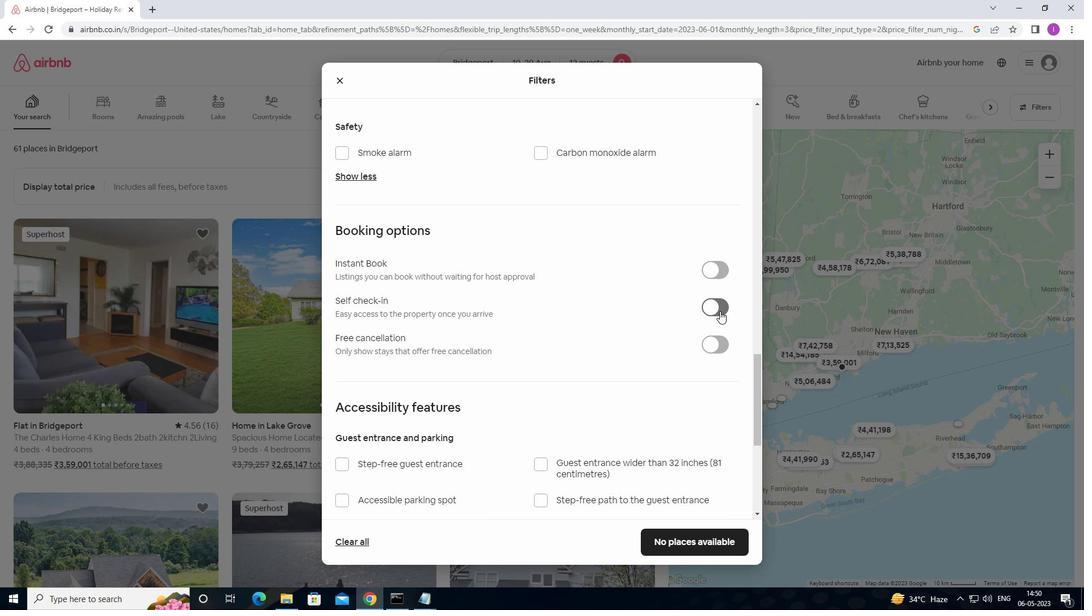 
Action: Mouse moved to (498, 420)
Screenshot: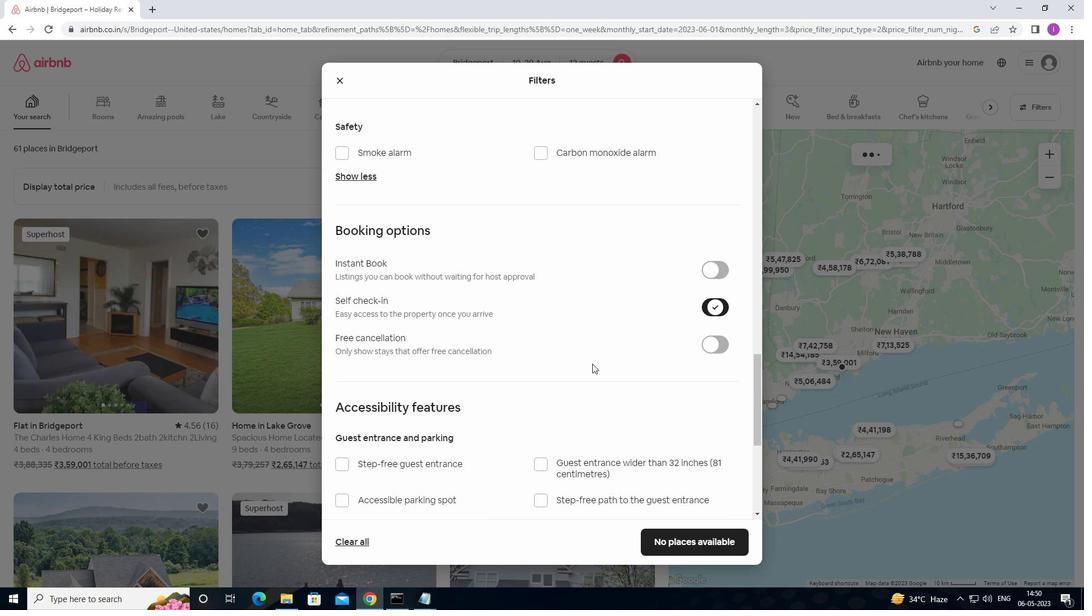 
Action: Mouse scrolled (498, 420) with delta (0, 0)
Screenshot: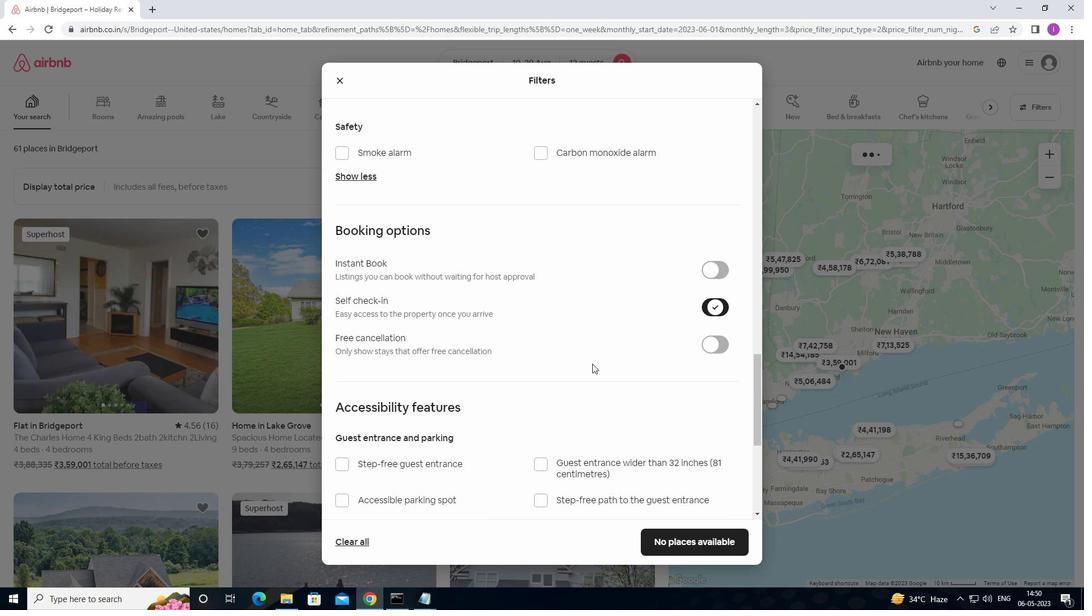 
Action: Mouse moved to (493, 429)
Screenshot: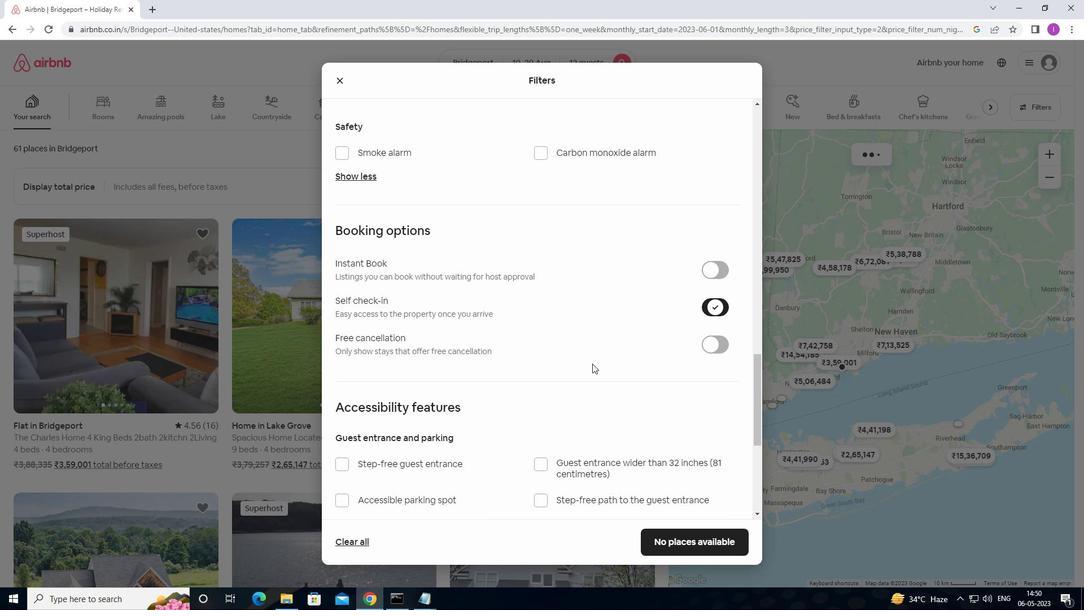 
Action: Mouse scrolled (493, 429) with delta (0, 0)
Screenshot: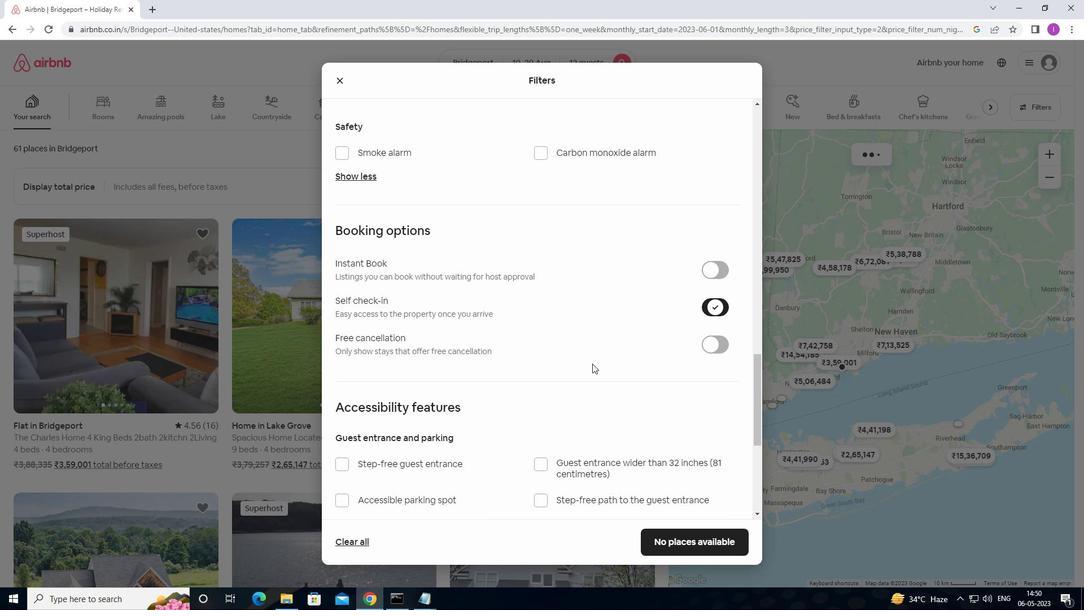 
Action: Mouse moved to (491, 434)
Screenshot: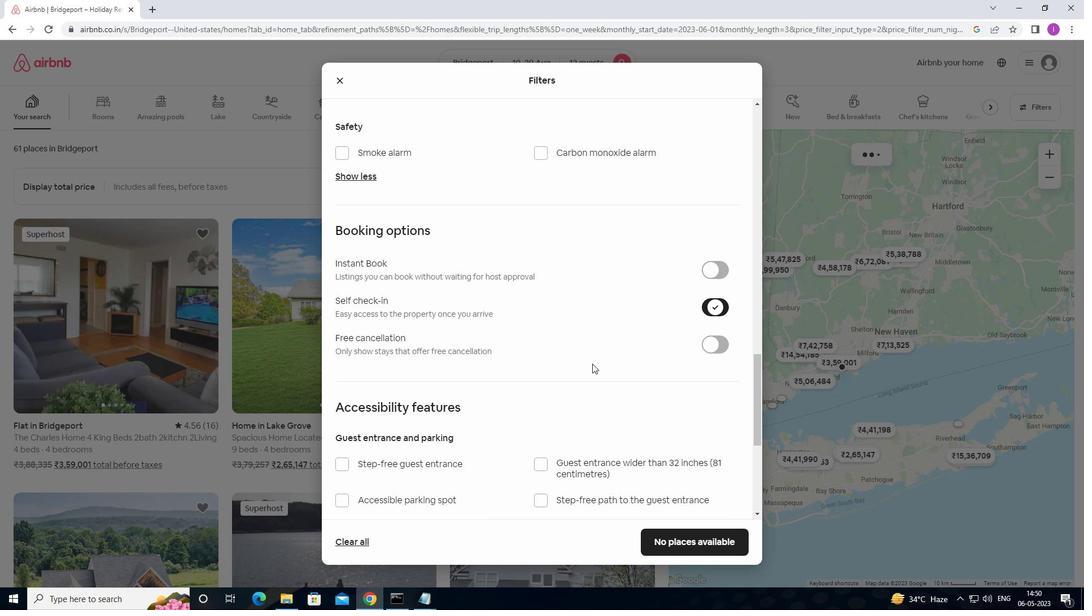
Action: Mouse scrolled (491, 434) with delta (0, 0)
Screenshot: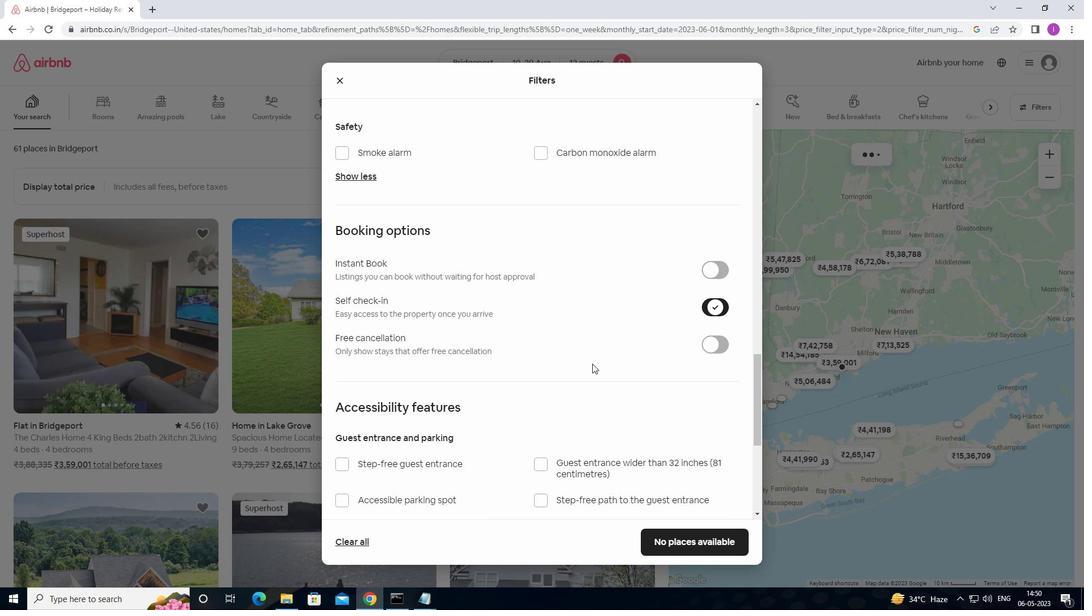 
Action: Mouse moved to (491, 436)
Screenshot: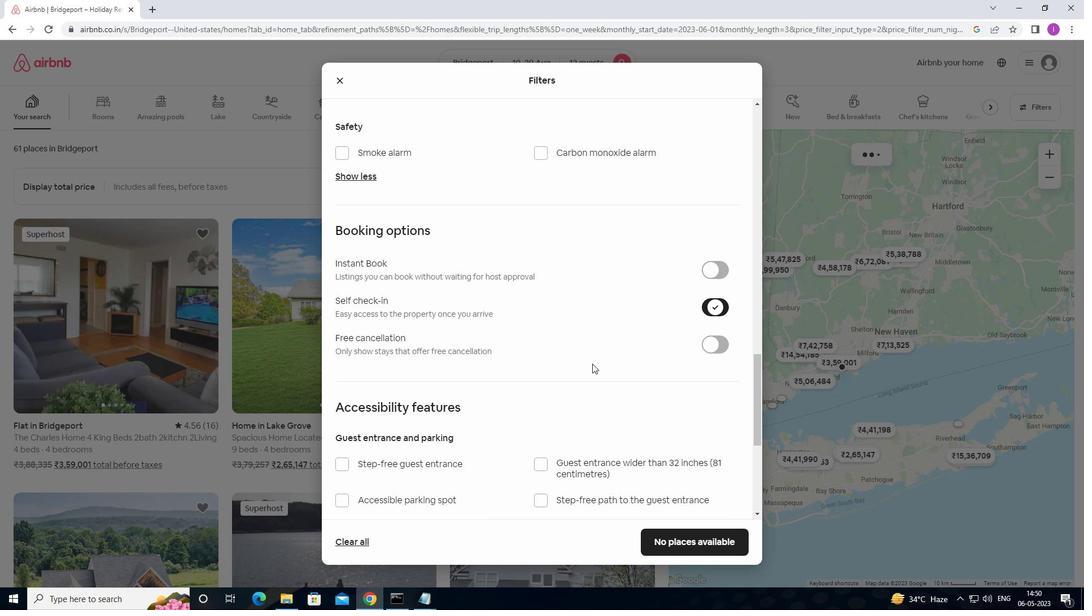 
Action: Mouse scrolled (491, 435) with delta (0, 0)
Screenshot: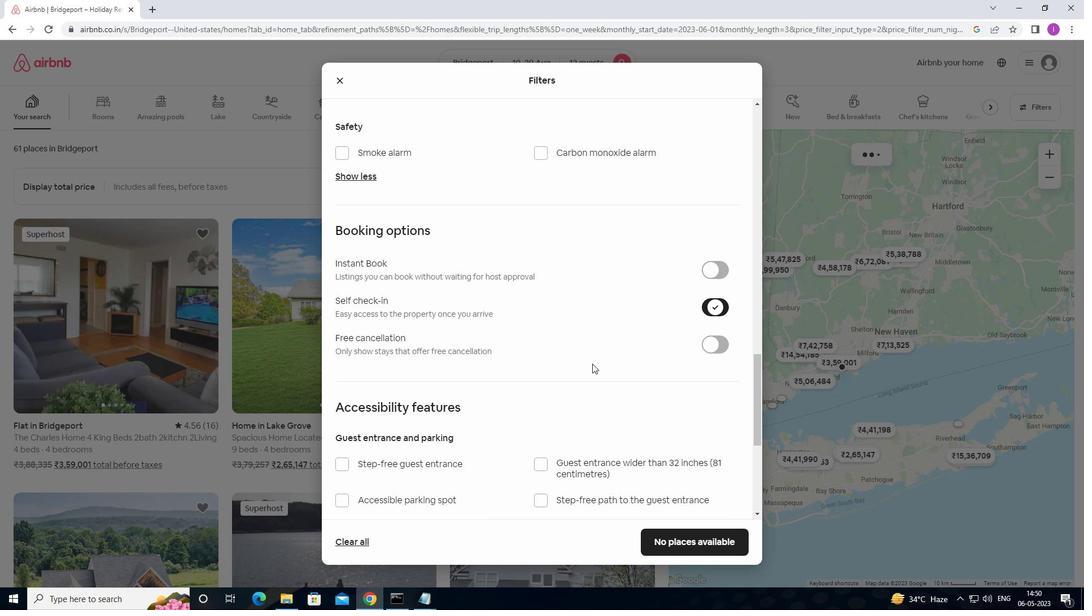 
Action: Mouse scrolled (491, 435) with delta (0, 0)
Screenshot: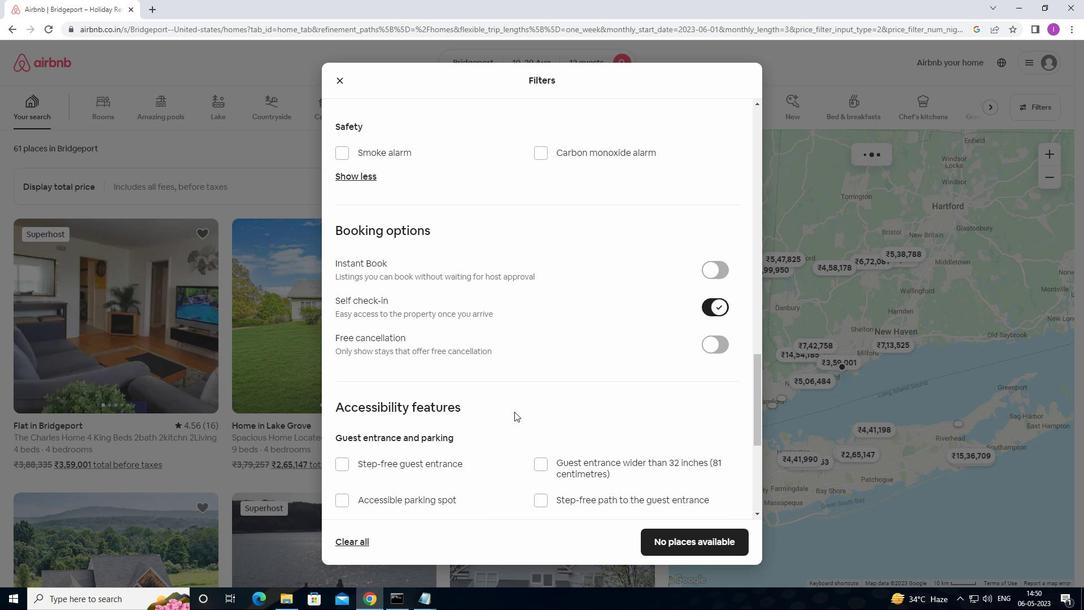 
Action: Mouse moved to (485, 429)
Screenshot: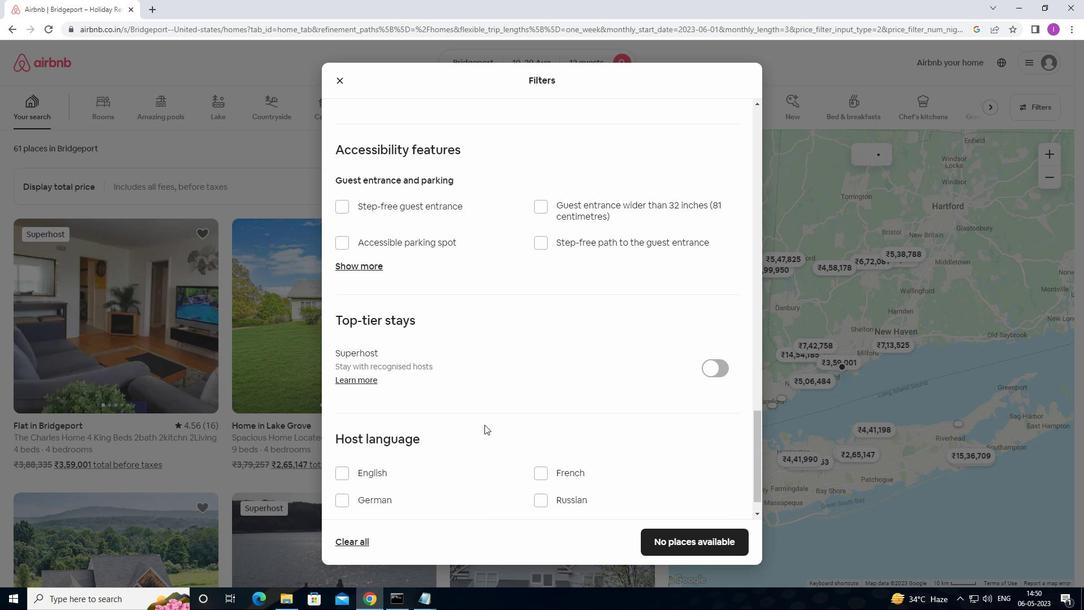 
Action: Mouse scrolled (485, 429) with delta (0, 0)
Screenshot: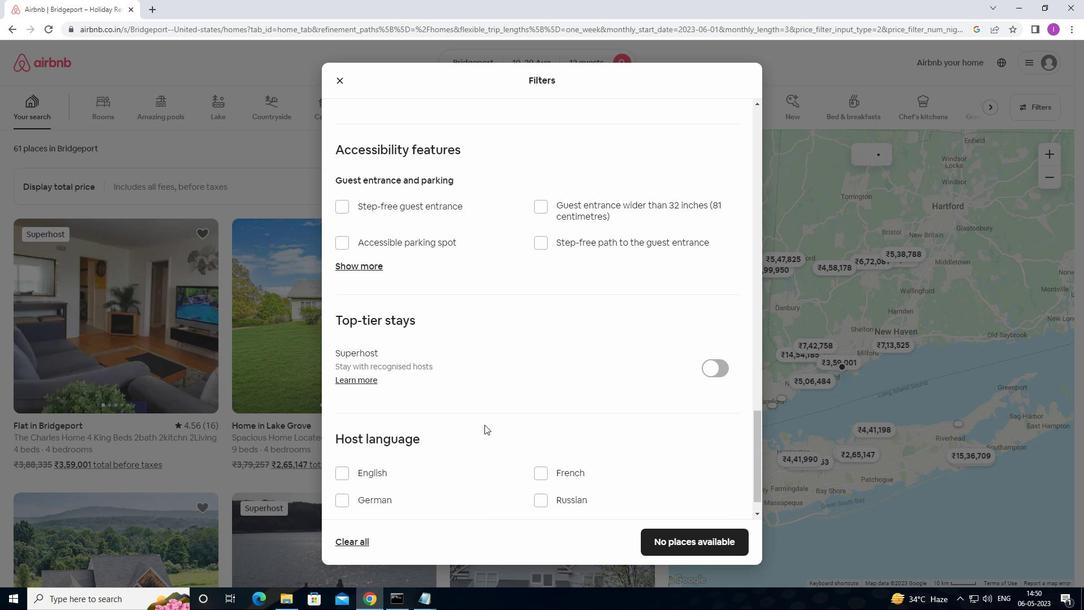 
Action: Mouse moved to (486, 431)
Screenshot: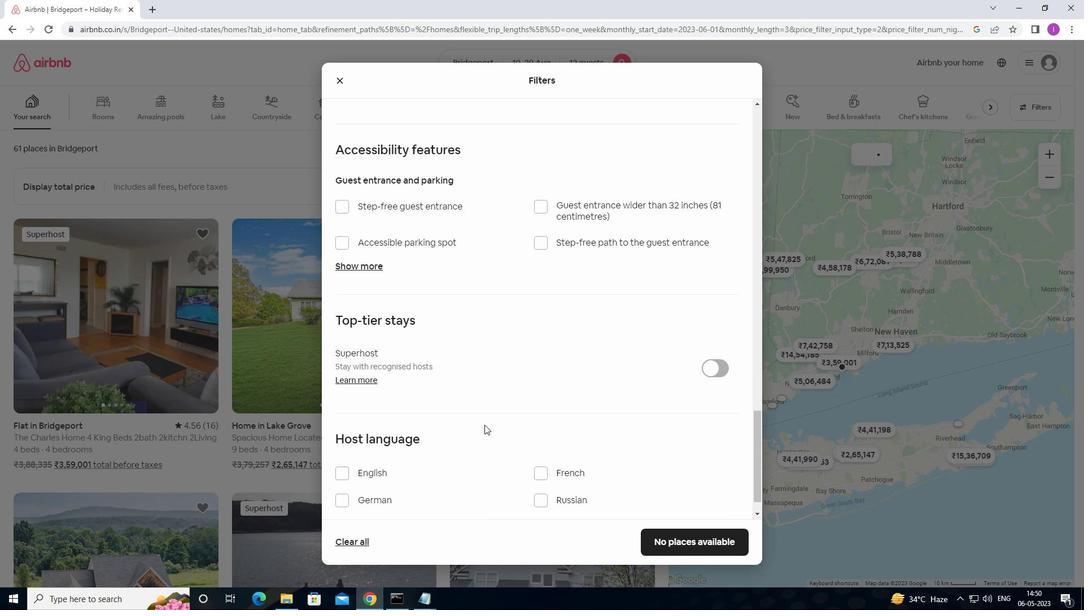
Action: Mouse scrolled (486, 430) with delta (0, 0)
Screenshot: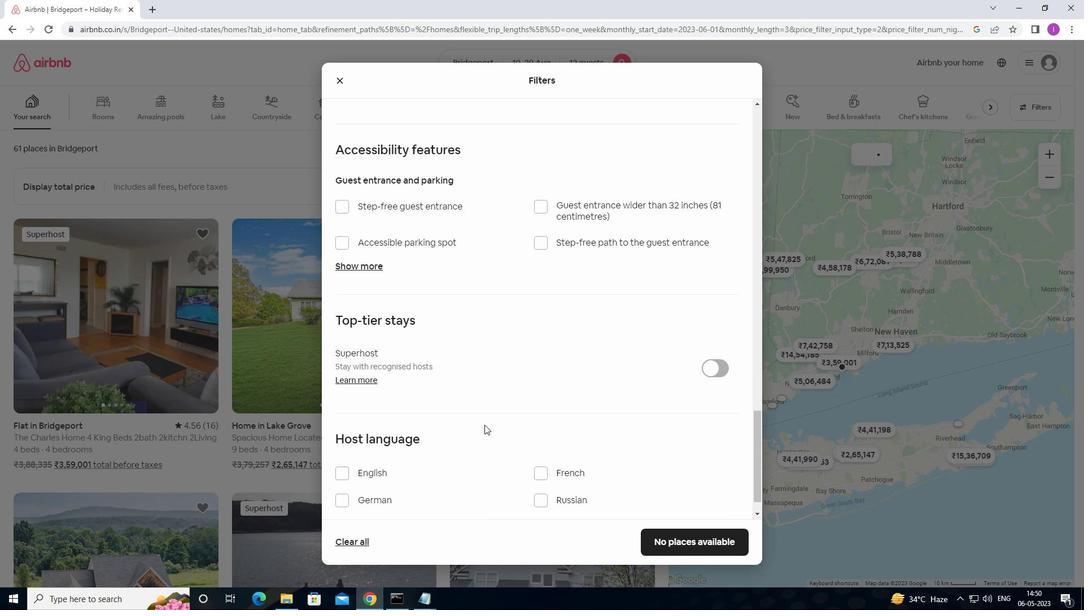 
Action: Mouse moved to (487, 432)
Screenshot: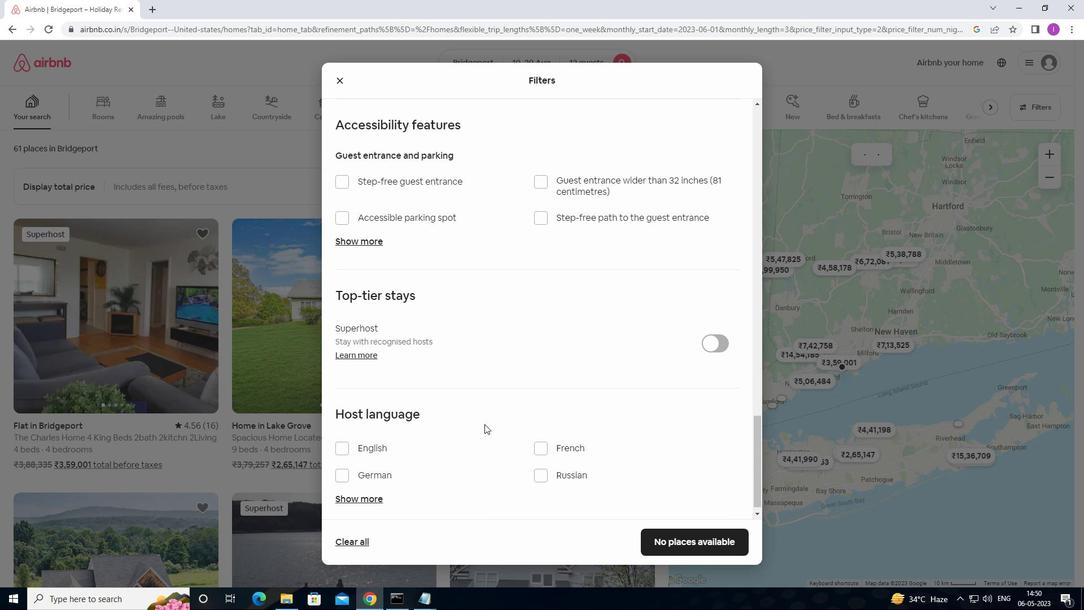 
Action: Mouse scrolled (487, 432) with delta (0, 0)
Screenshot: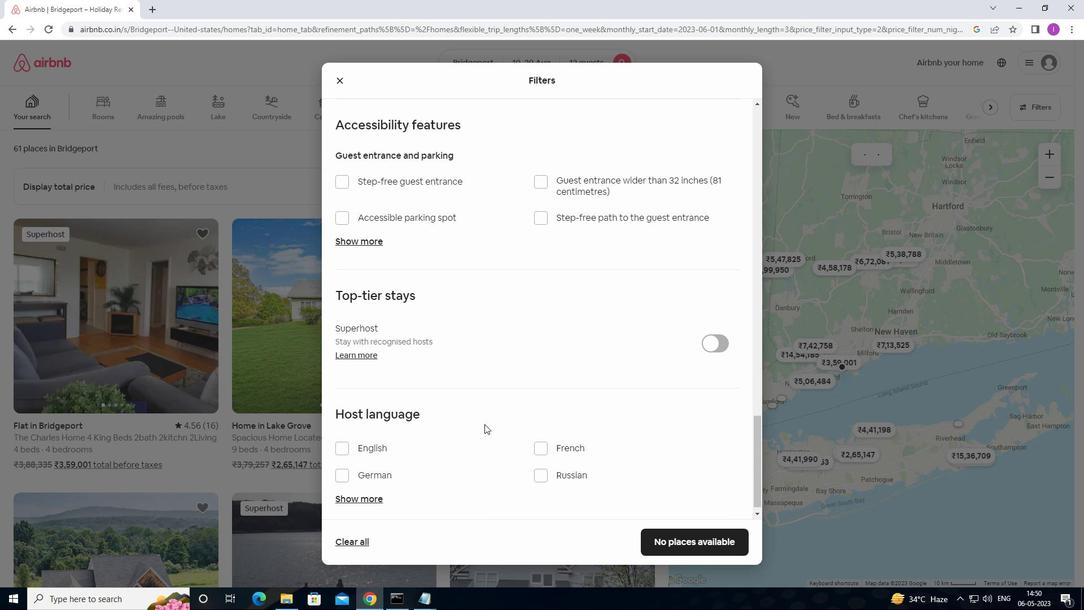 
Action: Mouse scrolled (487, 432) with delta (0, 0)
Screenshot: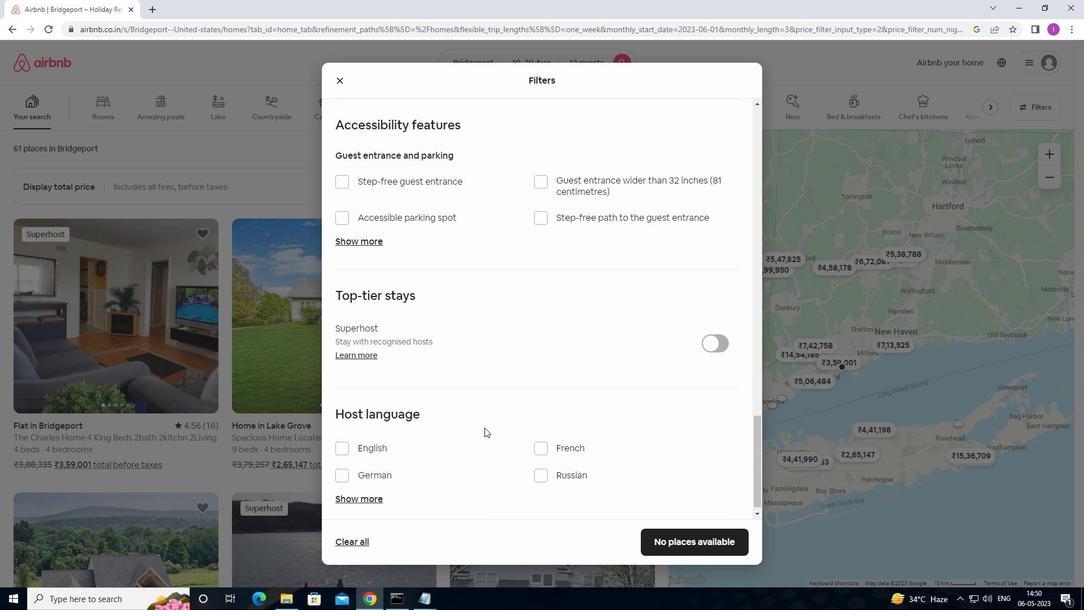 
Action: Mouse scrolled (487, 432) with delta (0, 0)
Screenshot: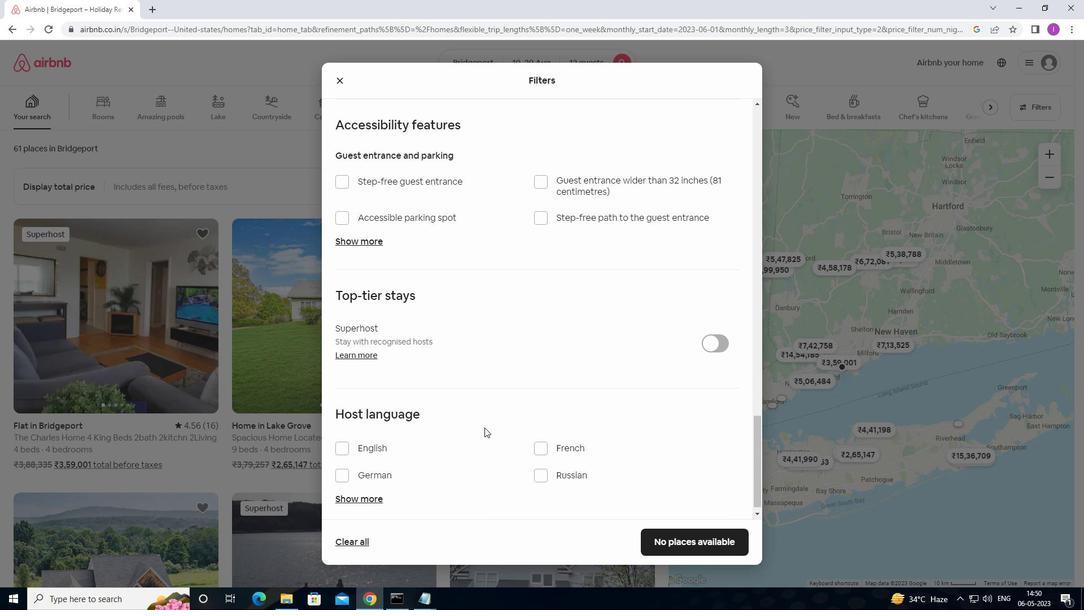 
Action: Mouse moved to (347, 443)
Screenshot: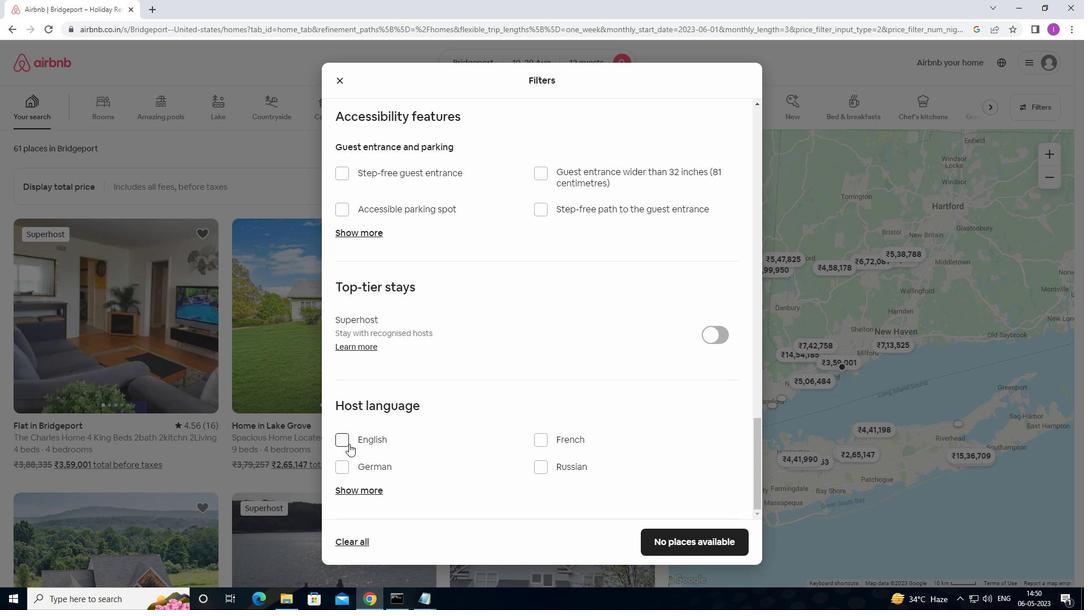 
Action: Mouse pressed left at (347, 443)
Screenshot: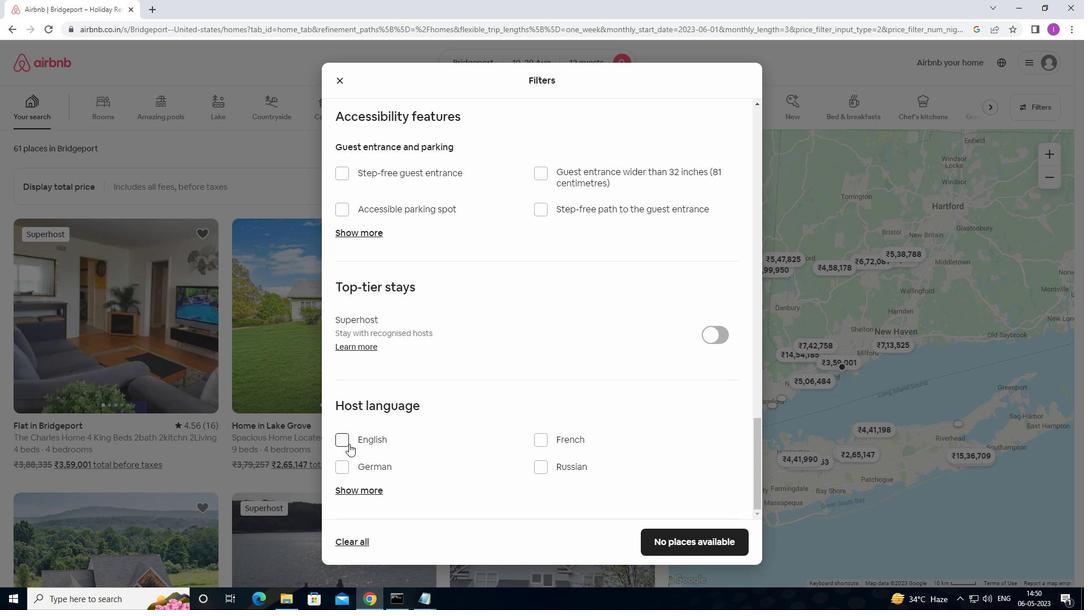 
Action: Mouse moved to (660, 534)
Screenshot: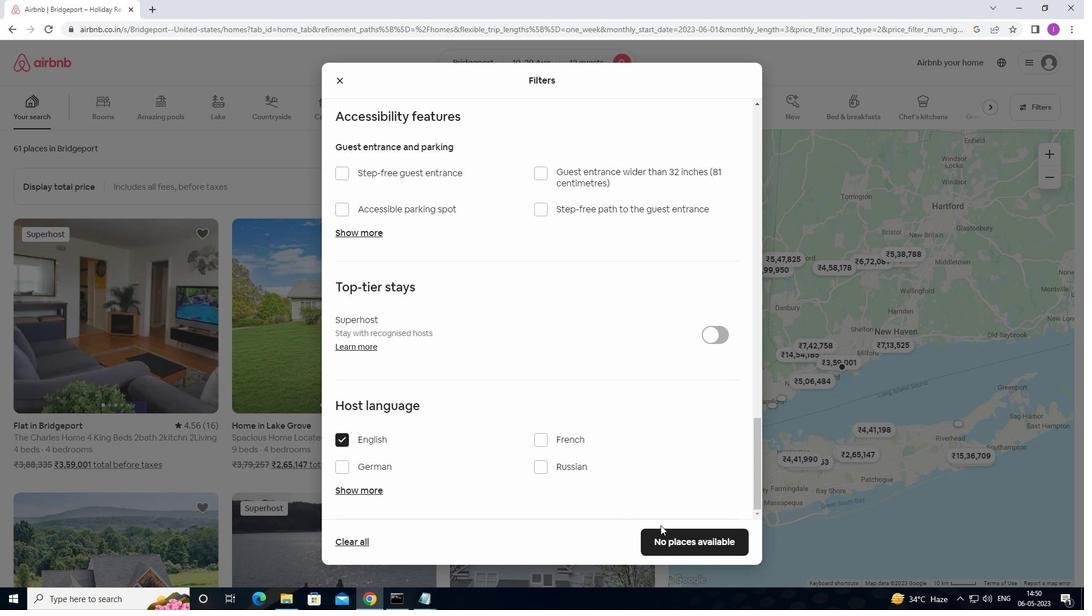 
Action: Mouse pressed left at (660, 534)
Screenshot: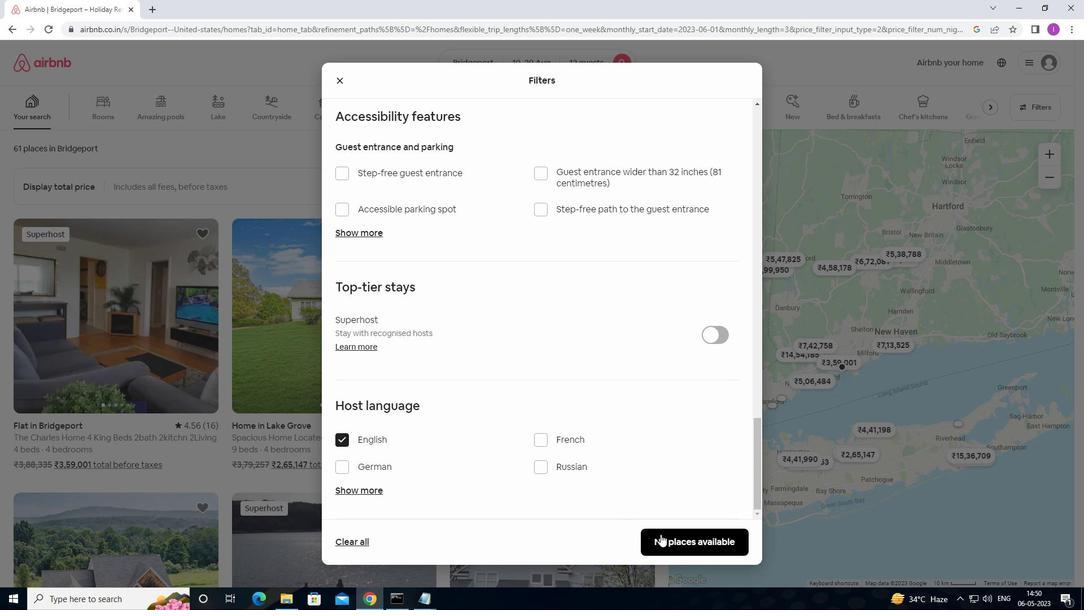 
Action: Mouse moved to (816, 489)
Screenshot: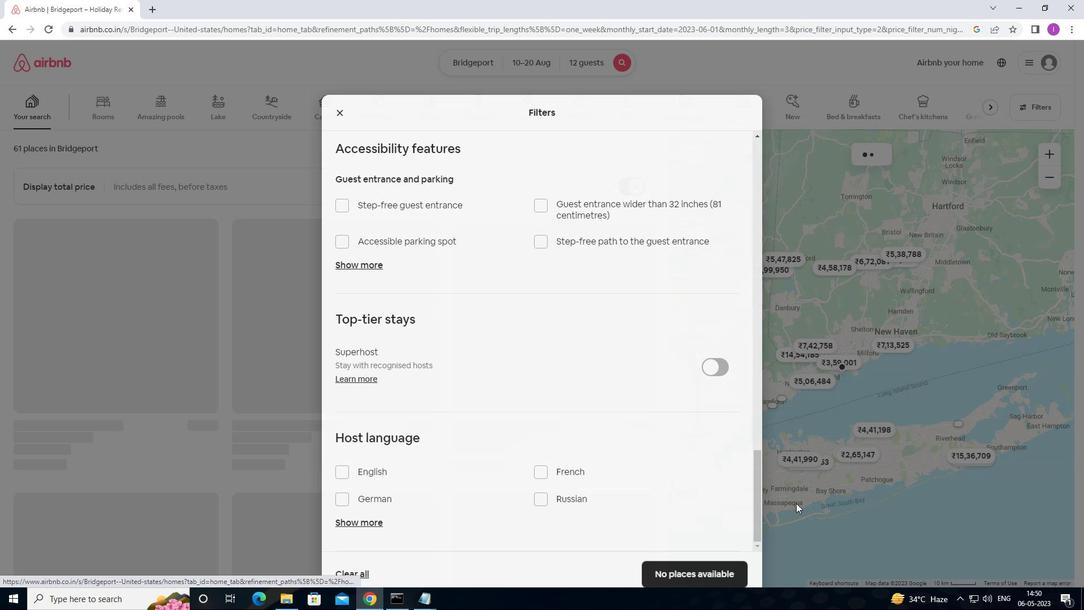 
